 Task: Find connections with filter location Valinhos with filter topic #Advertisingandmarketingwith filter profile language English with filter current company Upload Your Resume with filter school Sri Bhagawan Mahaveer Jain College with filter industry Economic Programs with filter service category Packaging Design with filter keywords title Principal
Action: Mouse moved to (560, 115)
Screenshot: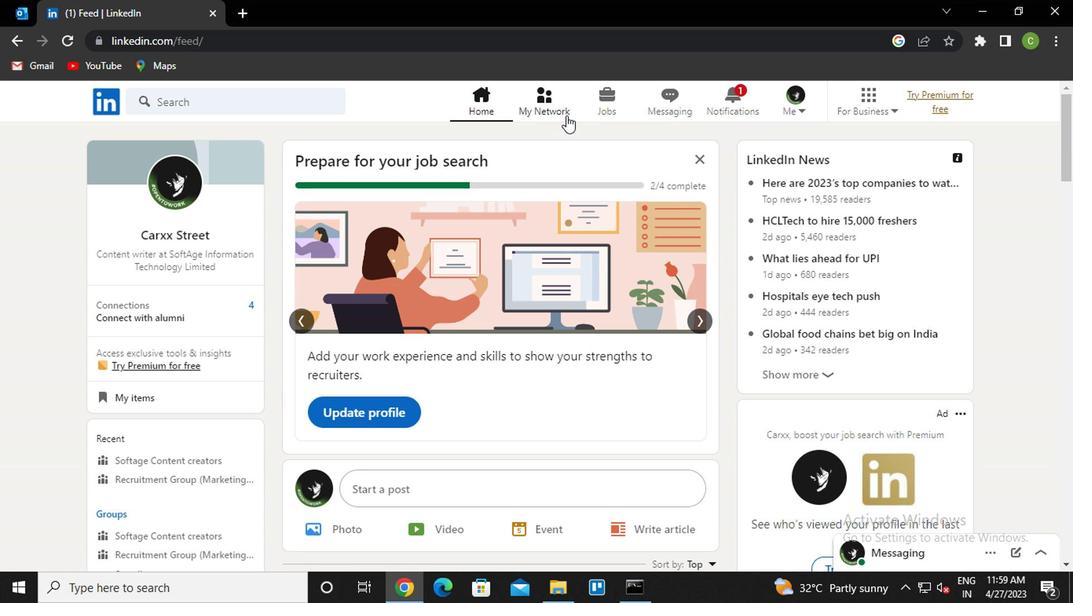 
Action: Mouse pressed left at (560, 115)
Screenshot: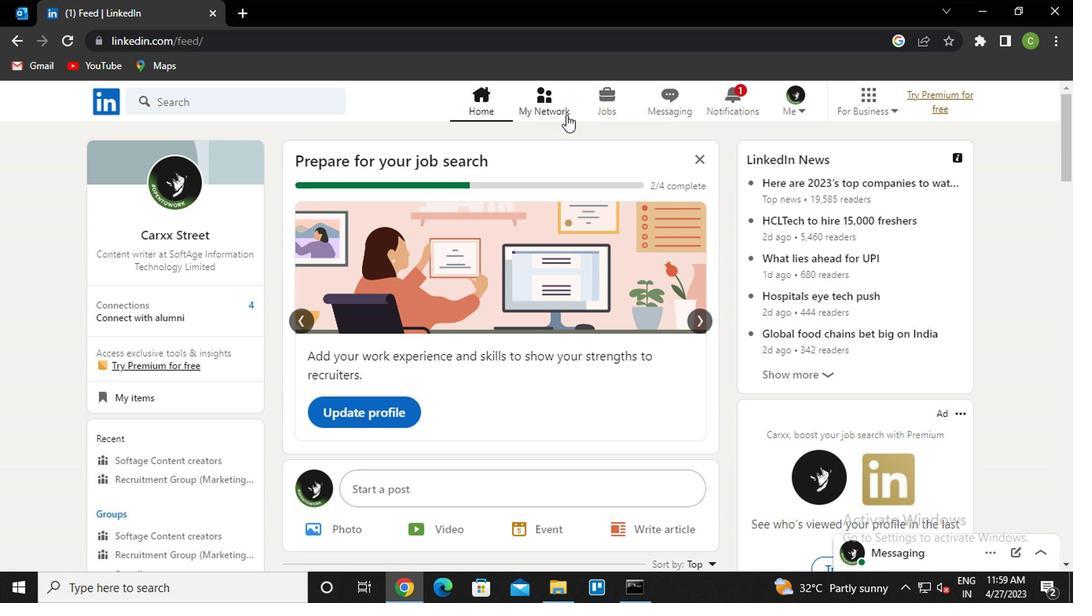 
Action: Mouse moved to (247, 197)
Screenshot: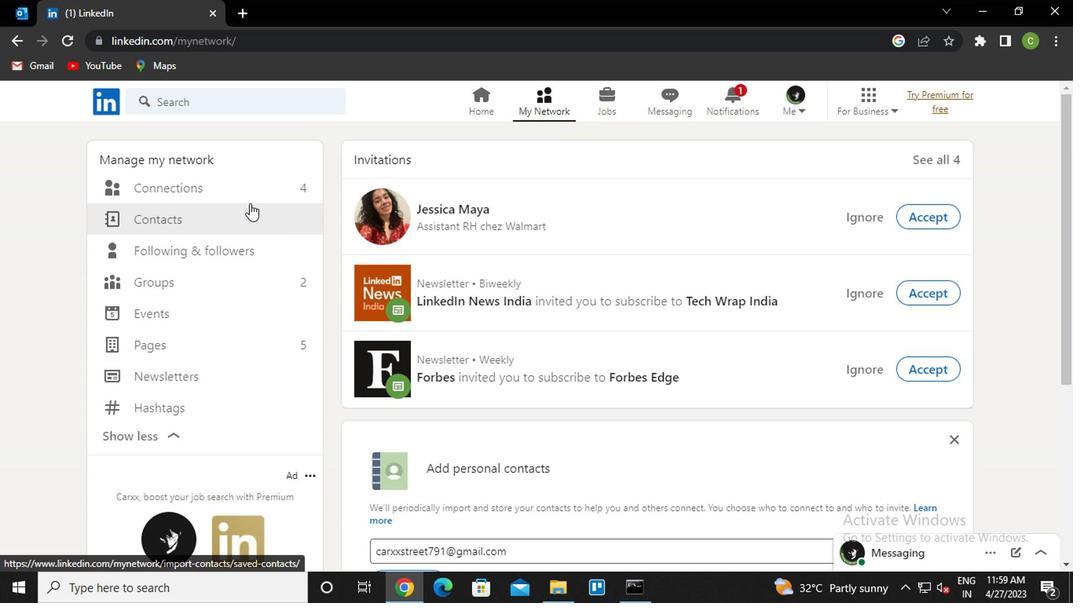 
Action: Mouse pressed left at (247, 197)
Screenshot: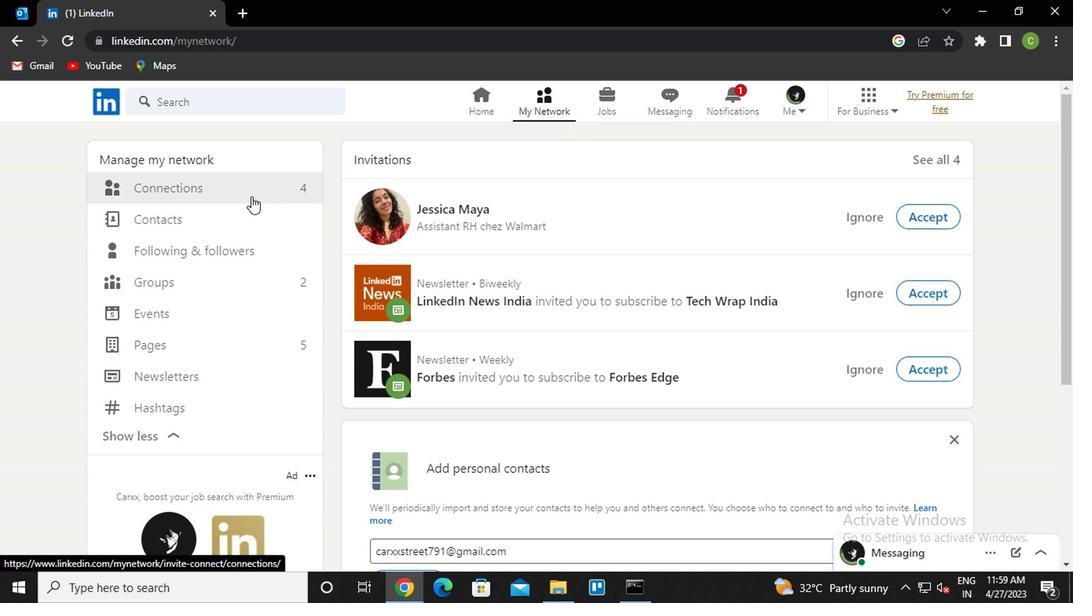 
Action: Mouse moved to (644, 188)
Screenshot: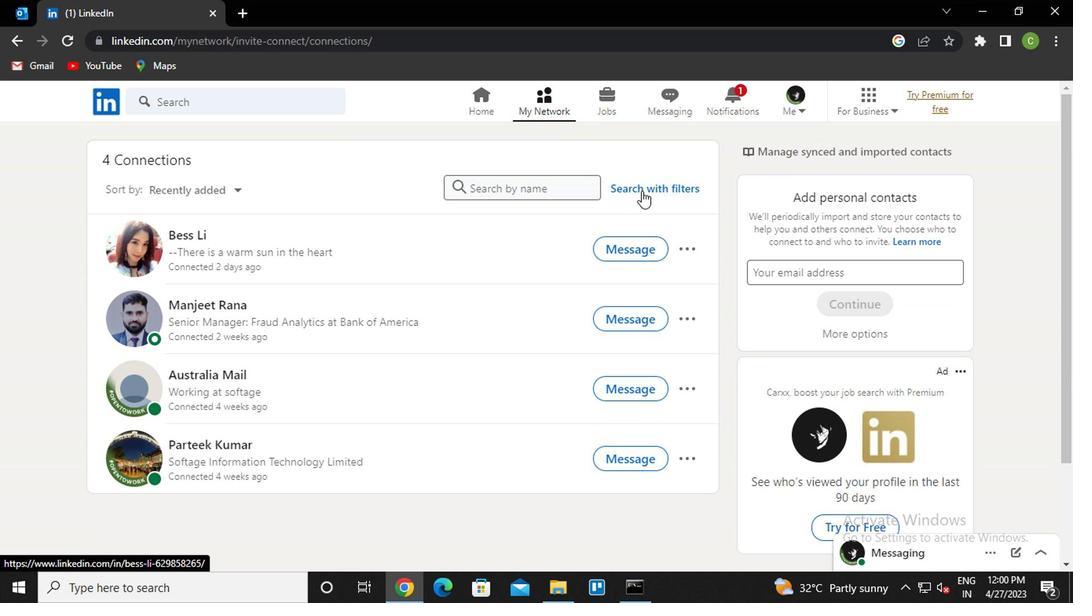 
Action: Mouse pressed left at (644, 188)
Screenshot: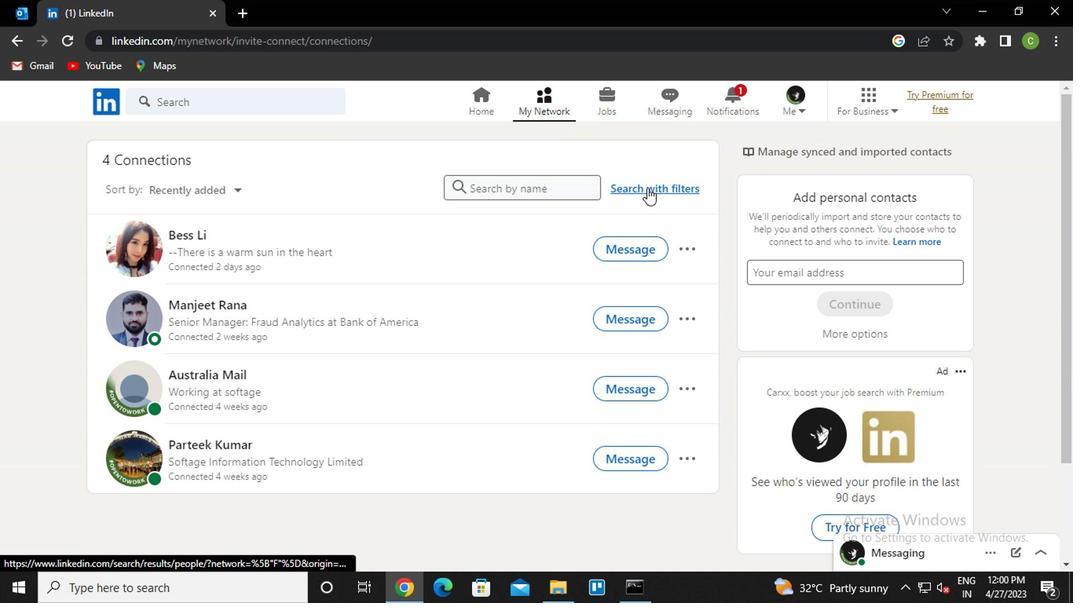 
Action: Mouse moved to (599, 149)
Screenshot: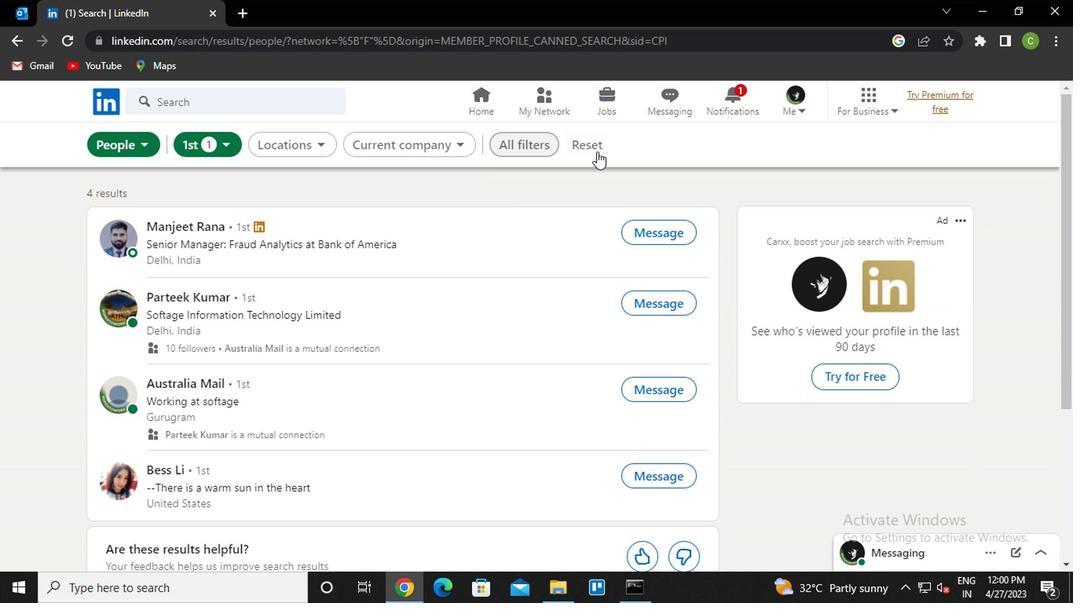 
Action: Mouse pressed left at (599, 149)
Screenshot: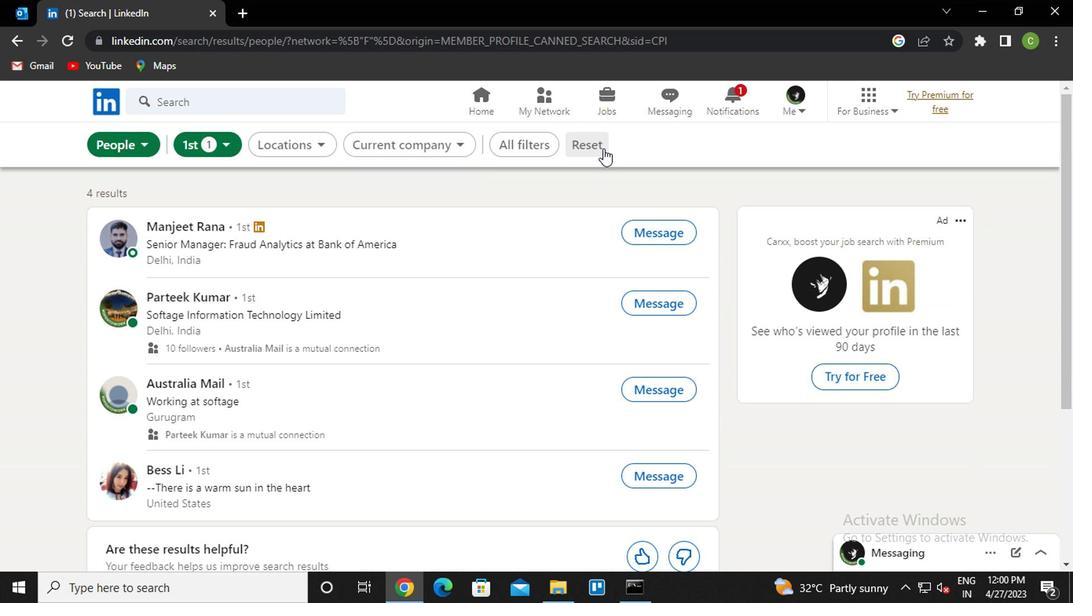 
Action: Mouse moved to (569, 150)
Screenshot: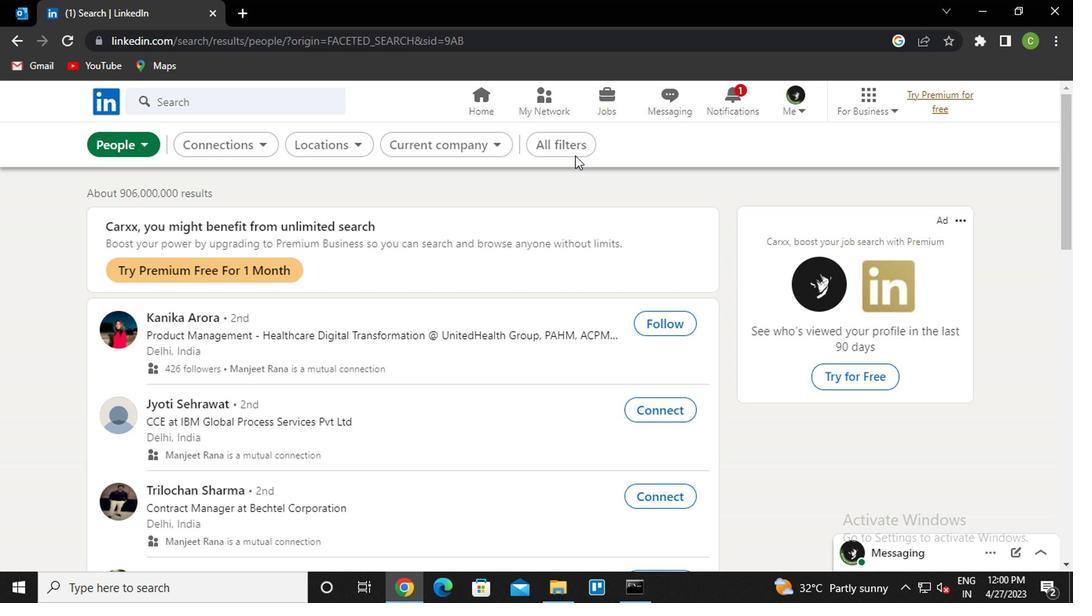 
Action: Mouse pressed left at (569, 150)
Screenshot: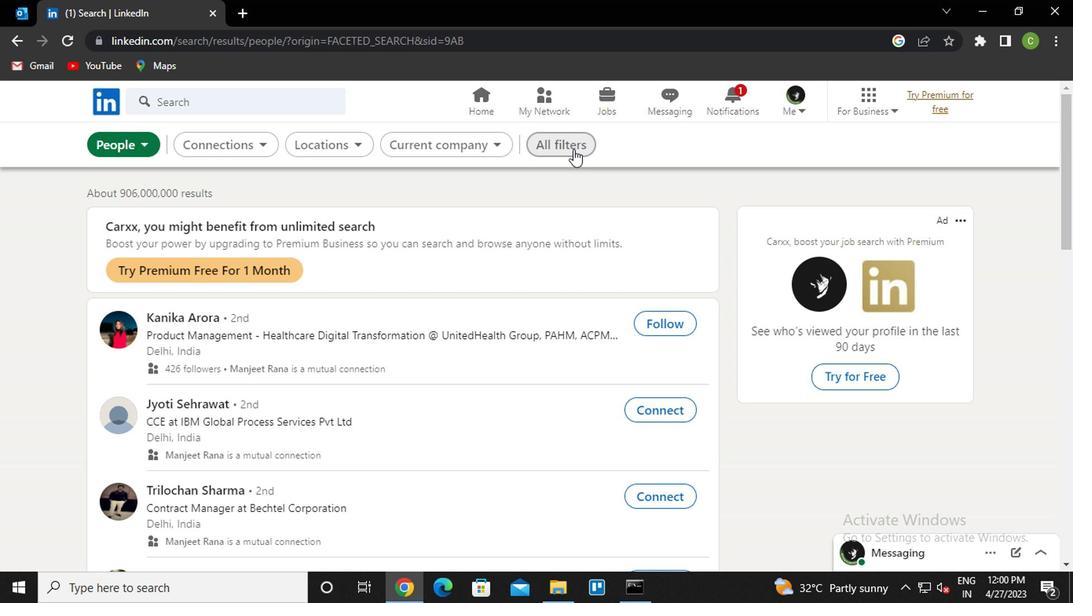 
Action: Mouse moved to (864, 357)
Screenshot: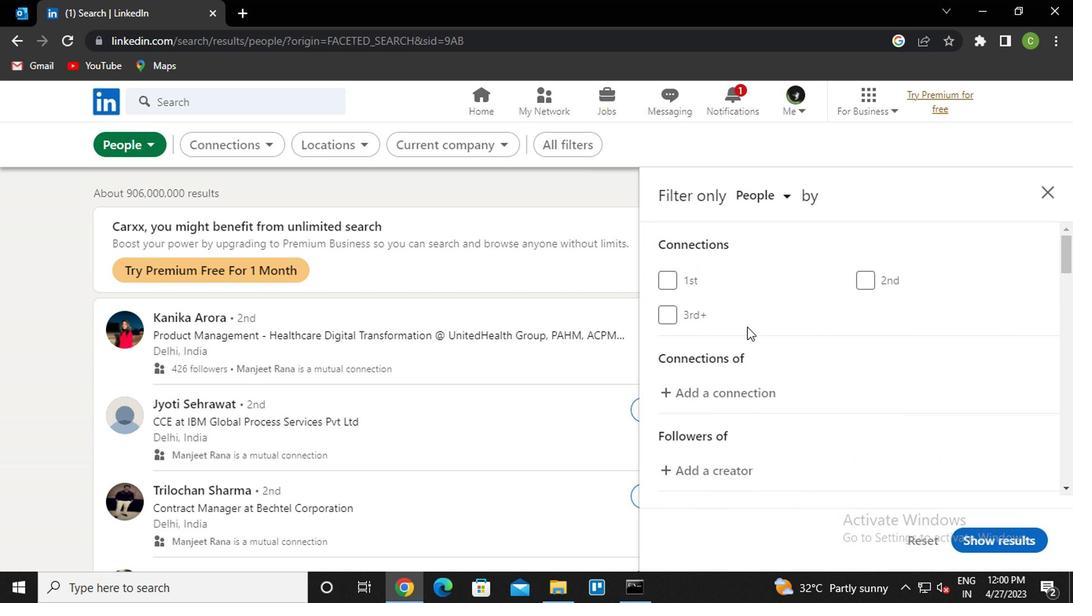 
Action: Mouse scrolled (864, 356) with delta (0, -1)
Screenshot: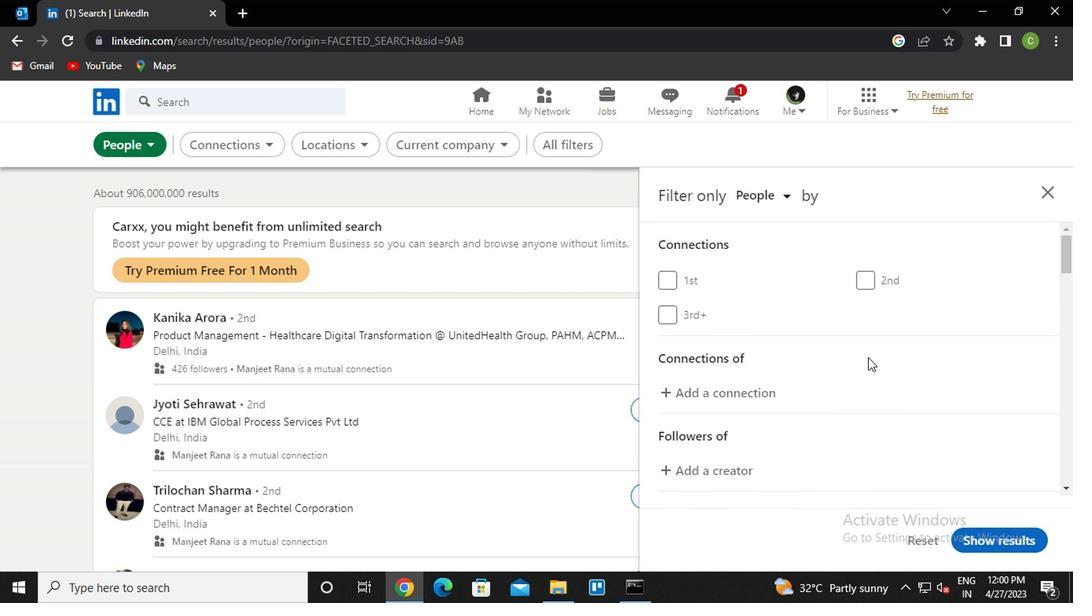 
Action: Mouse scrolled (864, 356) with delta (0, -1)
Screenshot: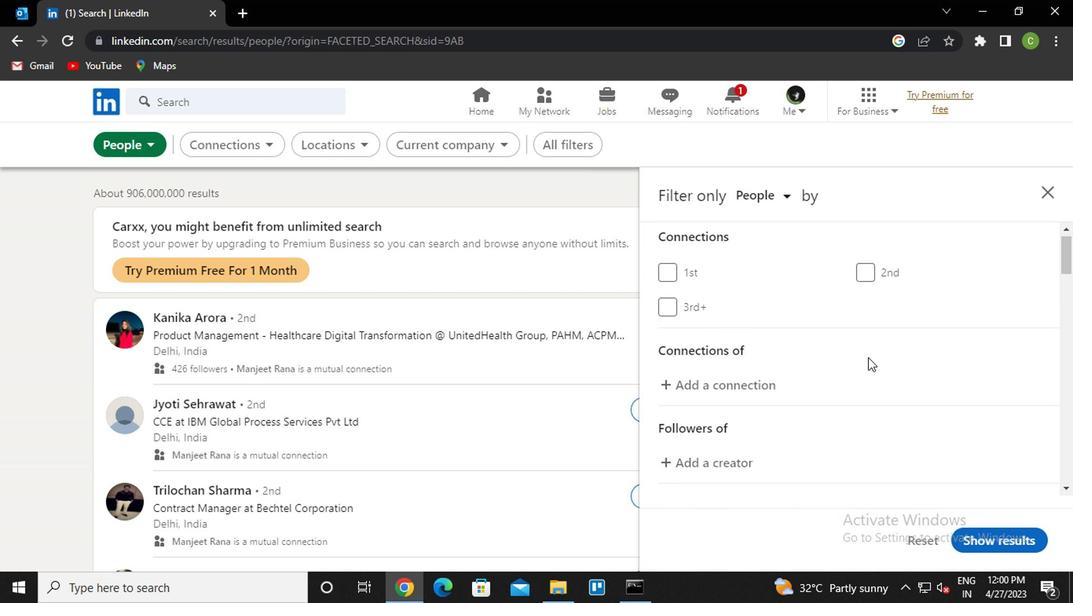 
Action: Mouse scrolled (864, 356) with delta (0, -1)
Screenshot: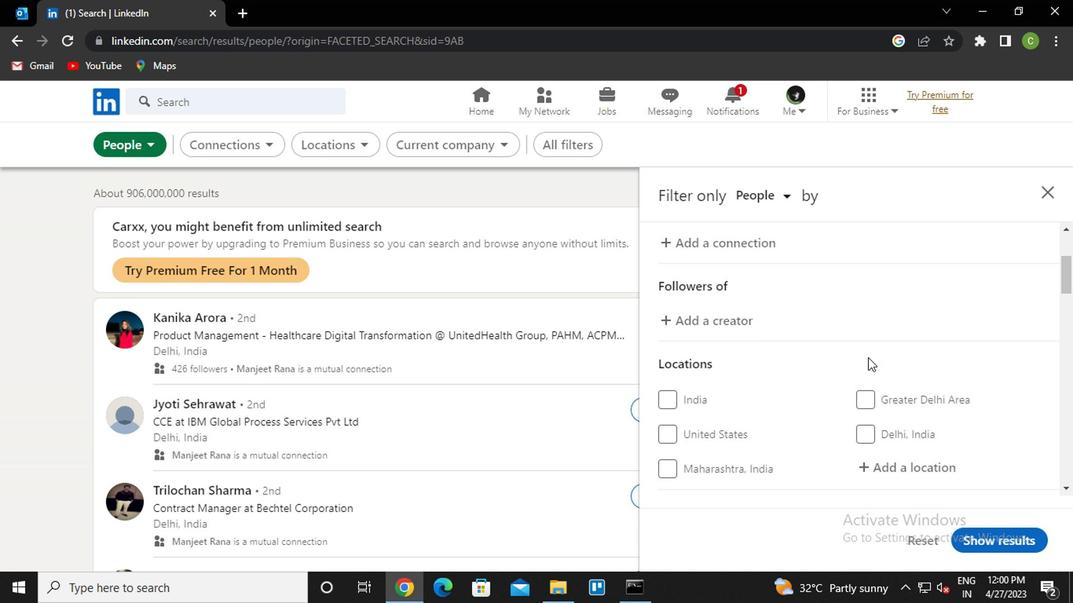 
Action: Mouse moved to (905, 381)
Screenshot: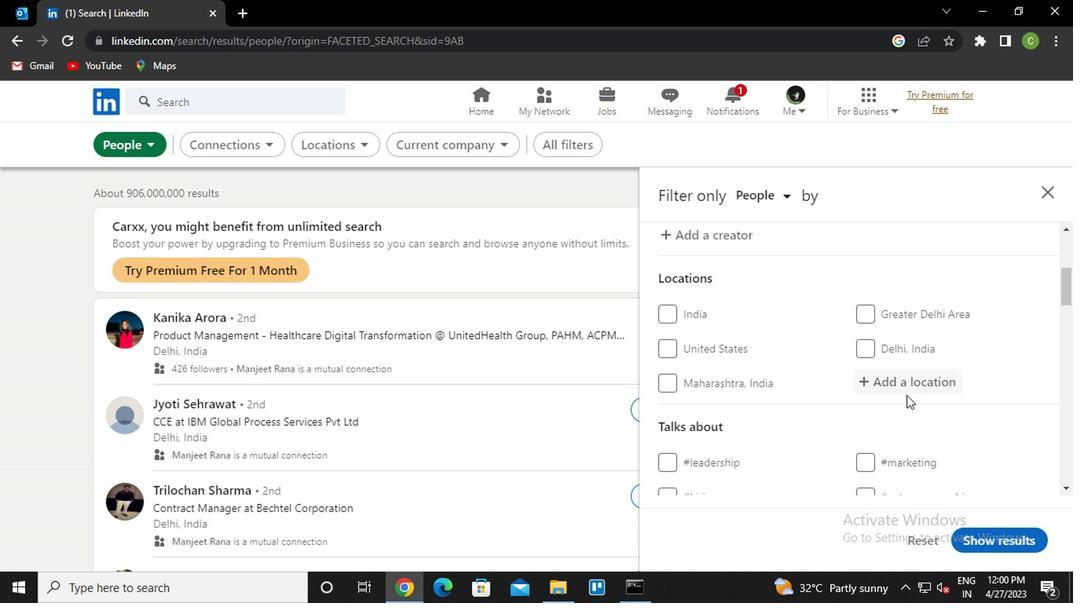 
Action: Mouse pressed left at (905, 381)
Screenshot: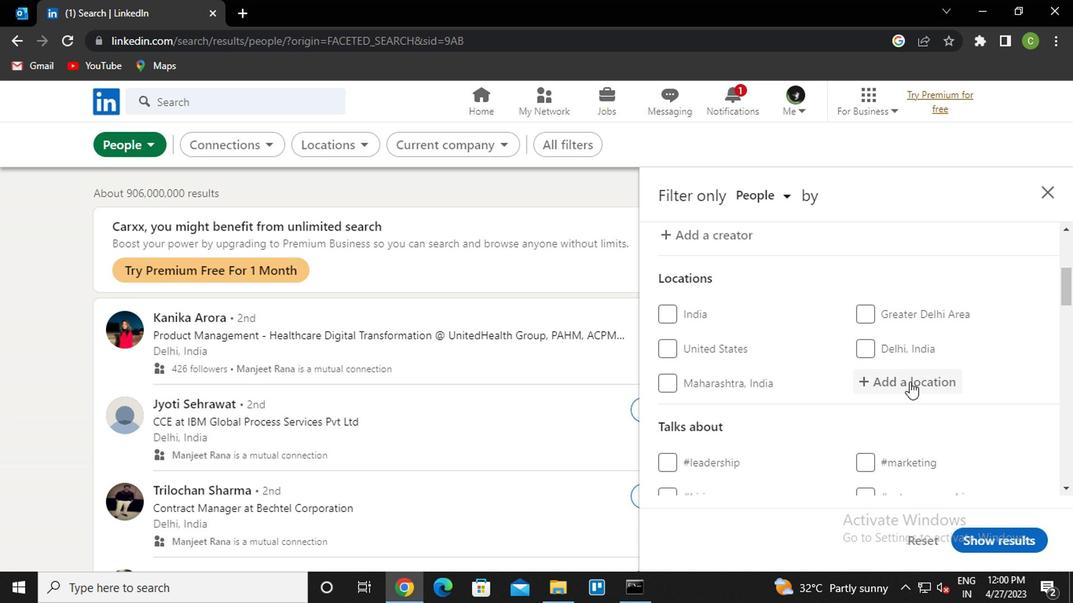 
Action: Key pressed <Key.caps_lock>v<Key.caps_lock>alin<Key.down><Key.enter>
Screenshot: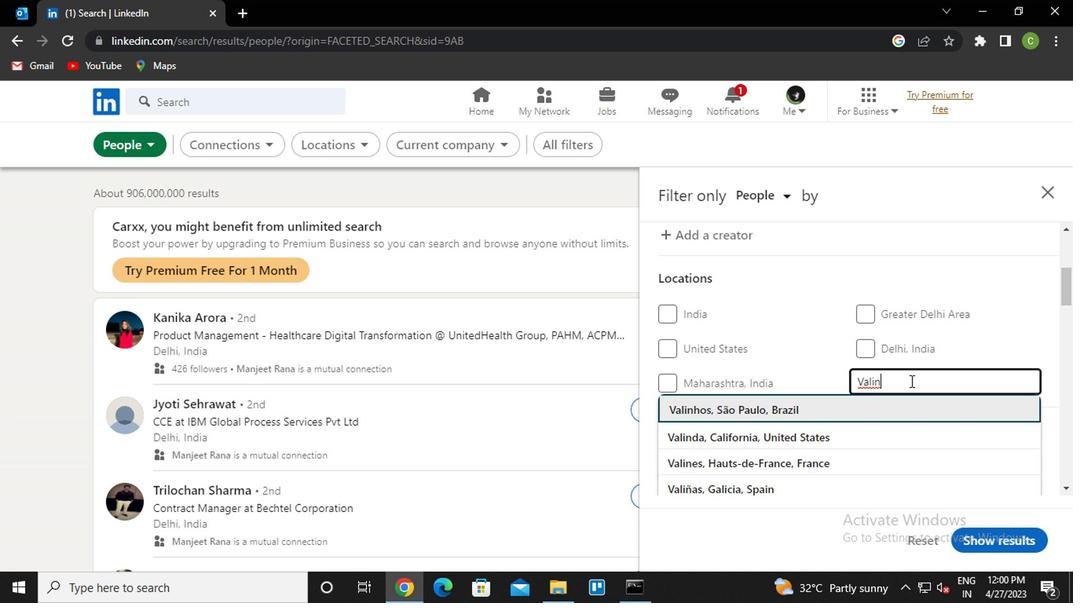 
Action: Mouse scrolled (905, 380) with delta (0, -1)
Screenshot: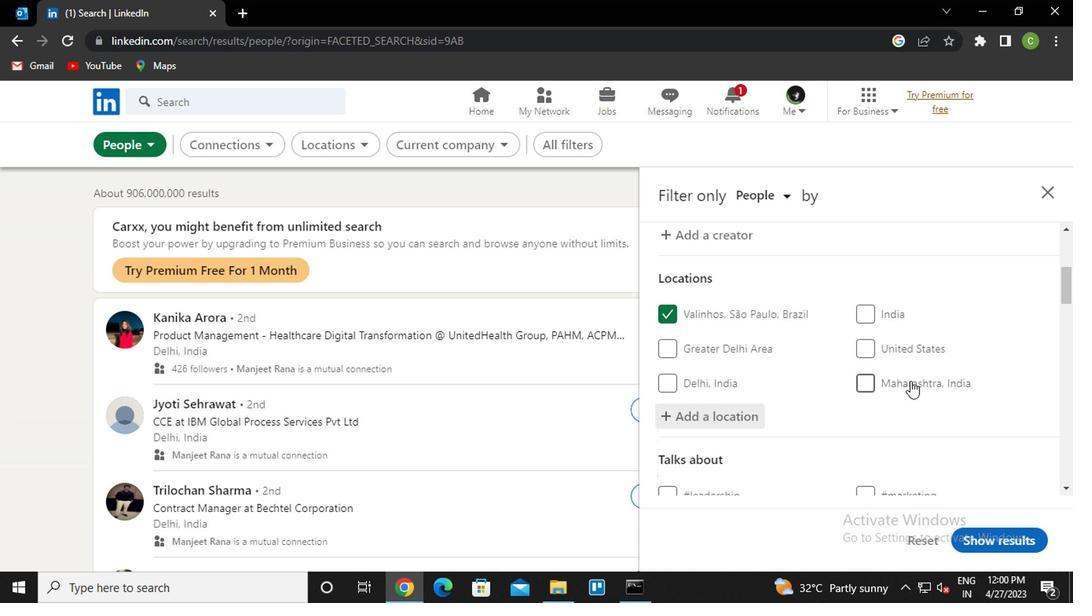 
Action: Mouse scrolled (905, 380) with delta (0, -1)
Screenshot: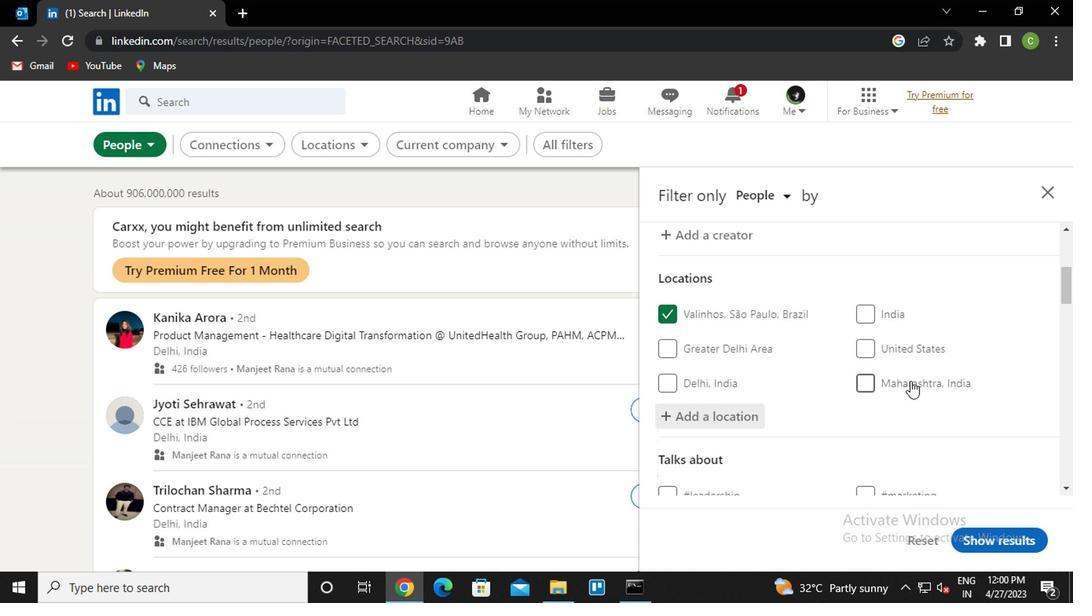 
Action: Mouse scrolled (905, 380) with delta (0, -1)
Screenshot: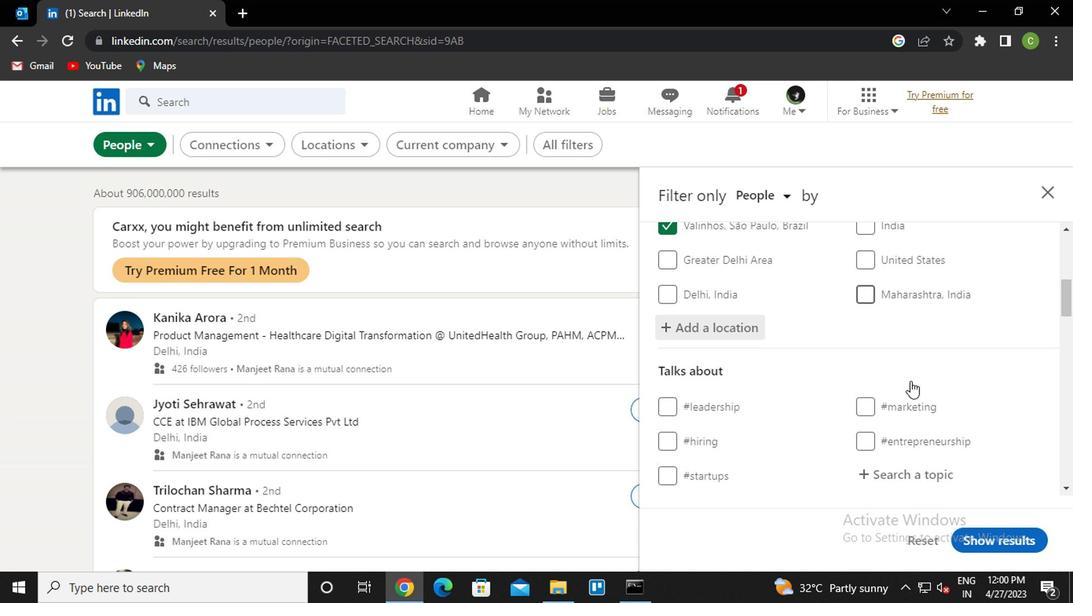
Action: Mouse moved to (899, 328)
Screenshot: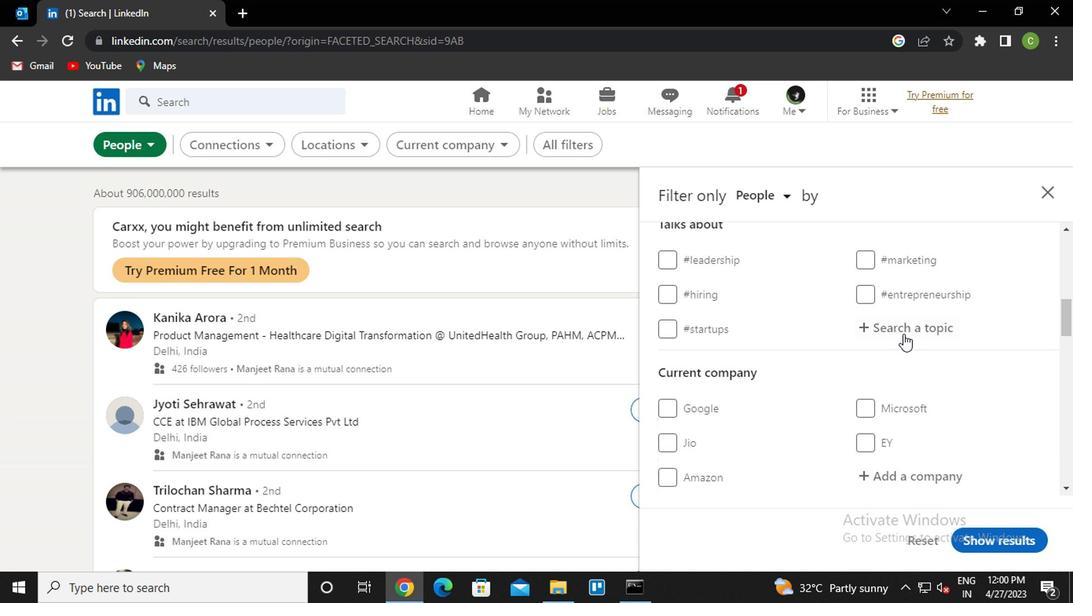 
Action: Mouse pressed left at (899, 328)
Screenshot: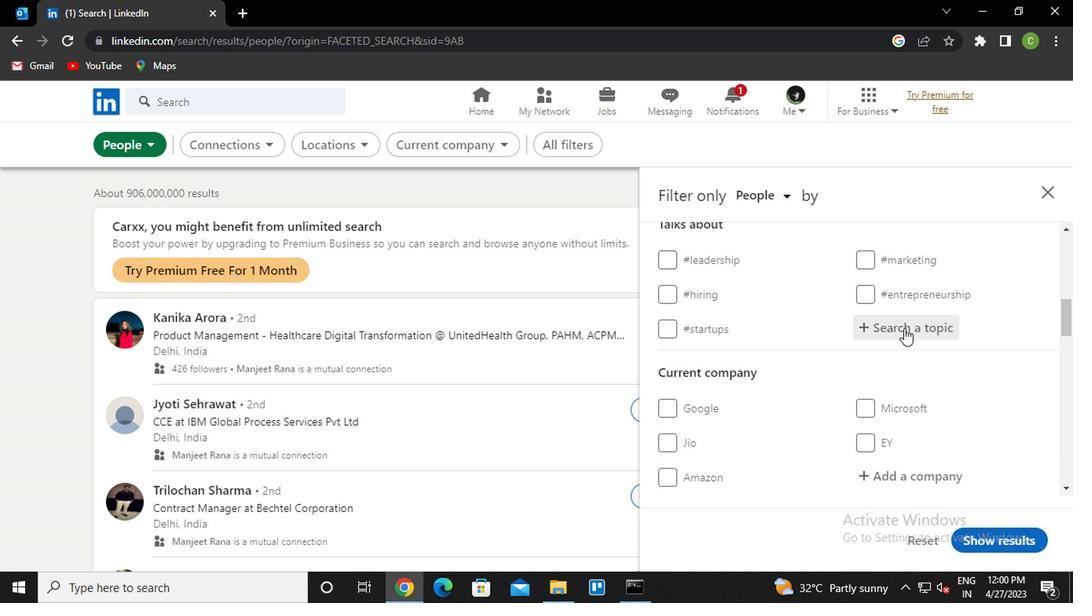 
Action: Key pressed <Key.caps_lock>a<Key.caps_lock>dvertsingand<Key.space><Key.backspace>marketing
Screenshot: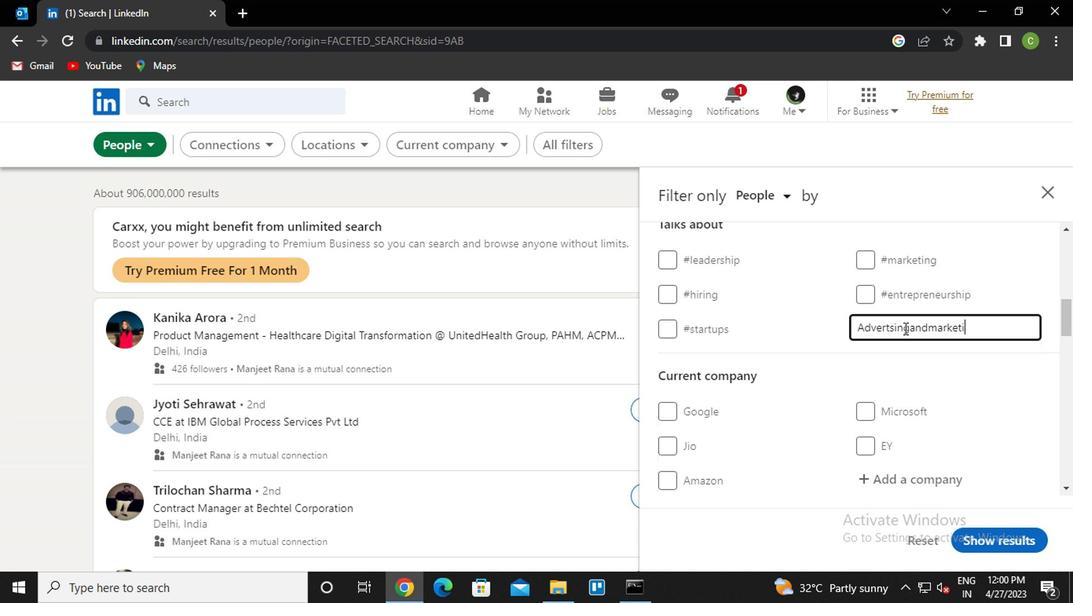 
Action: Mouse moved to (853, 327)
Screenshot: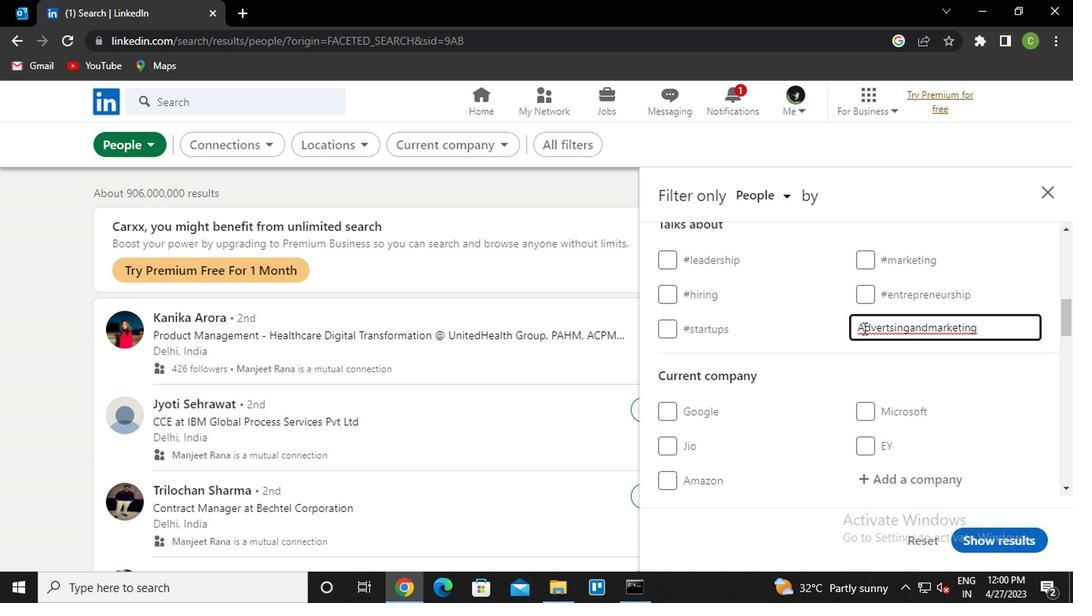 
Action: Mouse pressed left at (853, 327)
Screenshot: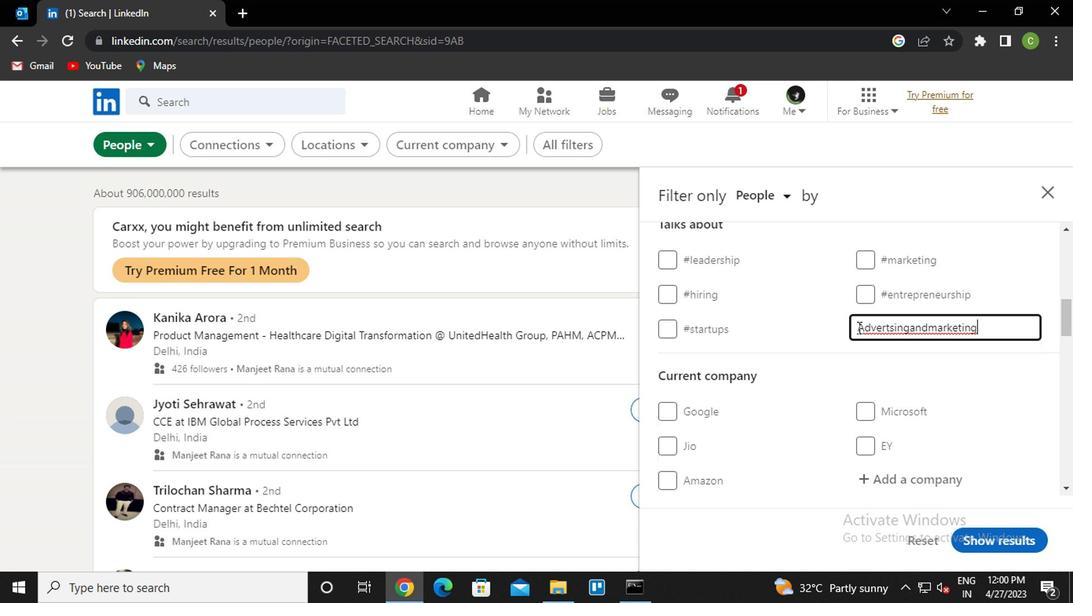 
Action: Mouse moved to (886, 346)
Screenshot: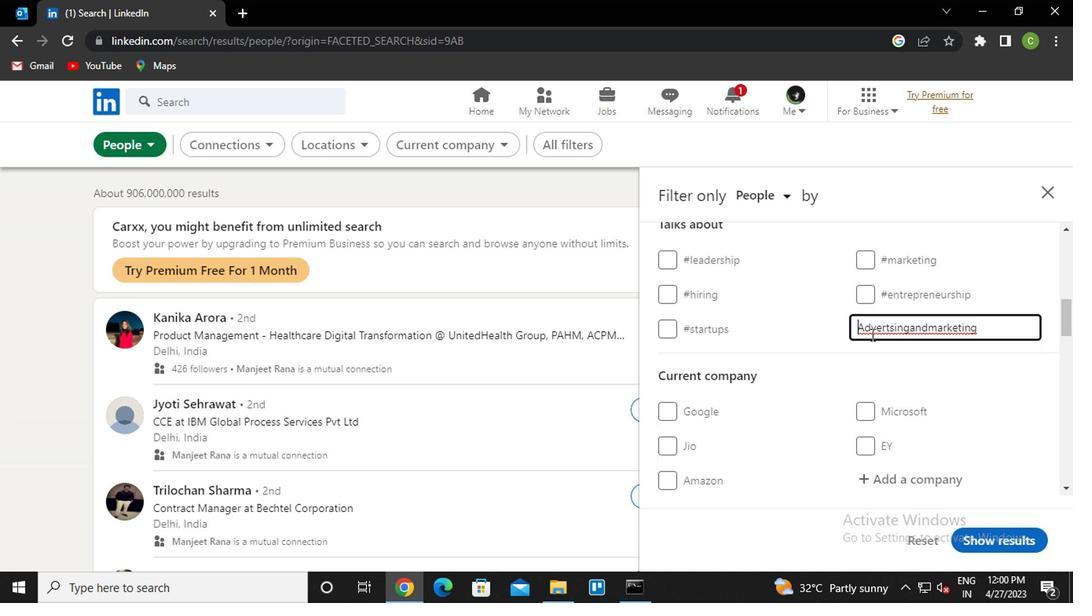 
Action: Key pressed <Key.shift><Key.shift><Key.shift><Key.shift><Key.shift><Key.shift><Key.shift><Key.shift><Key.shift><Key.shift><Key.shift><Key.shift><Key.shift><Key.shift><Key.shift><Key.shift><Key.shift><Key.shift><Key.shift><Key.shift><Key.shift><Key.shift>#
Screenshot: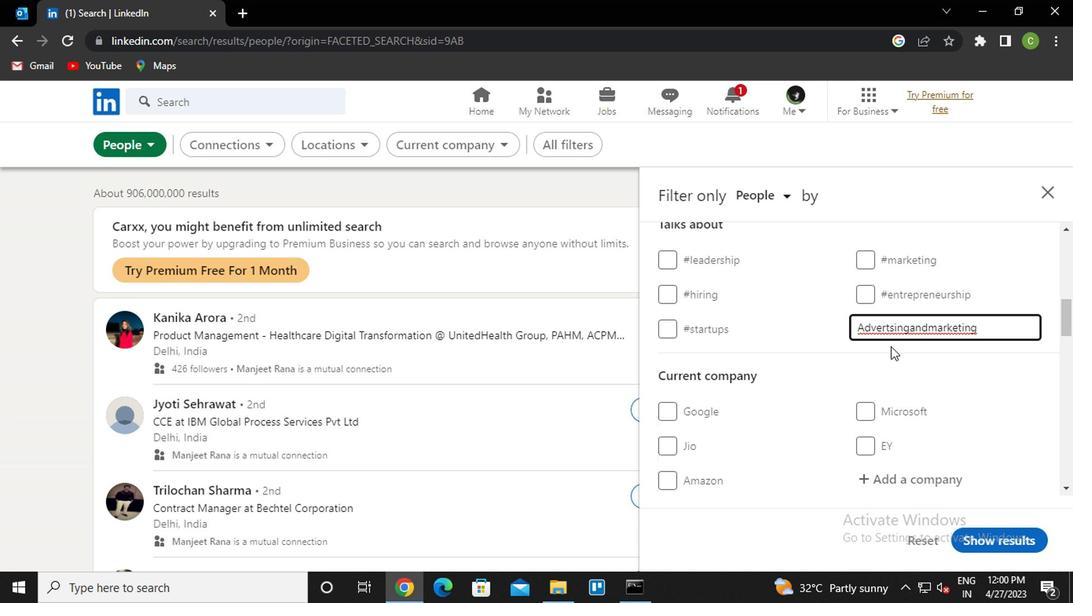 
Action: Mouse moved to (867, 371)
Screenshot: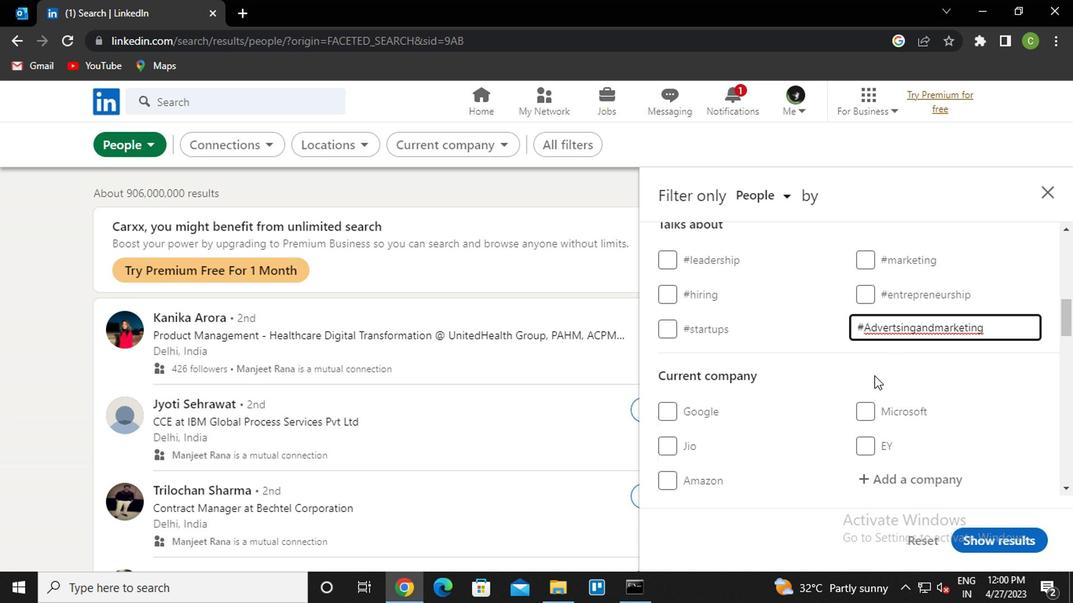 
Action: Key pressed <Key.enter>
Screenshot: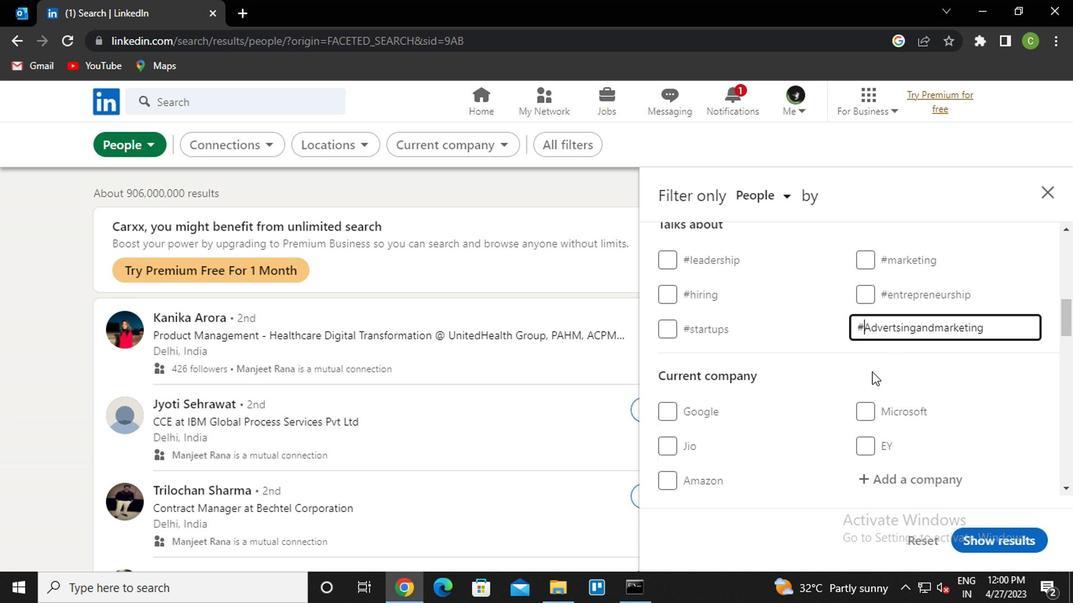 
Action: Mouse scrolled (867, 370) with delta (0, -1)
Screenshot: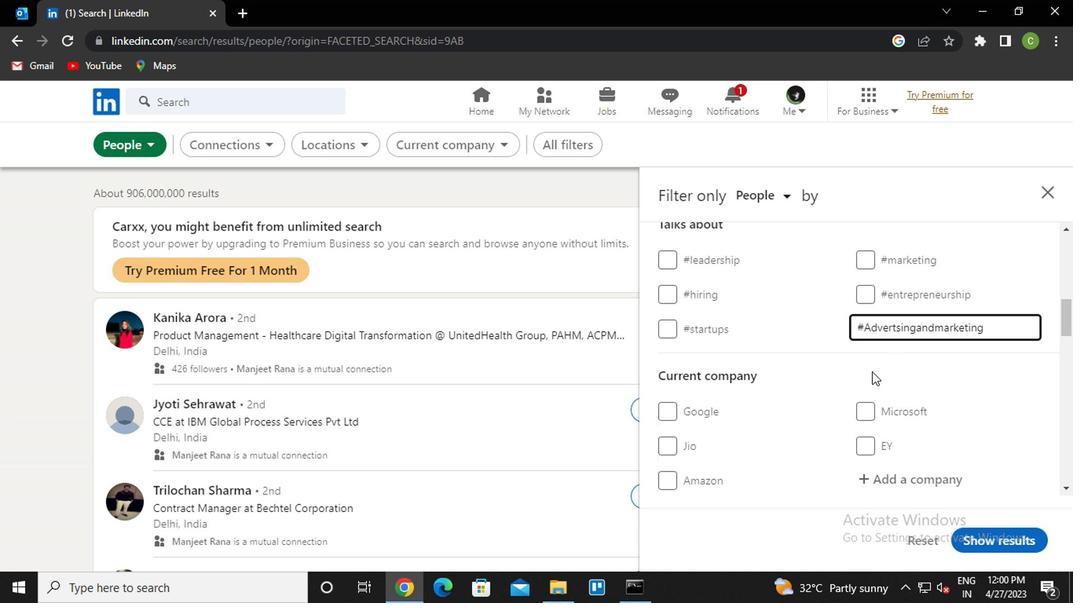 
Action: Mouse moved to (853, 370)
Screenshot: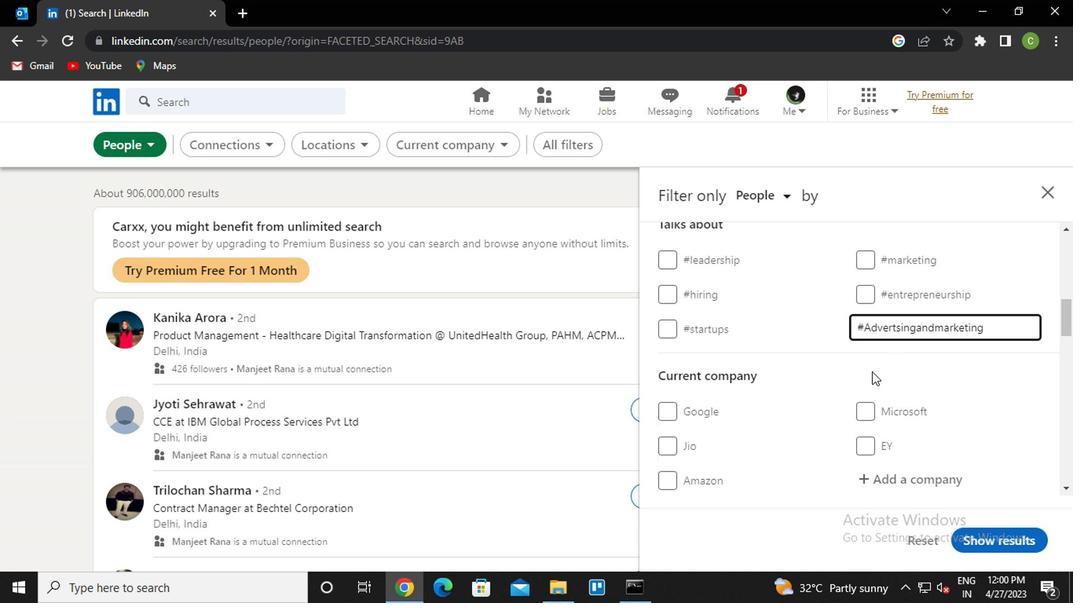 
Action: Mouse scrolled (853, 370) with delta (0, 0)
Screenshot: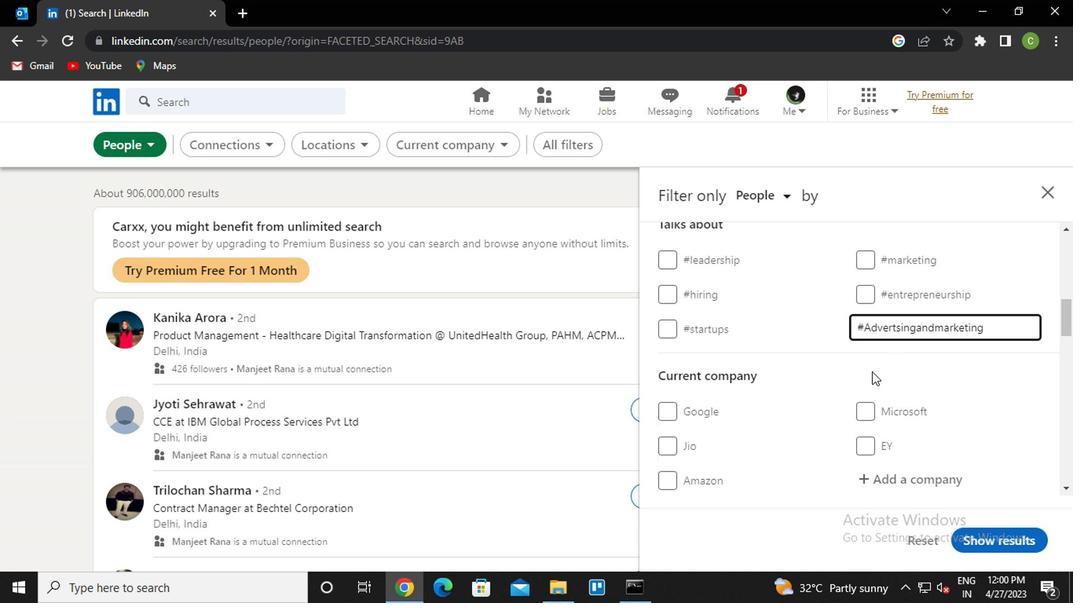 
Action: Mouse moved to (856, 382)
Screenshot: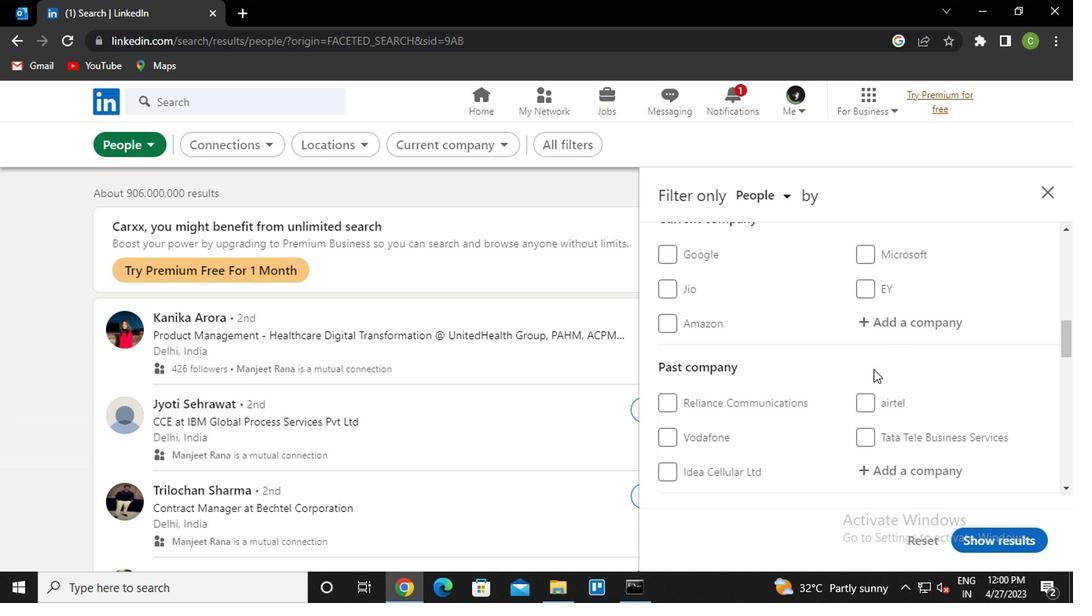 
Action: Mouse scrolled (856, 381) with delta (0, 0)
Screenshot: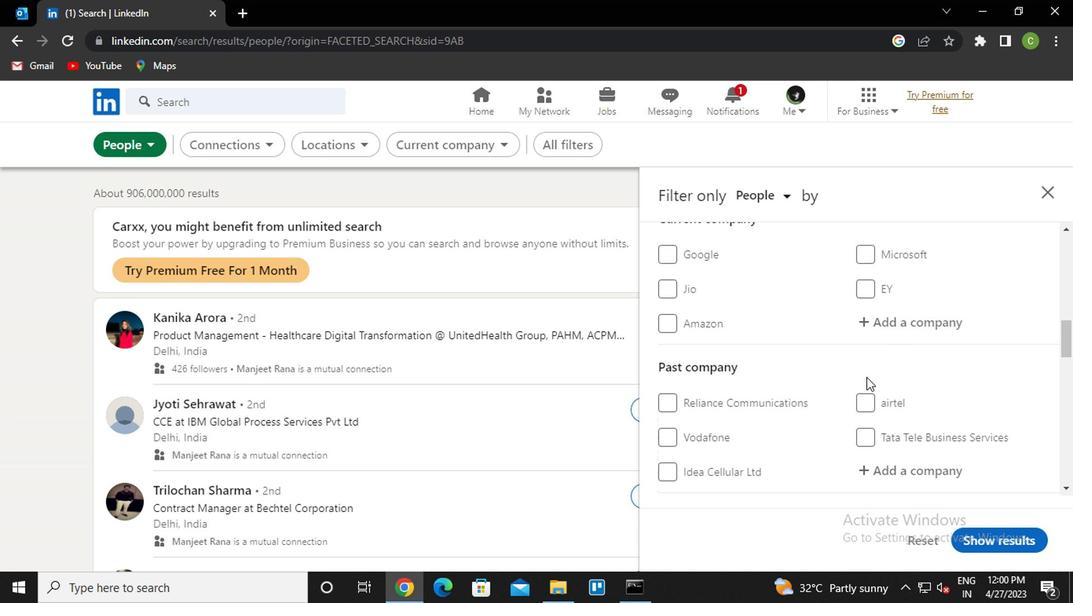 
Action: Mouse scrolled (856, 381) with delta (0, 0)
Screenshot: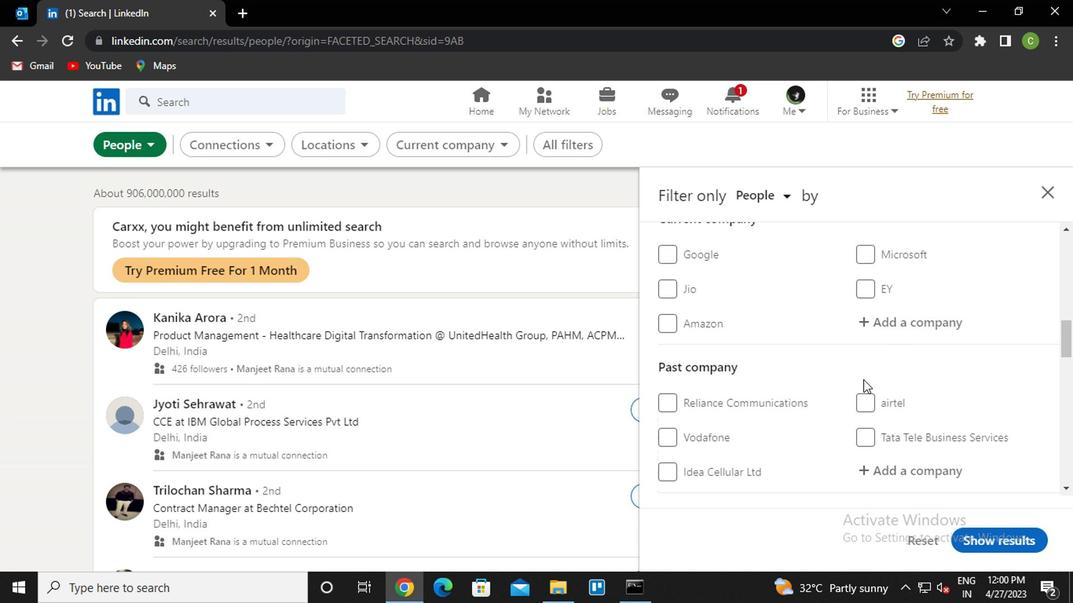 
Action: Mouse moved to (856, 382)
Screenshot: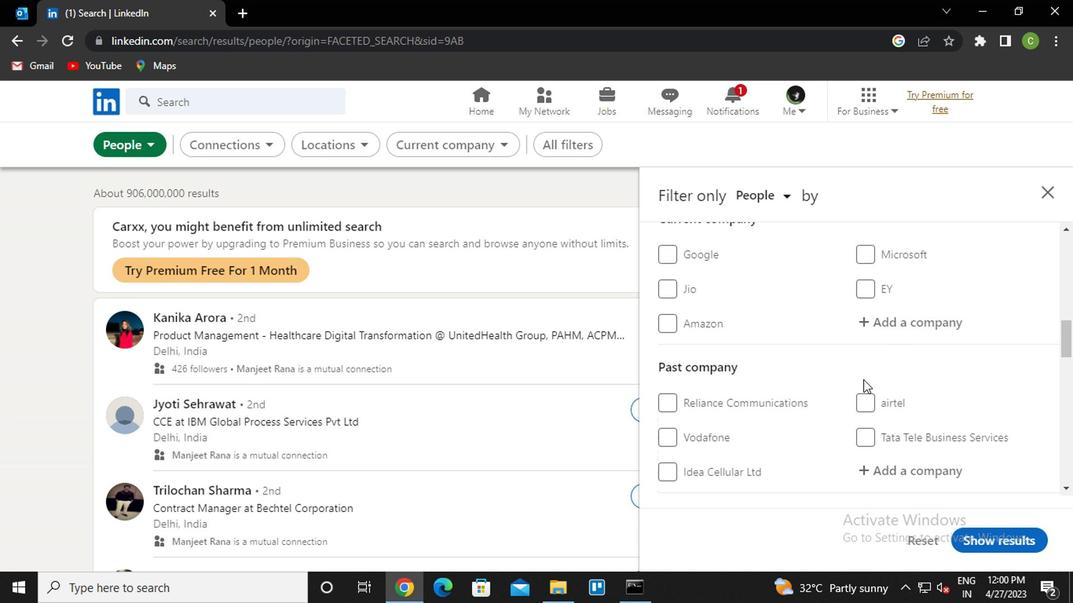 
Action: Mouse scrolled (856, 381) with delta (0, 0)
Screenshot: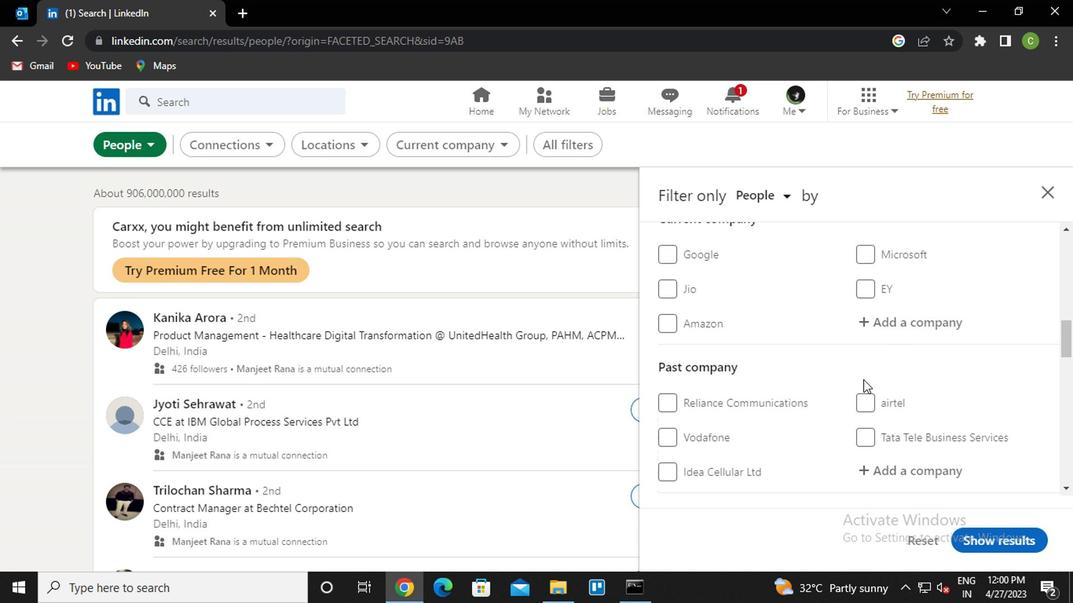 
Action: Mouse scrolled (856, 381) with delta (0, 0)
Screenshot: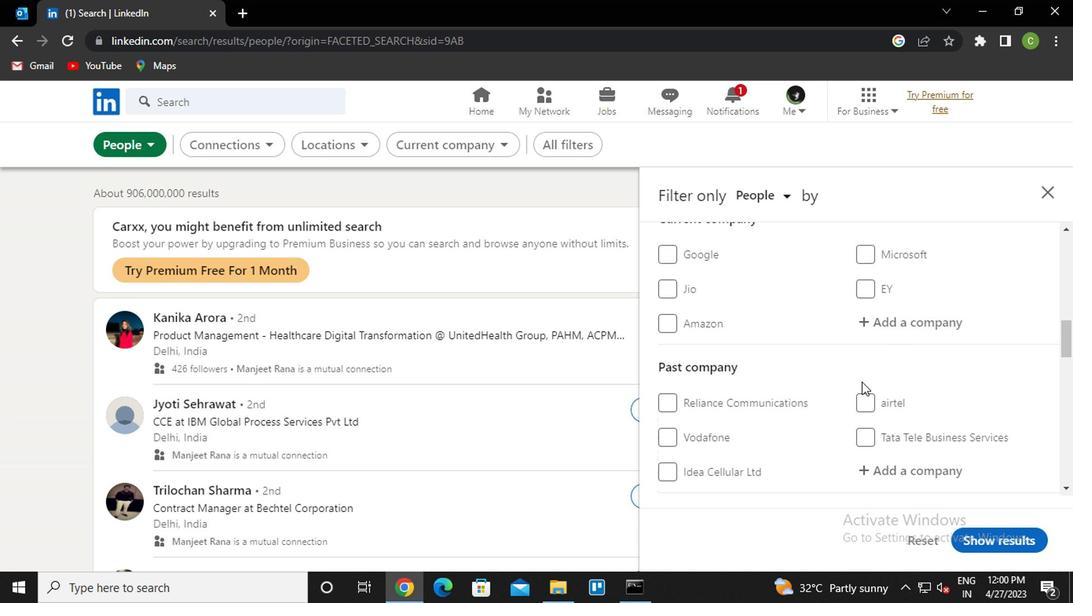 
Action: Mouse scrolled (856, 381) with delta (0, 0)
Screenshot: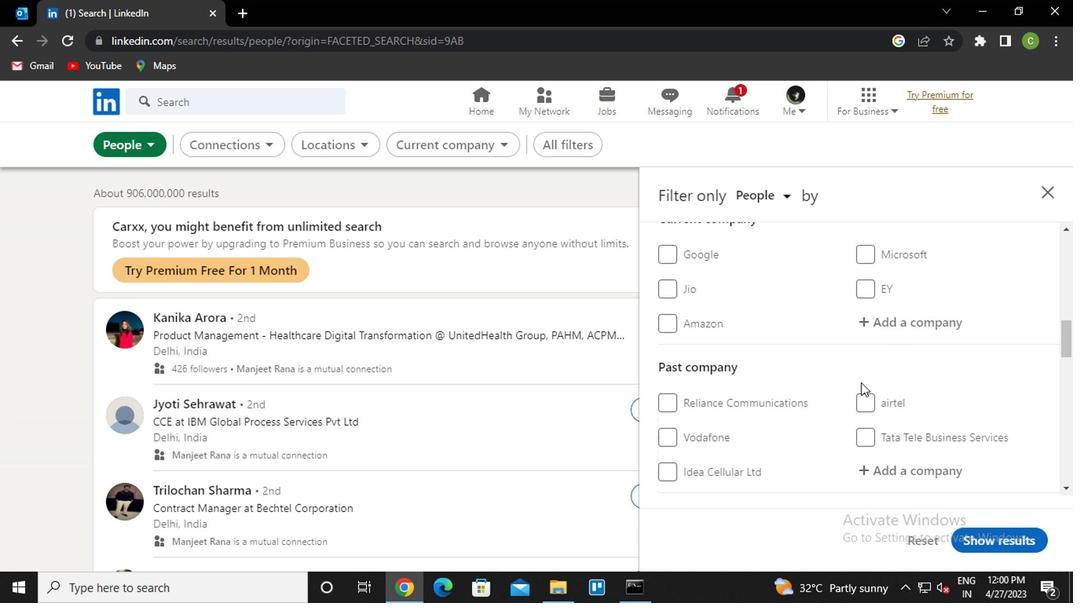 
Action: Mouse scrolled (856, 381) with delta (0, 0)
Screenshot: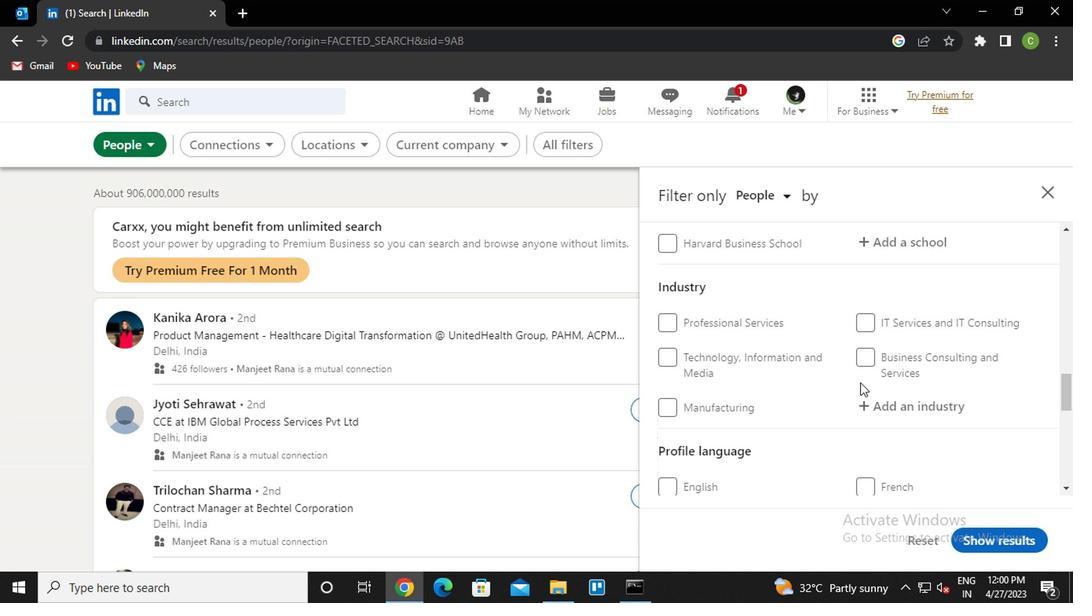 
Action: Mouse scrolled (856, 381) with delta (0, 0)
Screenshot: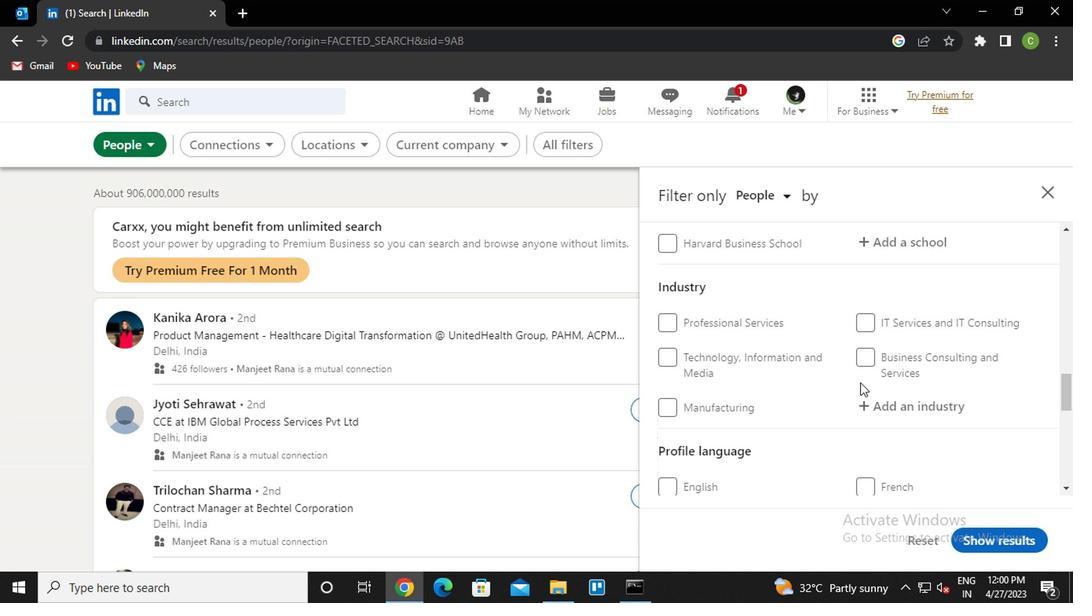 
Action: Mouse moved to (843, 393)
Screenshot: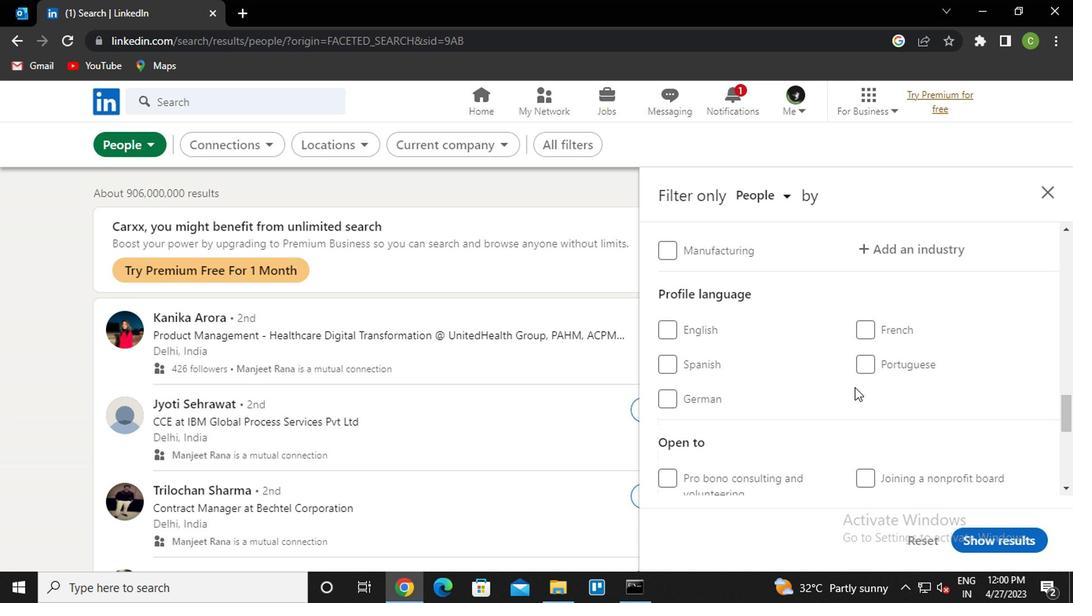 
Action: Mouse scrolled (843, 392) with delta (0, -1)
Screenshot: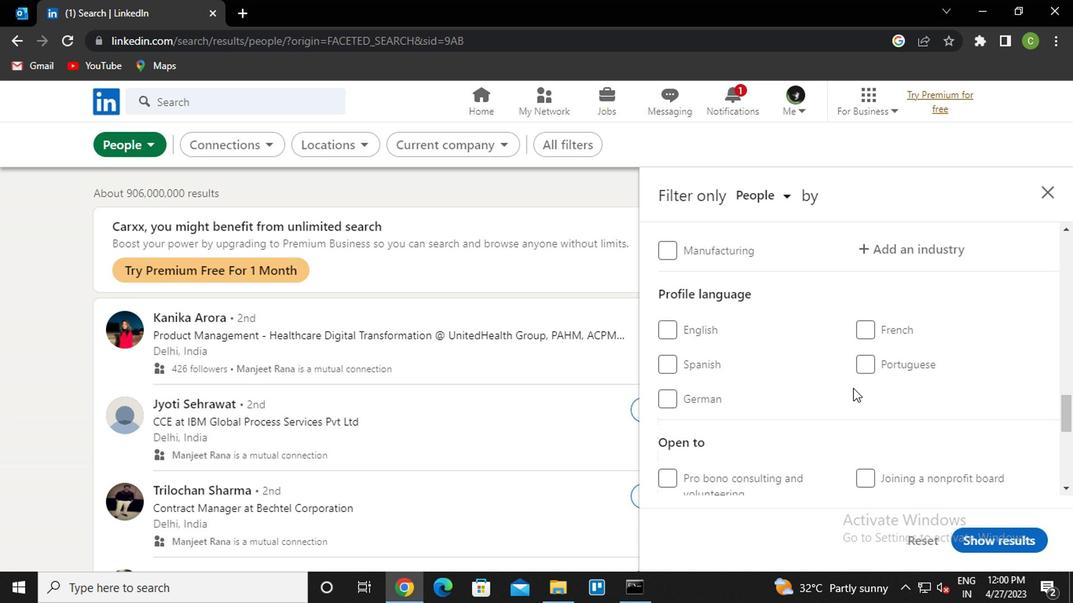 
Action: Mouse moved to (837, 395)
Screenshot: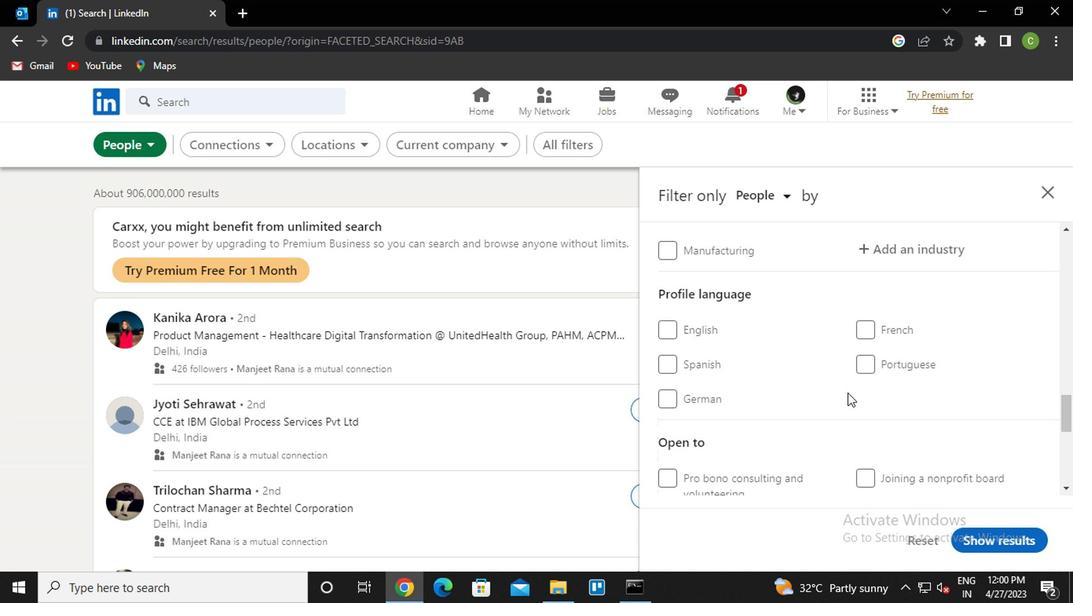 
Action: Mouse scrolled (837, 395) with delta (0, 0)
Screenshot: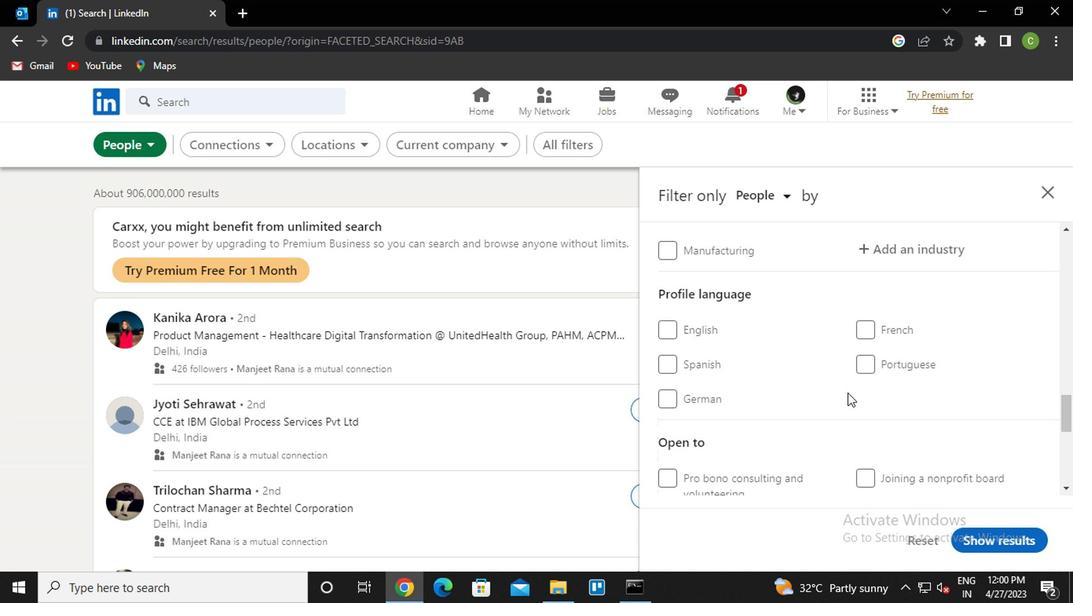 
Action: Mouse moved to (836, 397)
Screenshot: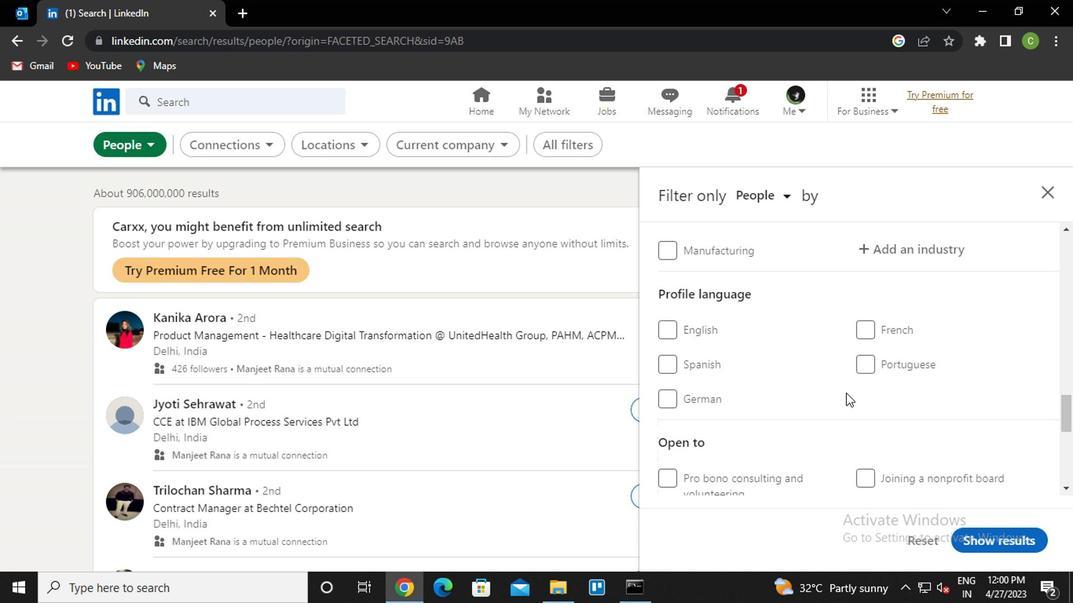 
Action: Mouse scrolled (836, 397) with delta (0, 0)
Screenshot: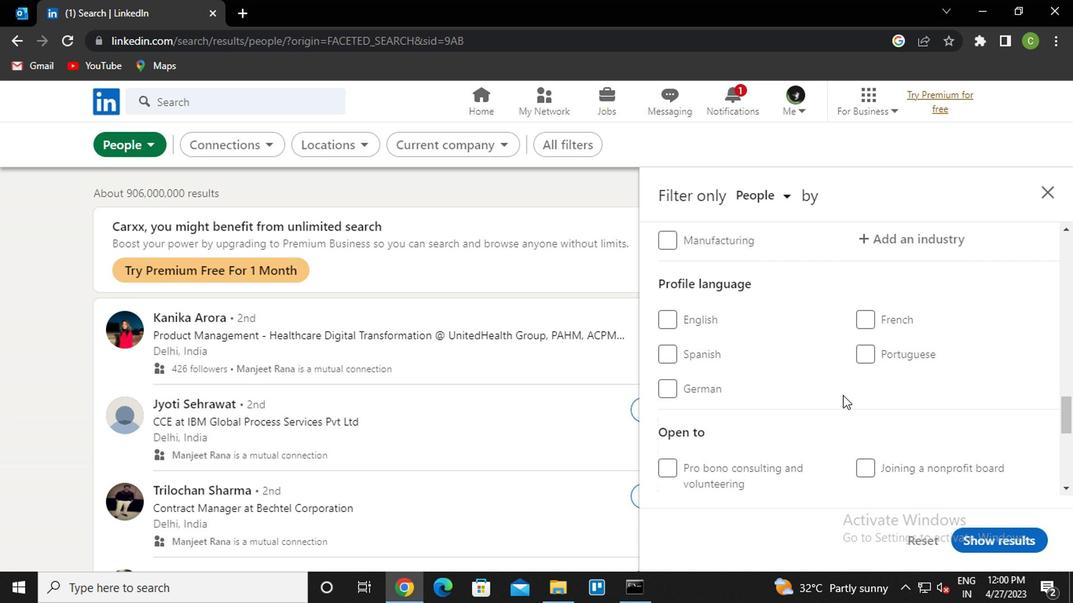 
Action: Mouse scrolled (836, 397) with delta (0, 0)
Screenshot: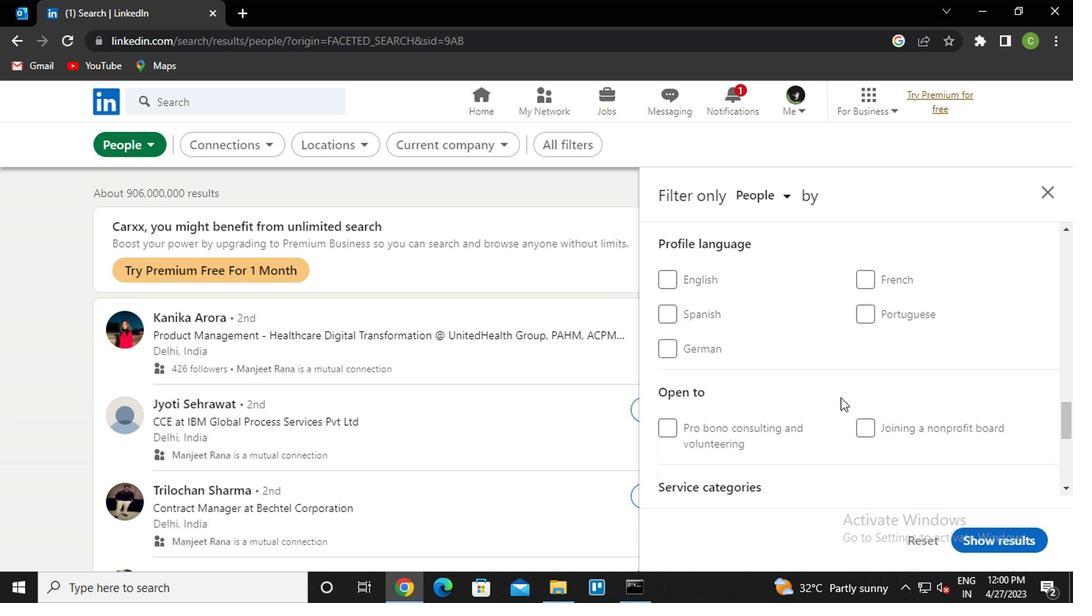 
Action: Mouse moved to (823, 352)
Screenshot: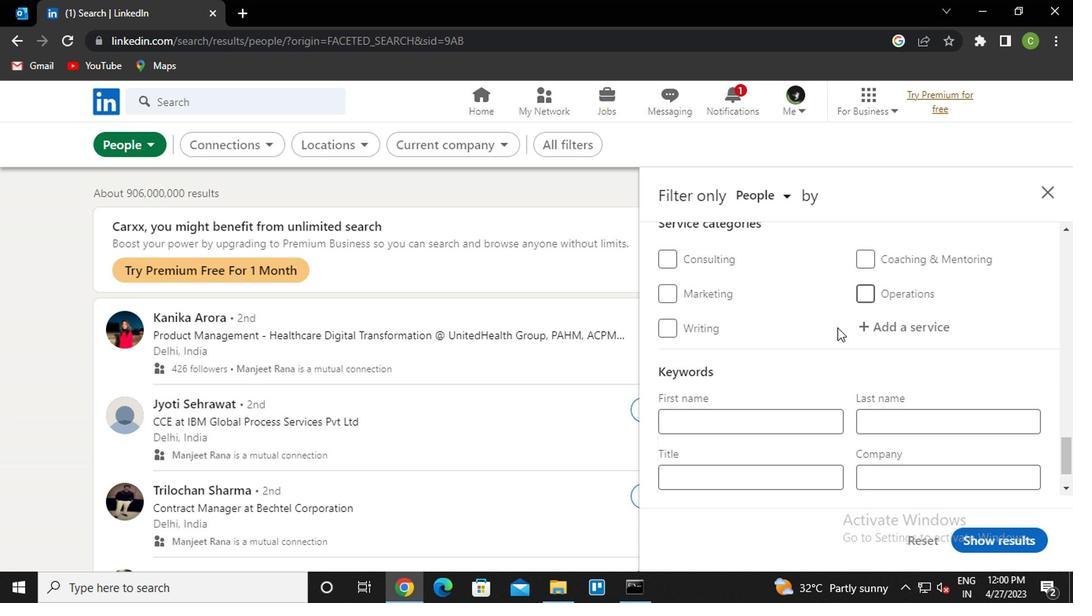 
Action: Mouse scrolled (823, 352) with delta (0, 0)
Screenshot: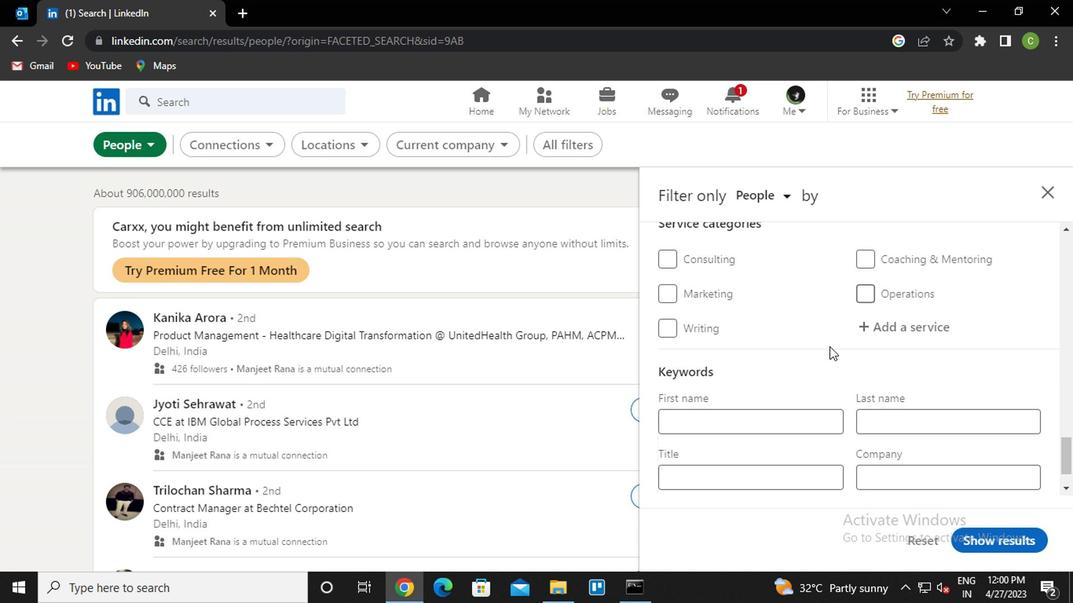 
Action: Mouse scrolled (823, 352) with delta (0, 0)
Screenshot: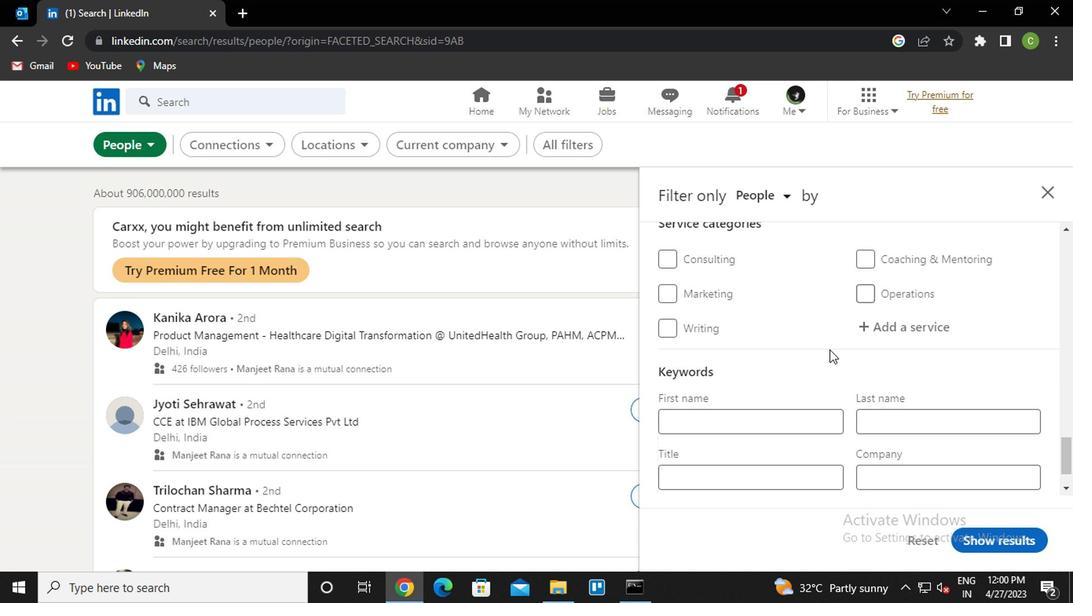 
Action: Mouse moved to (820, 354)
Screenshot: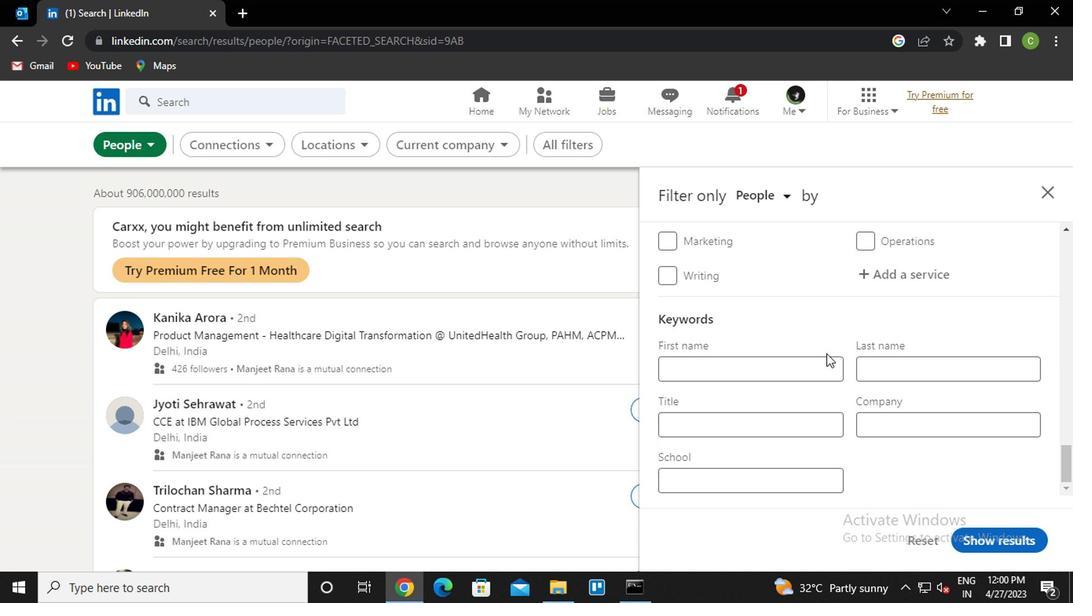 
Action: Mouse scrolled (820, 354) with delta (0, 0)
Screenshot: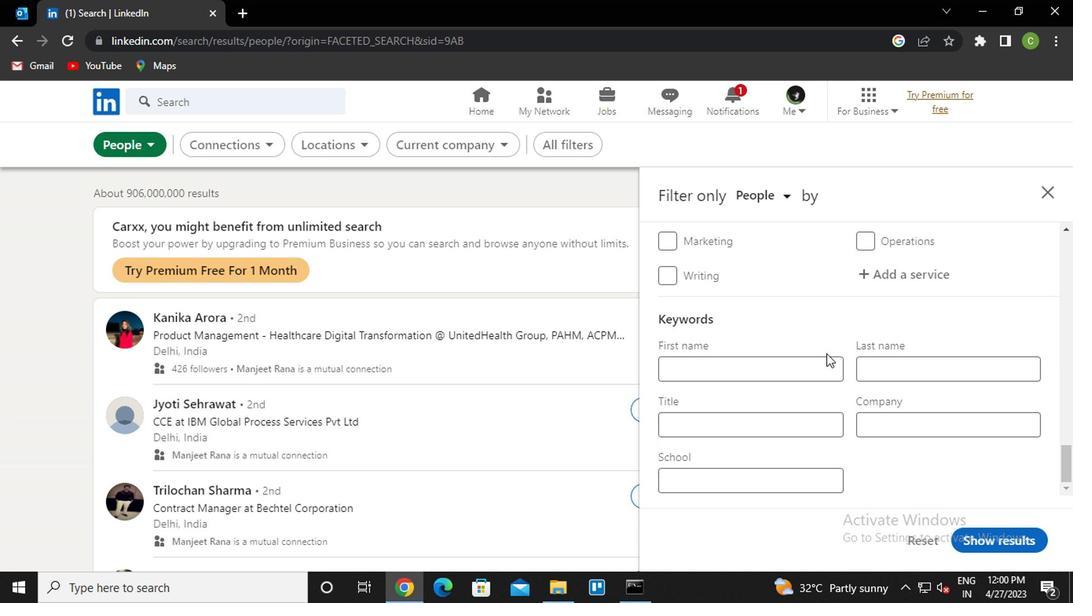 
Action: Mouse scrolled (820, 354) with delta (0, 0)
Screenshot: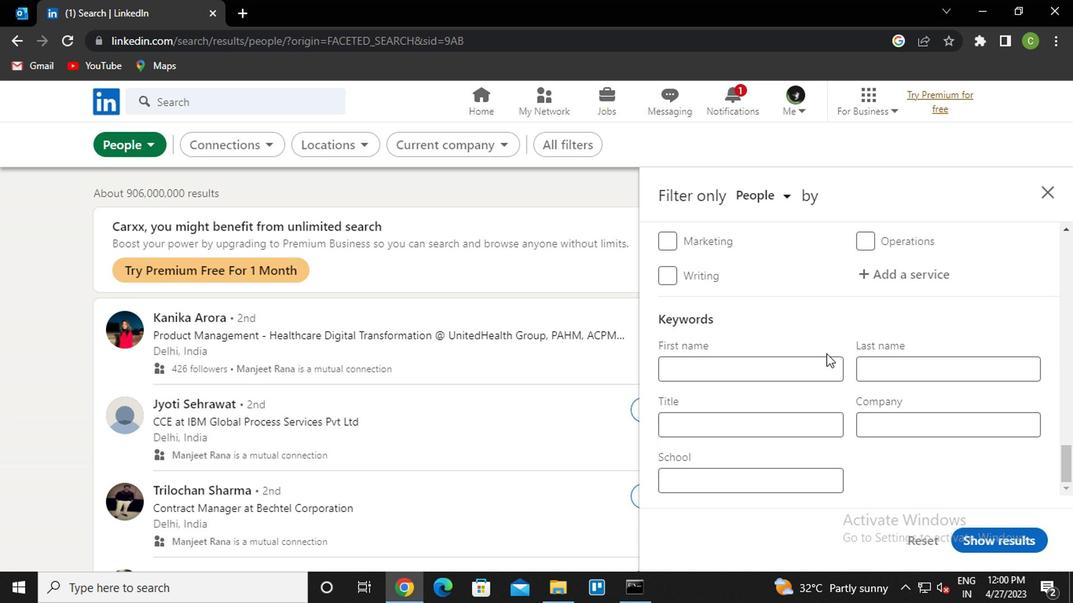 
Action: Mouse scrolled (820, 354) with delta (0, 0)
Screenshot: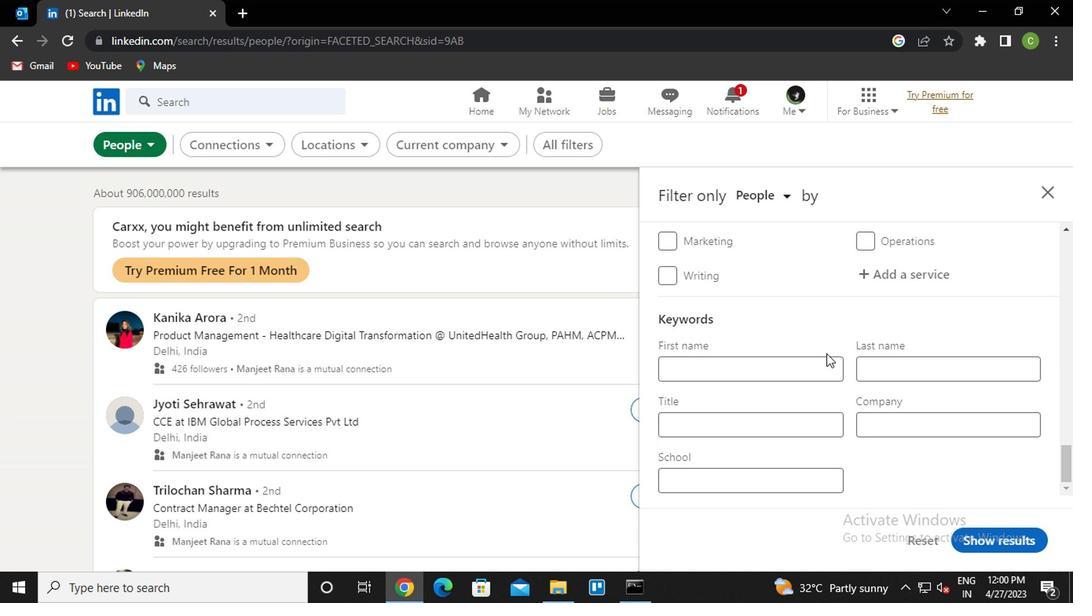 
Action: Mouse moved to (815, 356)
Screenshot: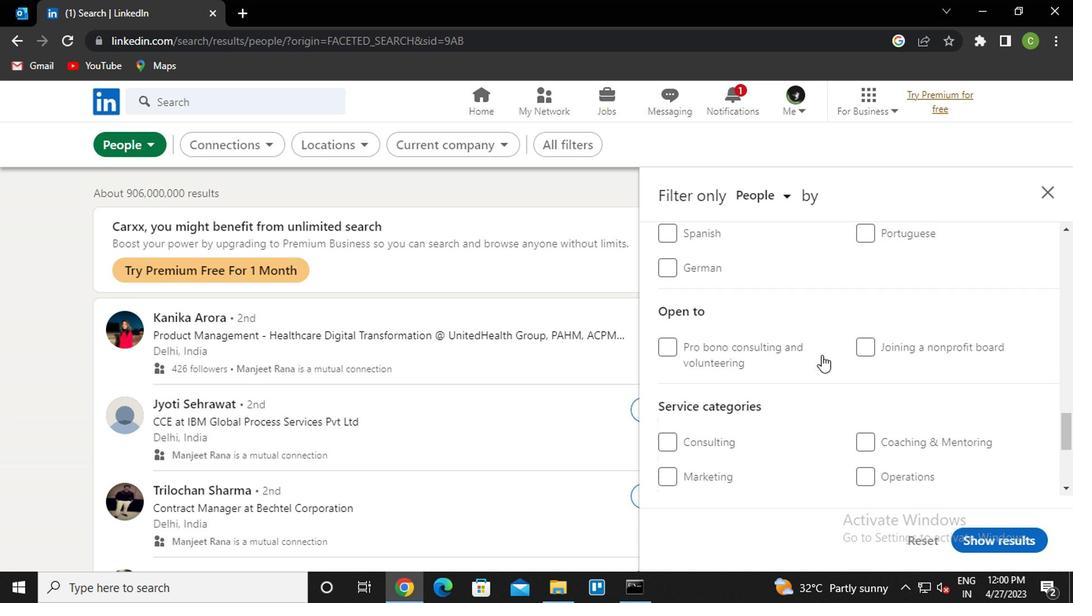 
Action: Mouse scrolled (815, 357) with delta (0, 1)
Screenshot: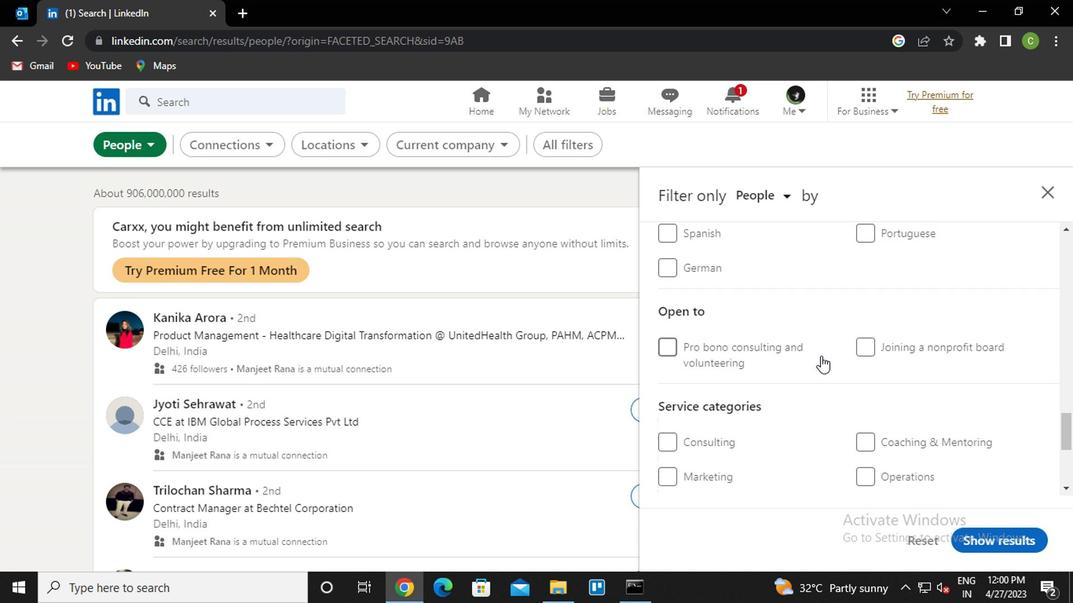 
Action: Mouse scrolled (815, 357) with delta (0, 1)
Screenshot: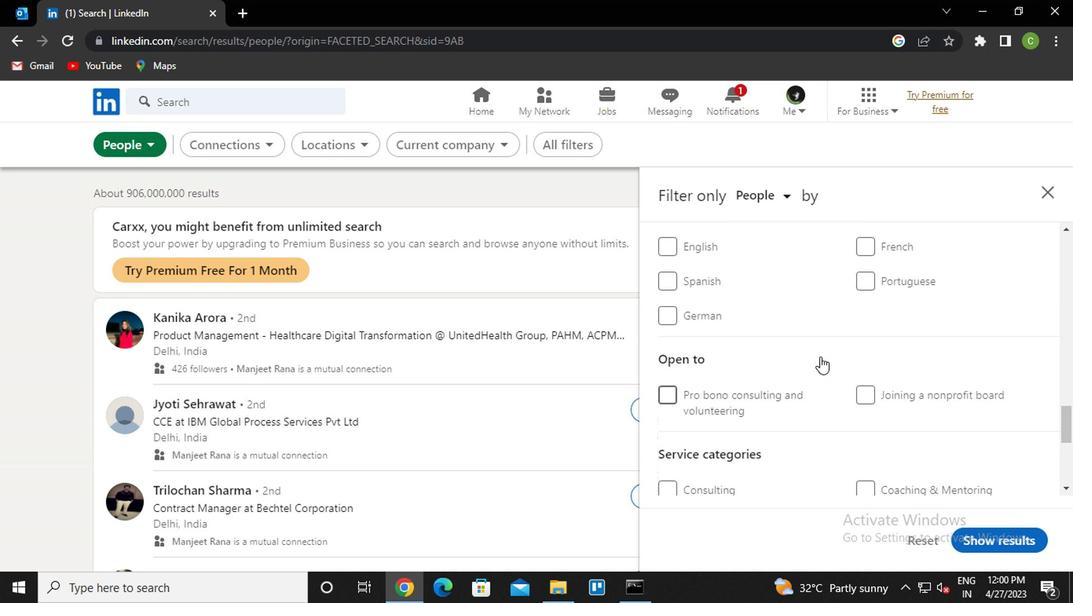 
Action: Mouse moved to (658, 358)
Screenshot: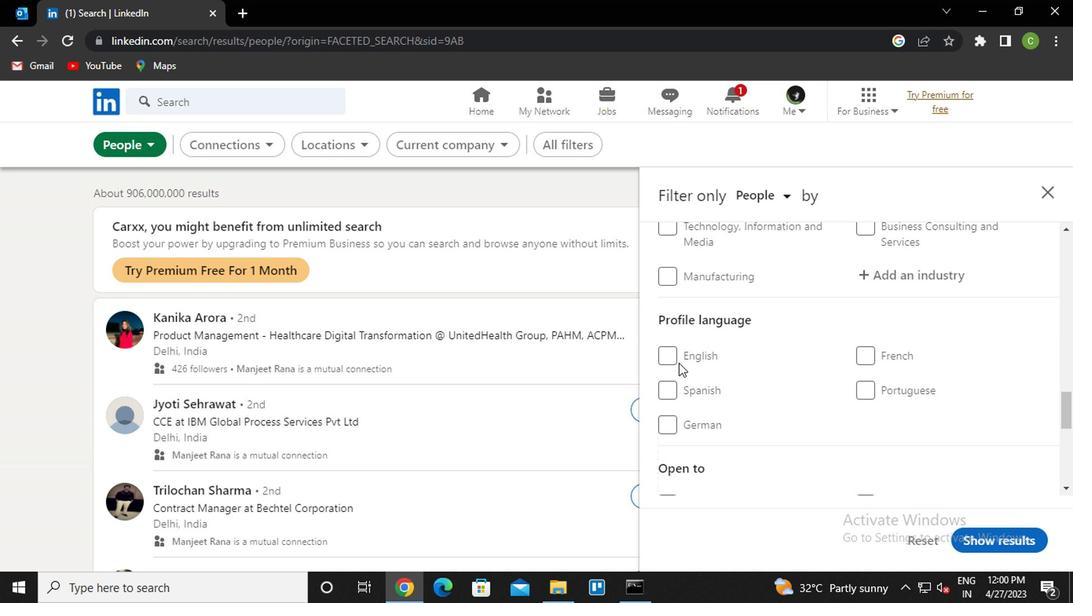 
Action: Mouse pressed left at (658, 358)
Screenshot: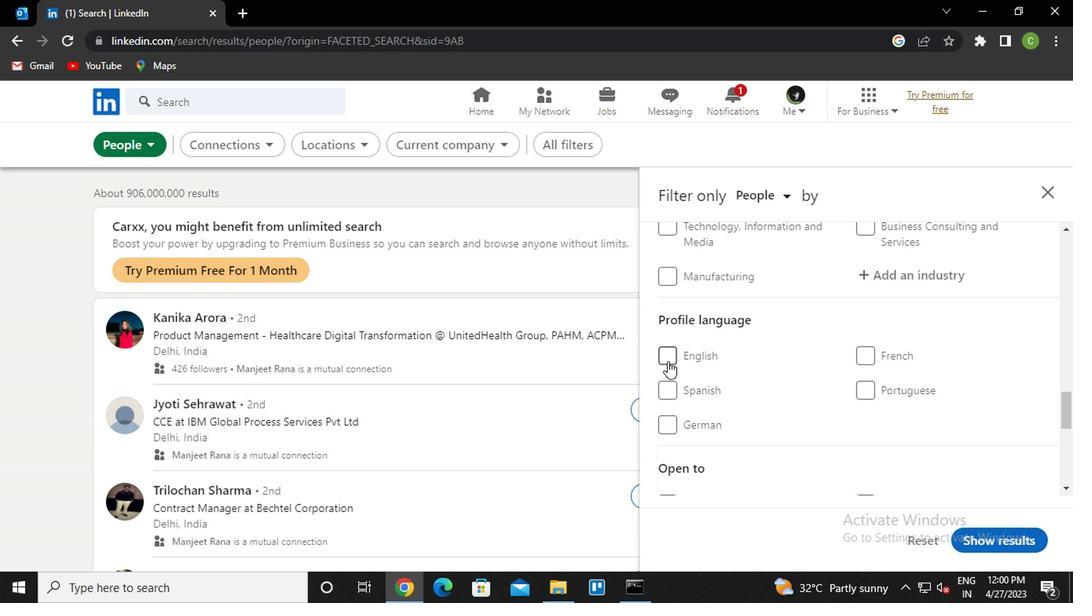 
Action: Mouse moved to (746, 356)
Screenshot: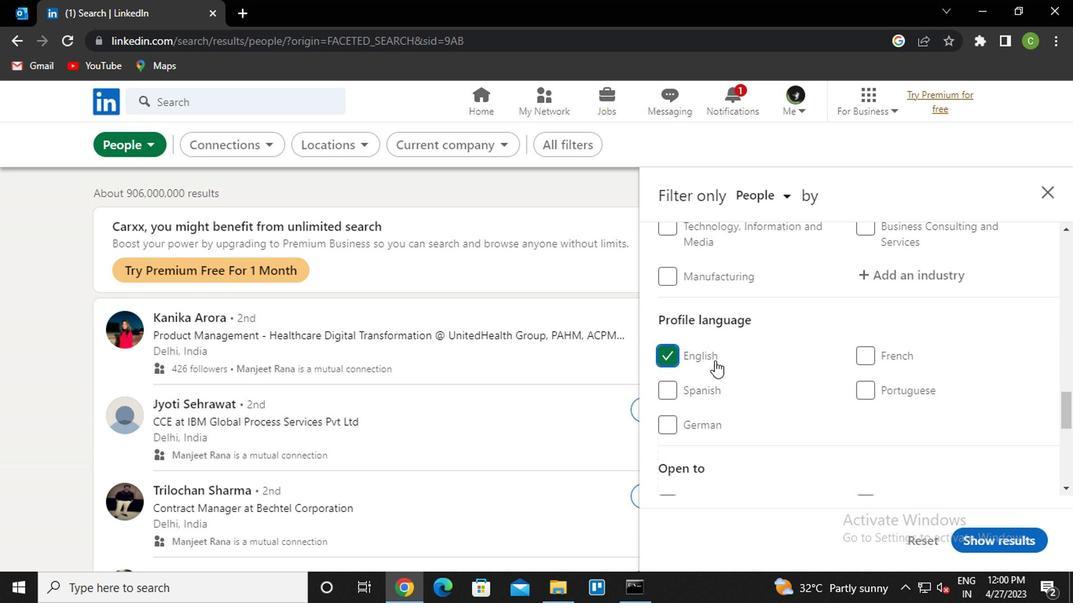 
Action: Mouse scrolled (746, 357) with delta (0, 1)
Screenshot: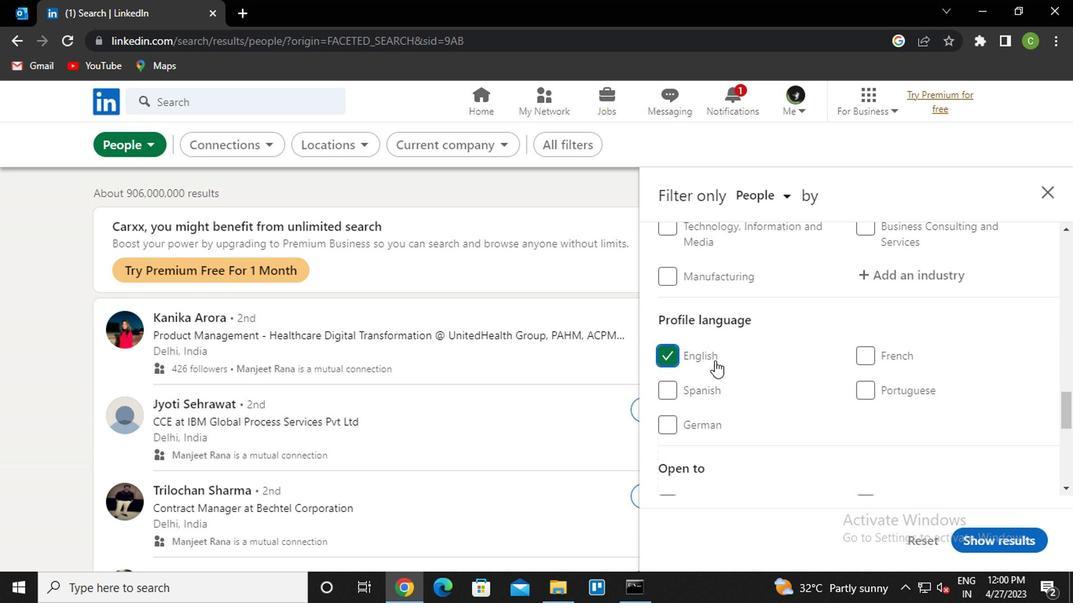 
Action: Mouse scrolled (746, 357) with delta (0, 1)
Screenshot: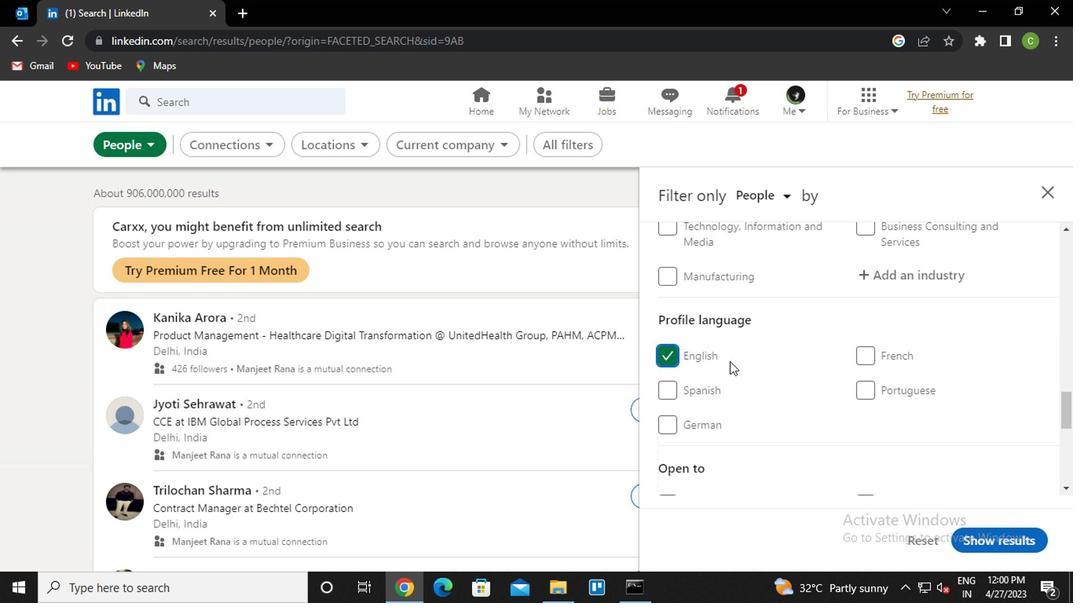 
Action: Mouse scrolled (746, 357) with delta (0, 1)
Screenshot: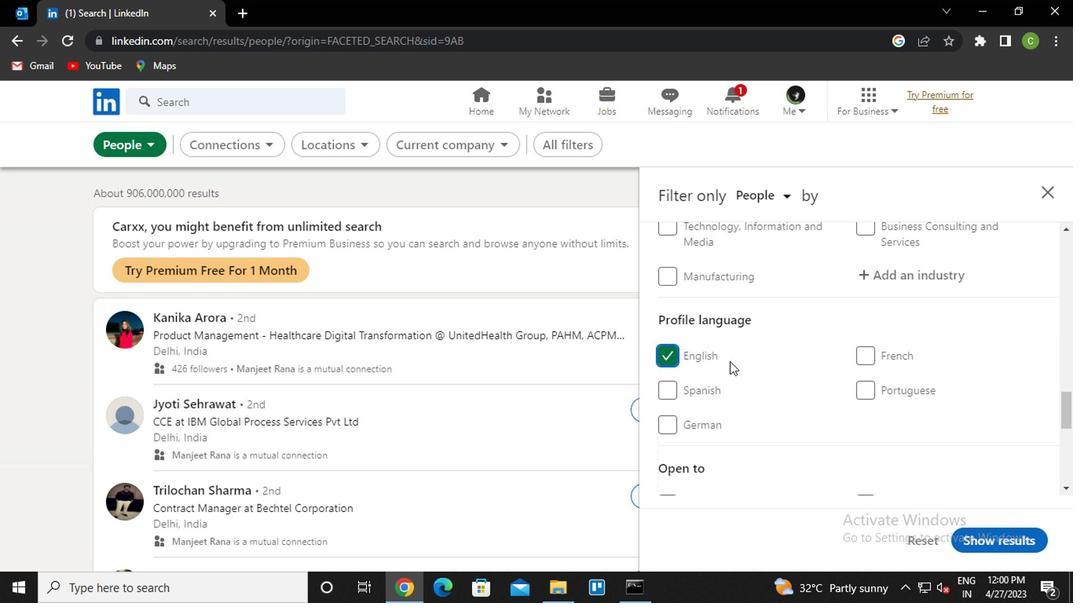 
Action: Mouse scrolled (746, 357) with delta (0, 1)
Screenshot: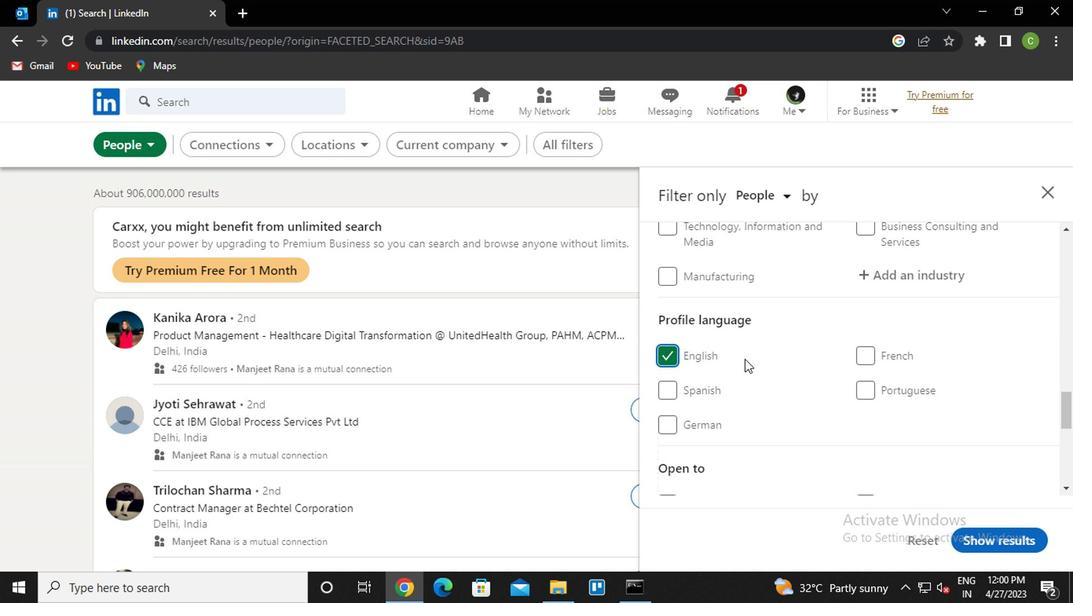 
Action: Mouse scrolled (746, 357) with delta (0, 1)
Screenshot: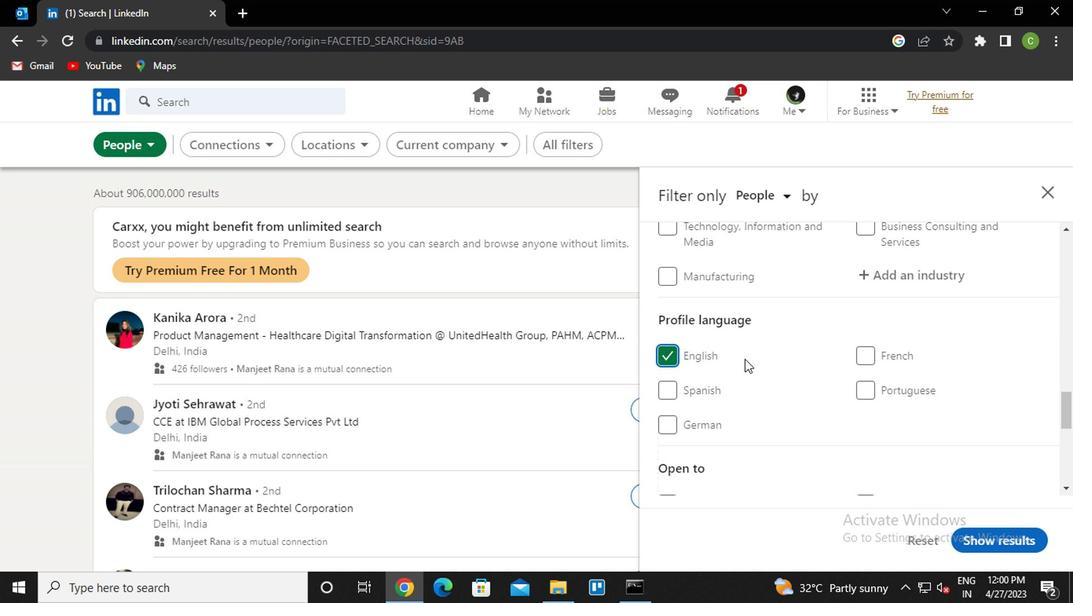 
Action: Mouse scrolled (746, 357) with delta (0, 1)
Screenshot: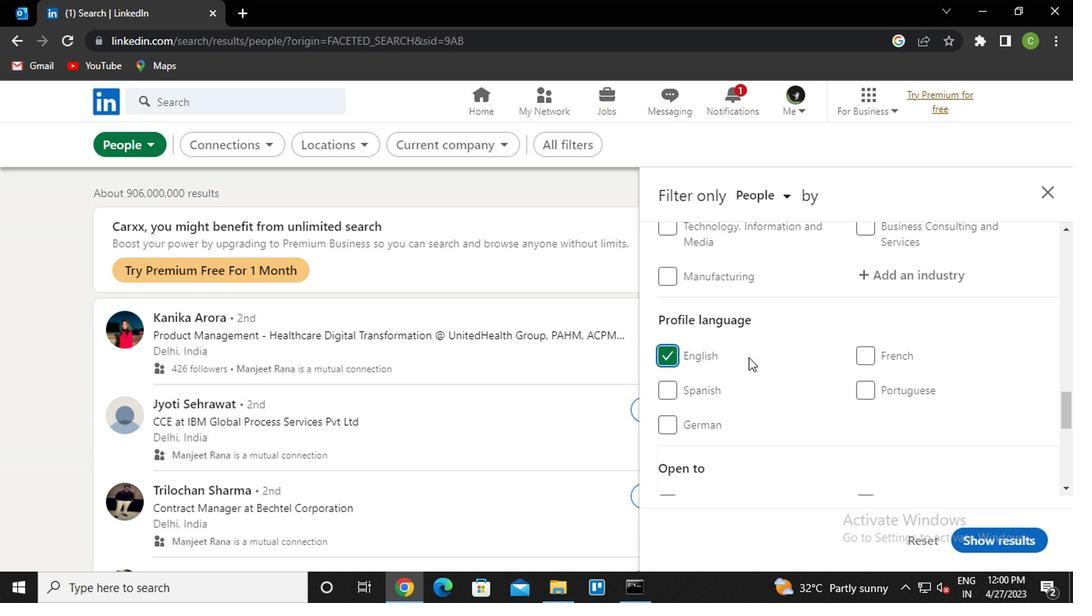 
Action: Mouse scrolled (746, 357) with delta (0, 1)
Screenshot: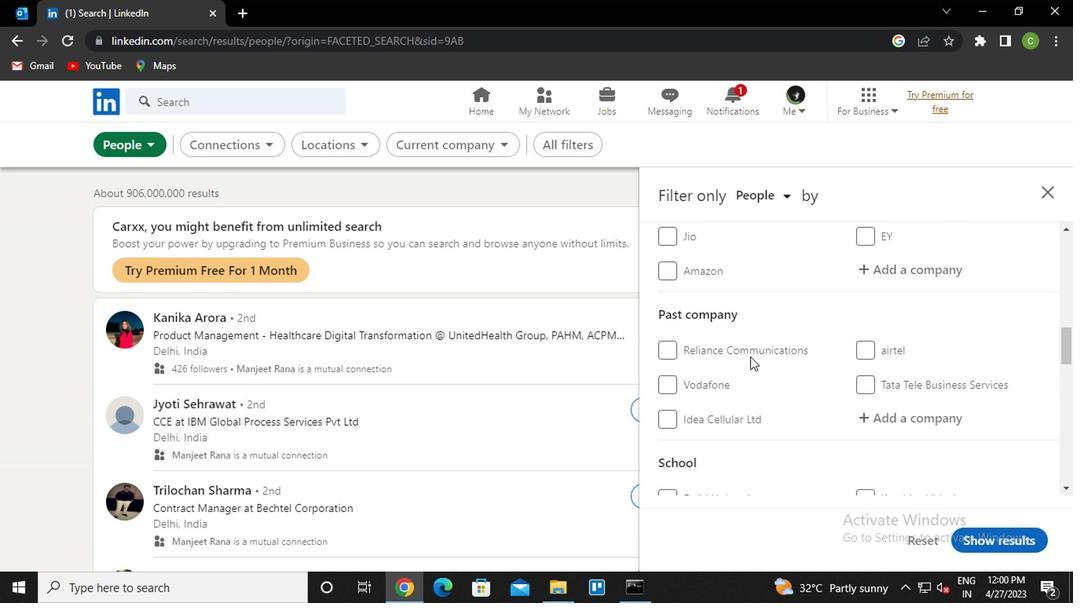 
Action: Mouse scrolled (746, 357) with delta (0, 1)
Screenshot: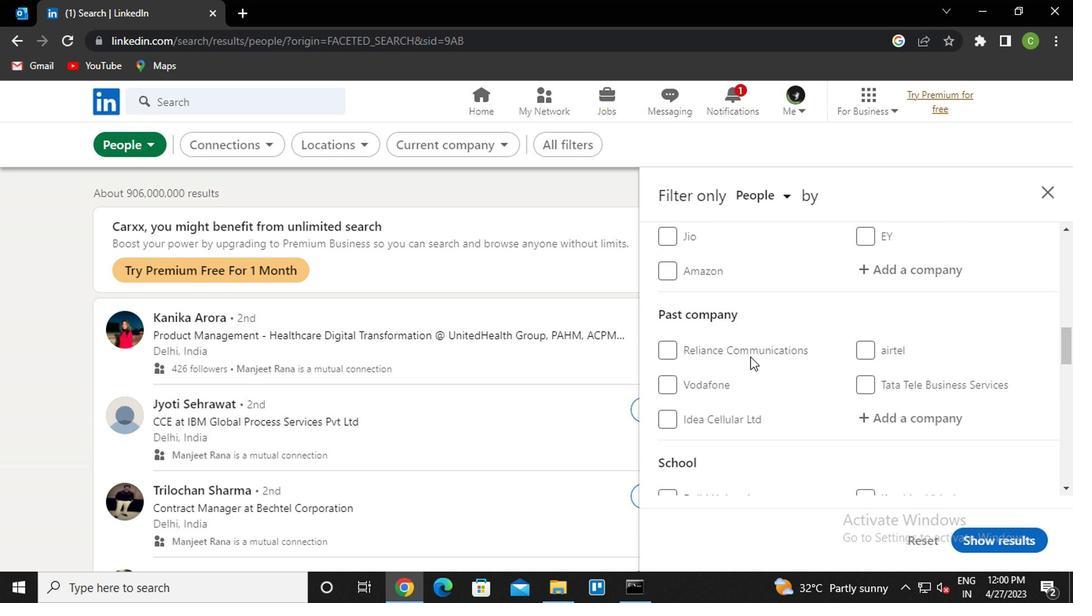 
Action: Mouse scrolled (746, 357) with delta (0, 1)
Screenshot: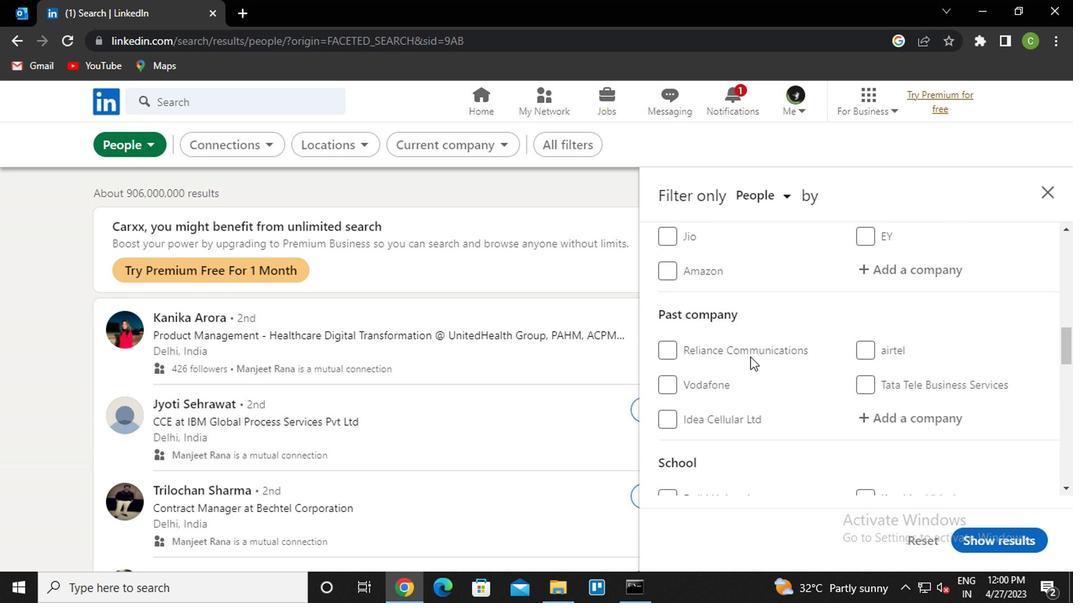 
Action: Mouse scrolled (746, 357) with delta (0, 1)
Screenshot: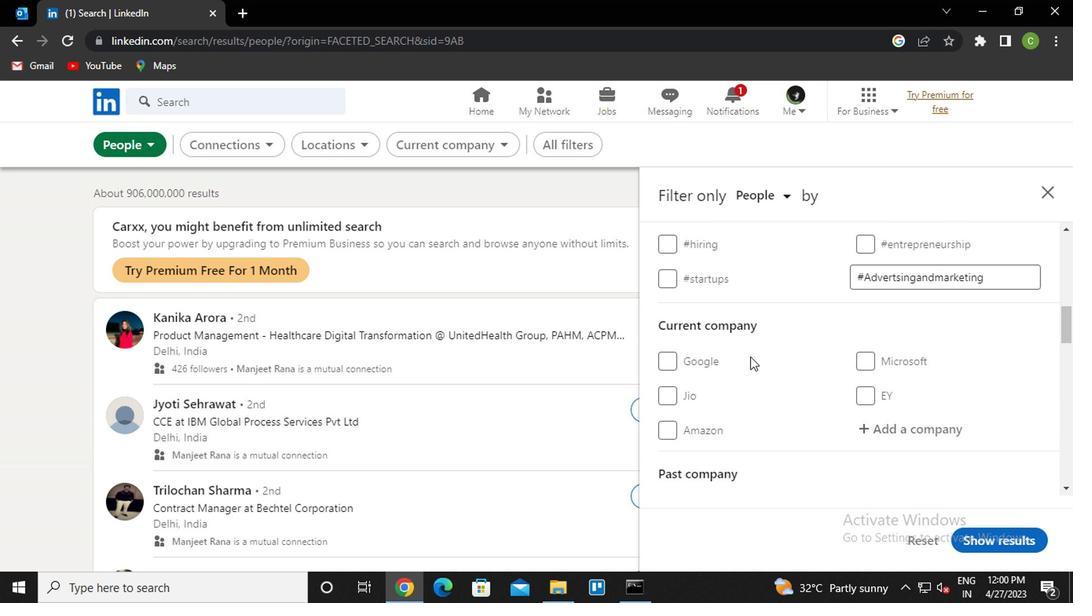 
Action: Mouse scrolled (746, 356) with delta (0, 0)
Screenshot: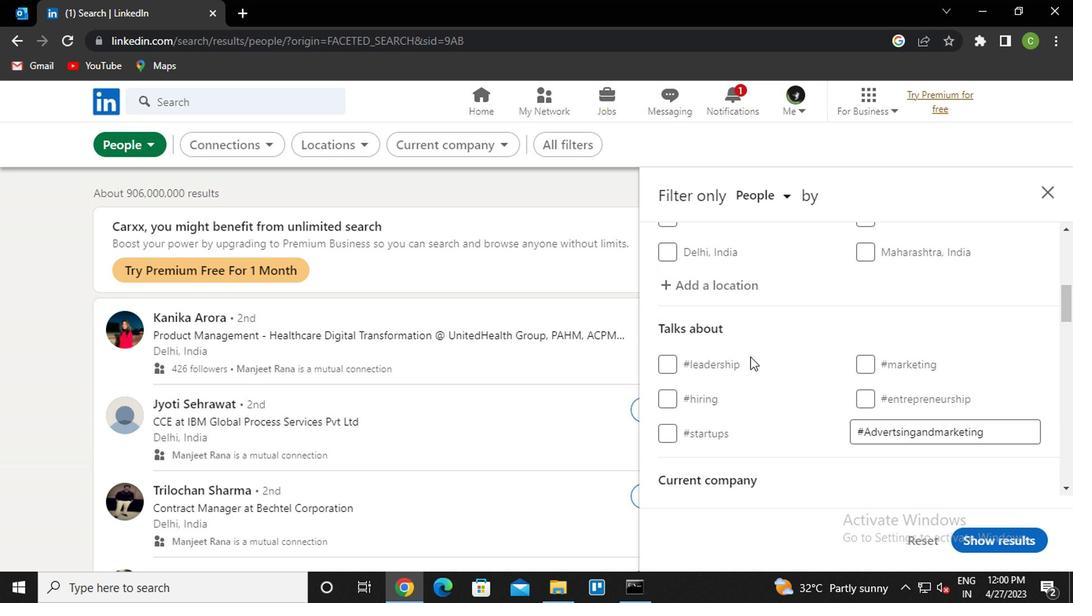 
Action: Mouse scrolled (746, 356) with delta (0, 0)
Screenshot: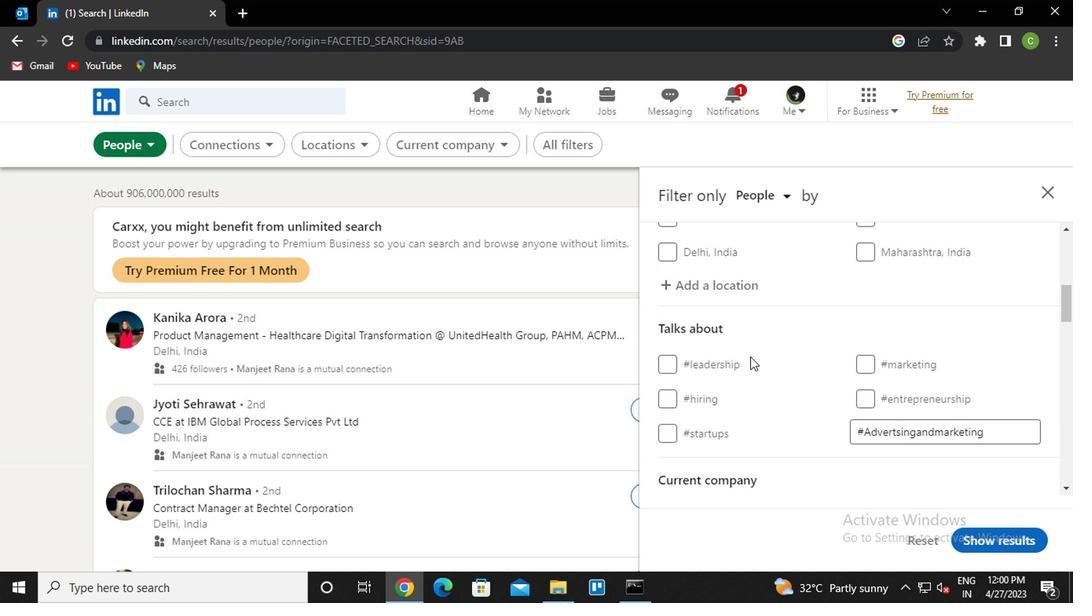 
Action: Mouse moved to (867, 425)
Screenshot: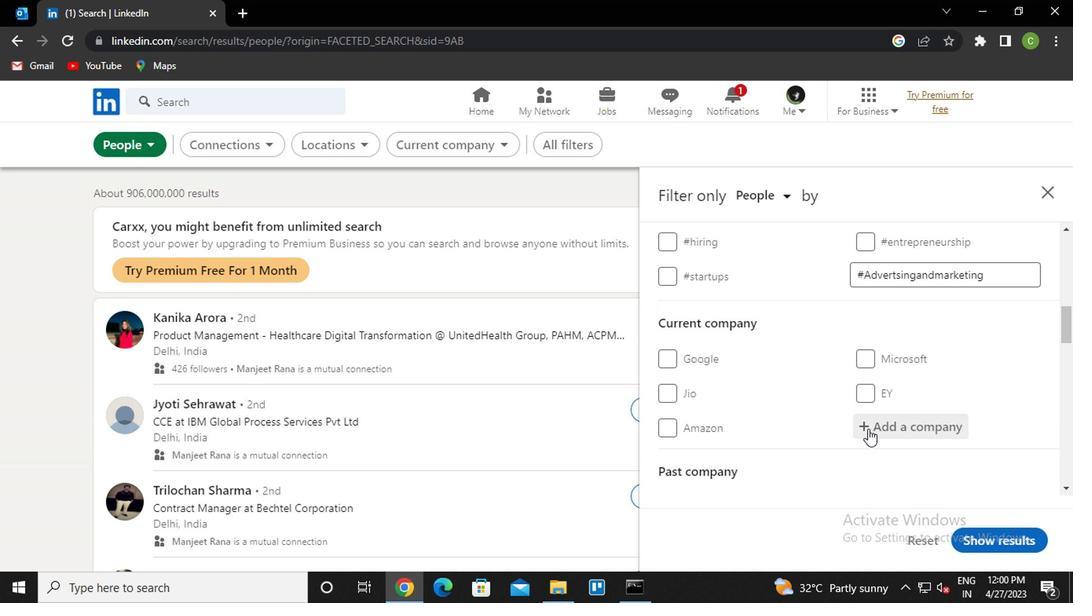 
Action: Mouse scrolled (867, 425) with delta (0, 0)
Screenshot: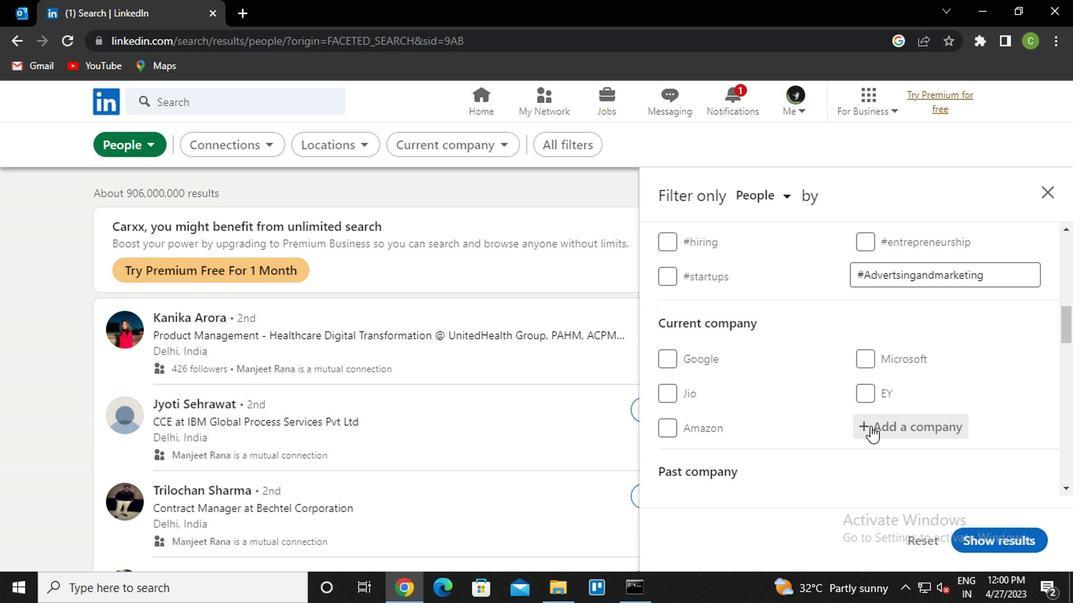 
Action: Mouse moved to (905, 354)
Screenshot: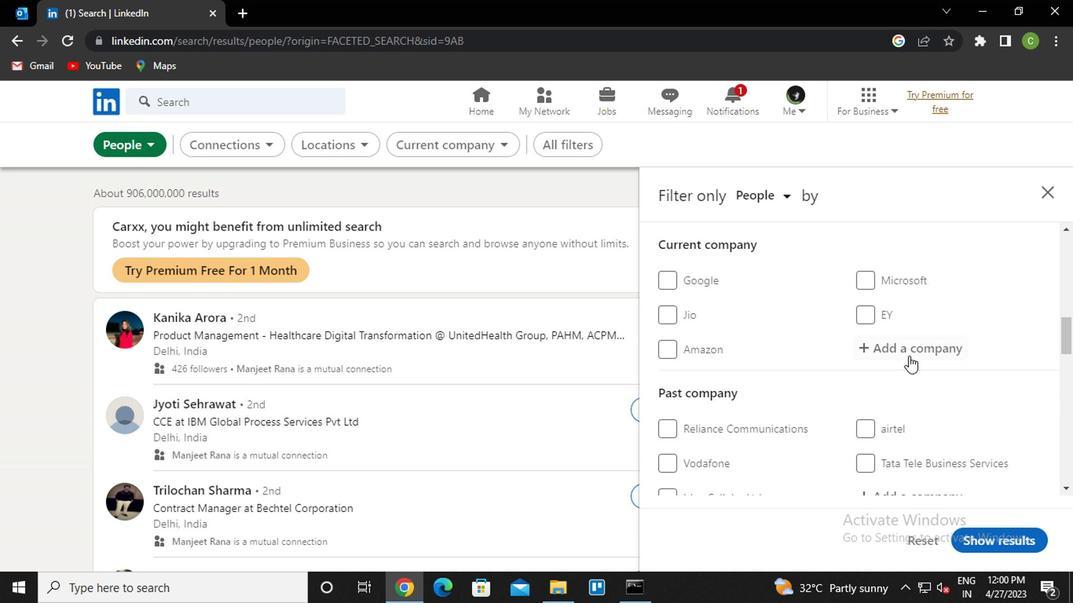 
Action: Mouse pressed left at (905, 354)
Screenshot: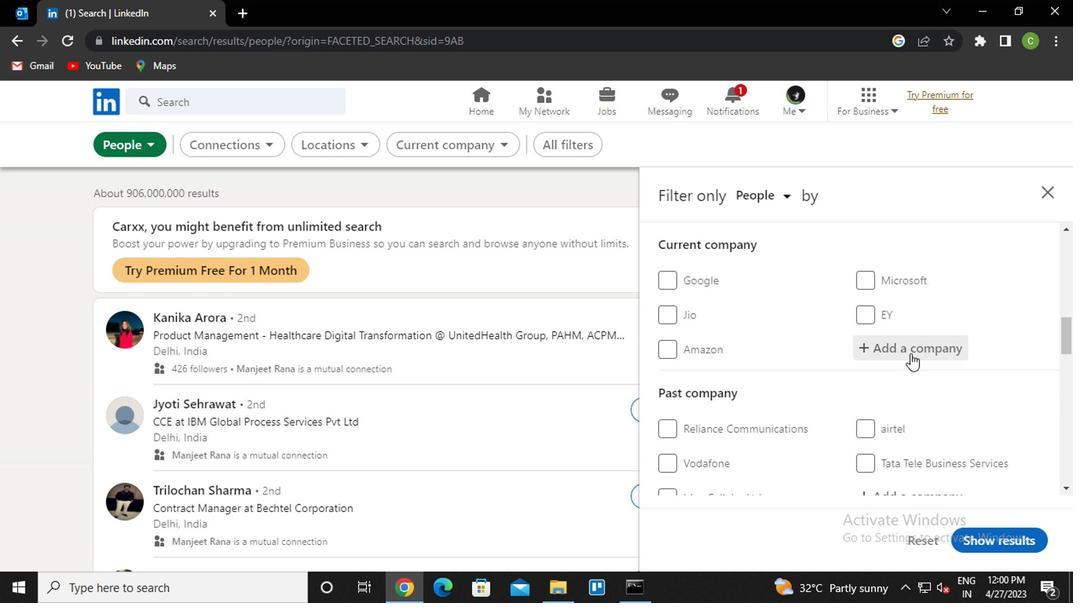 
Action: Key pressed <Key.caps_lock>U<Key.caps_lock>PLOAD<Key.space>YOU<Key.down><Key.enter>
Screenshot: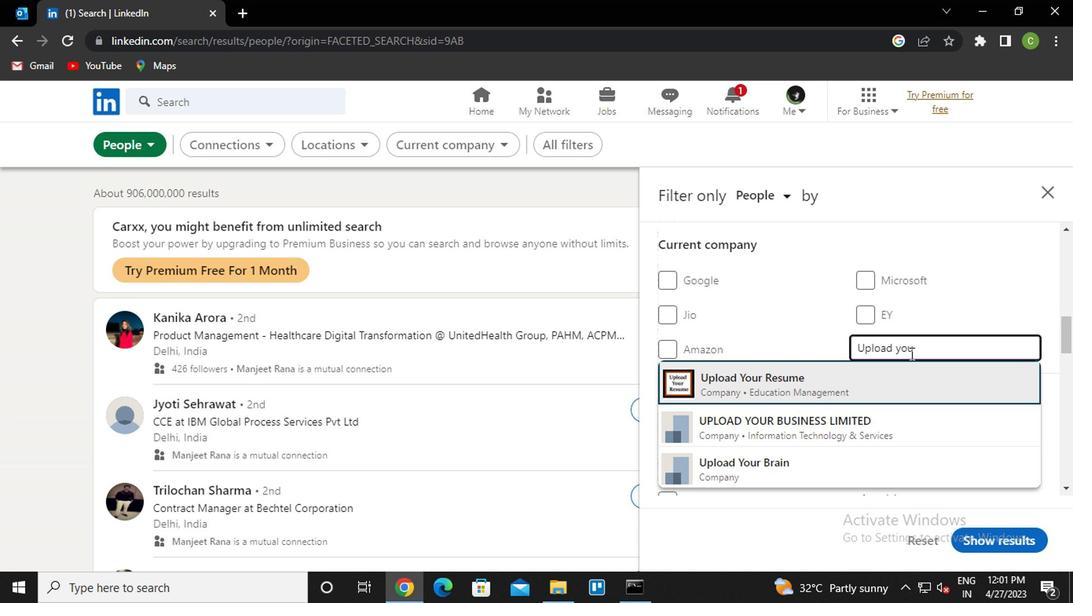 
Action: Mouse scrolled (905, 352) with delta (0, -1)
Screenshot: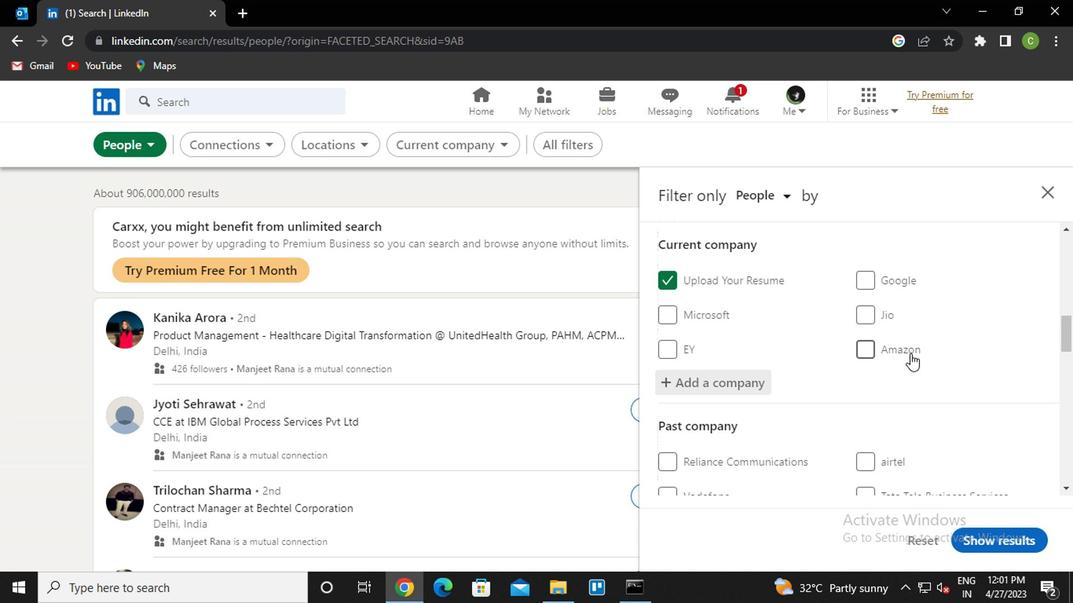 
Action: Mouse scrolled (905, 352) with delta (0, -1)
Screenshot: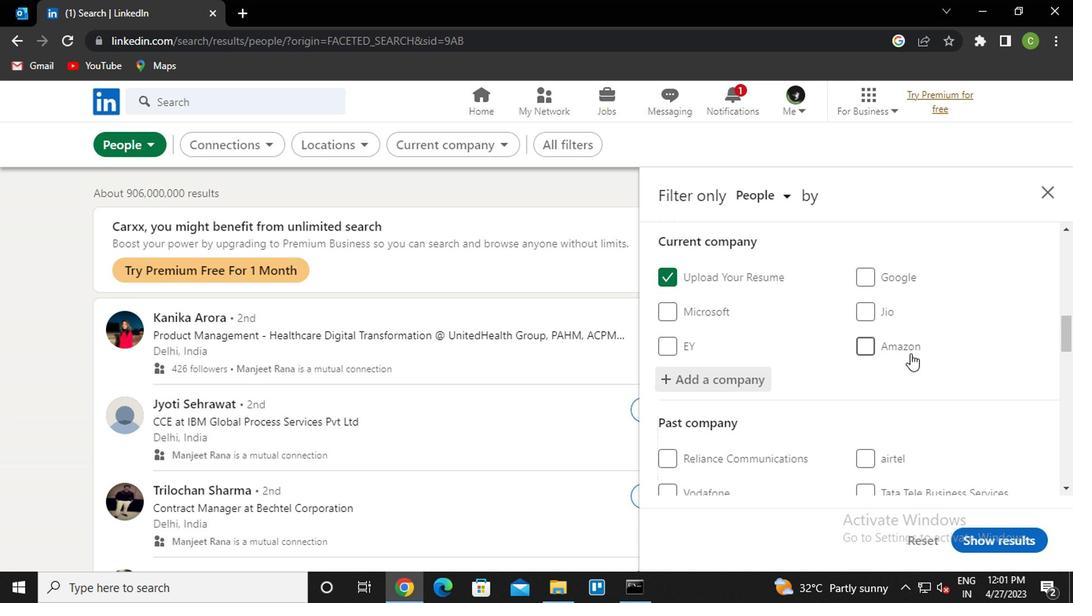 
Action: Mouse scrolled (905, 352) with delta (0, -1)
Screenshot: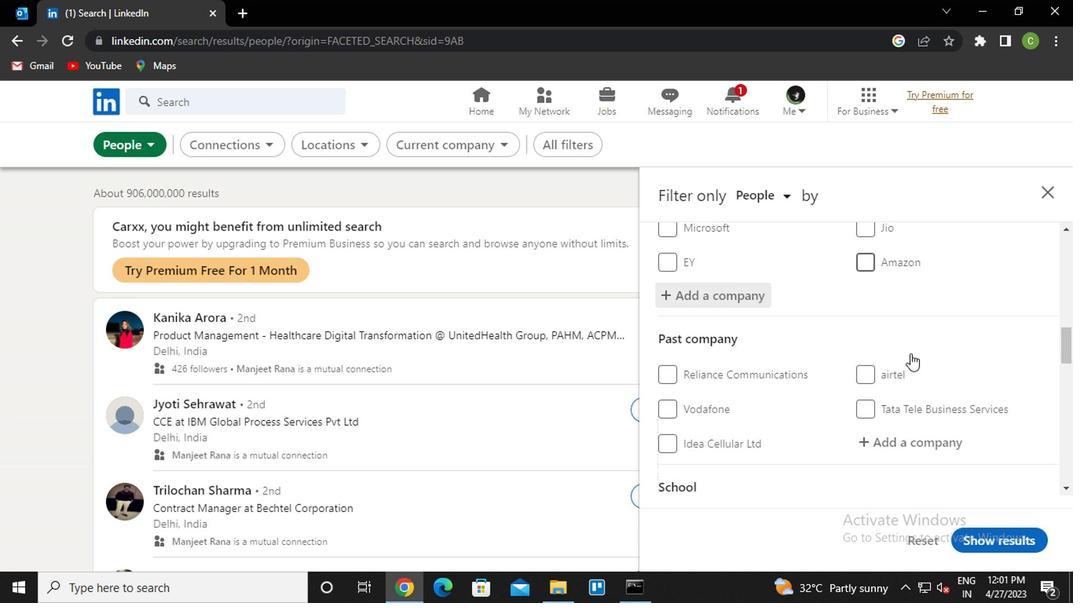 
Action: Mouse moved to (899, 357)
Screenshot: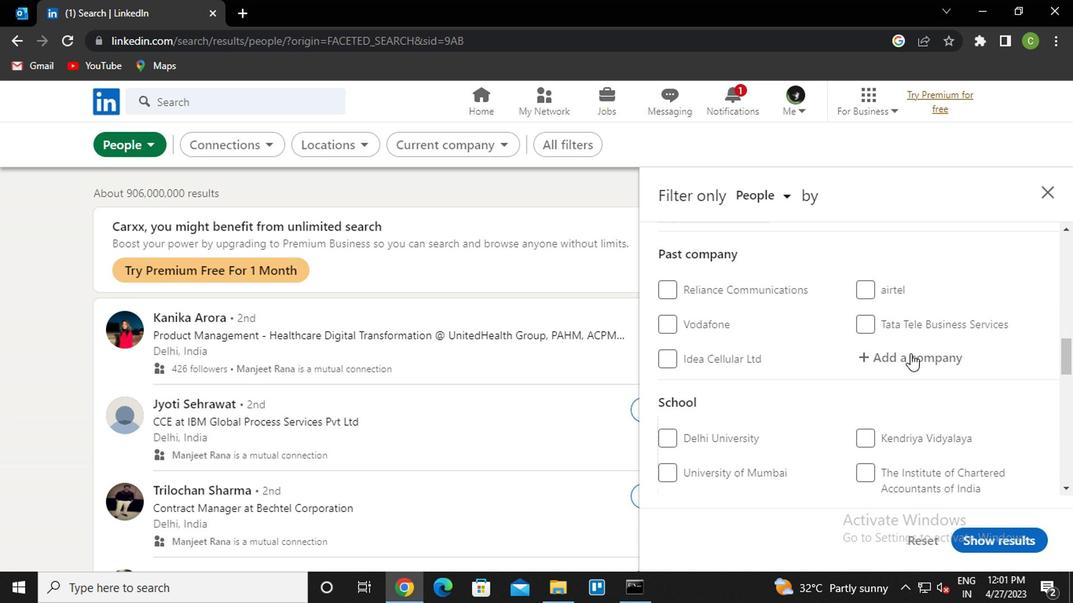 
Action: Mouse scrolled (899, 356) with delta (0, -1)
Screenshot: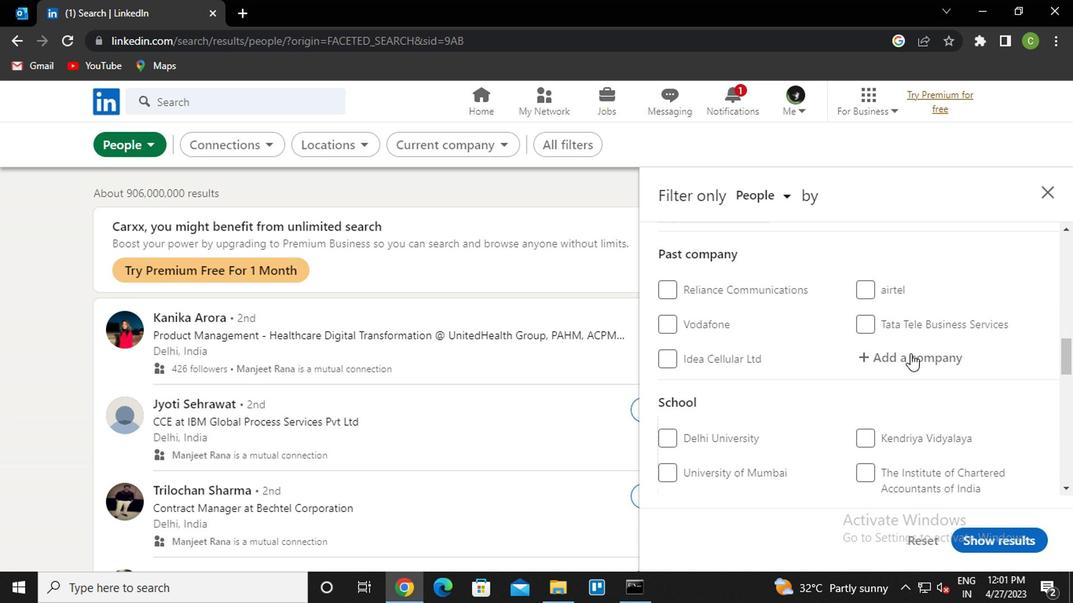 
Action: Mouse moved to (892, 376)
Screenshot: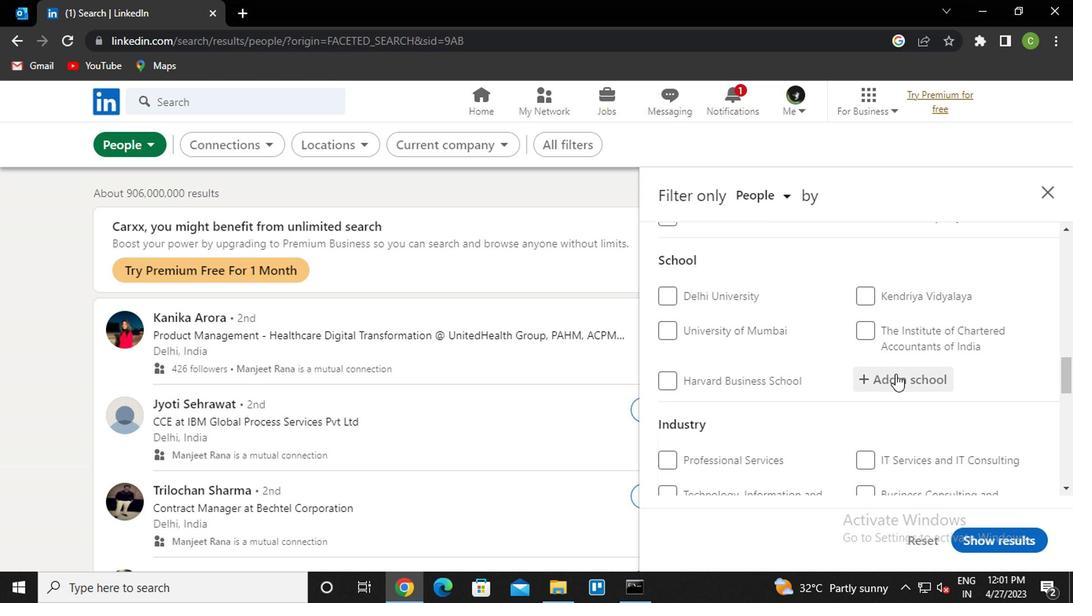 
Action: Mouse pressed left at (892, 376)
Screenshot: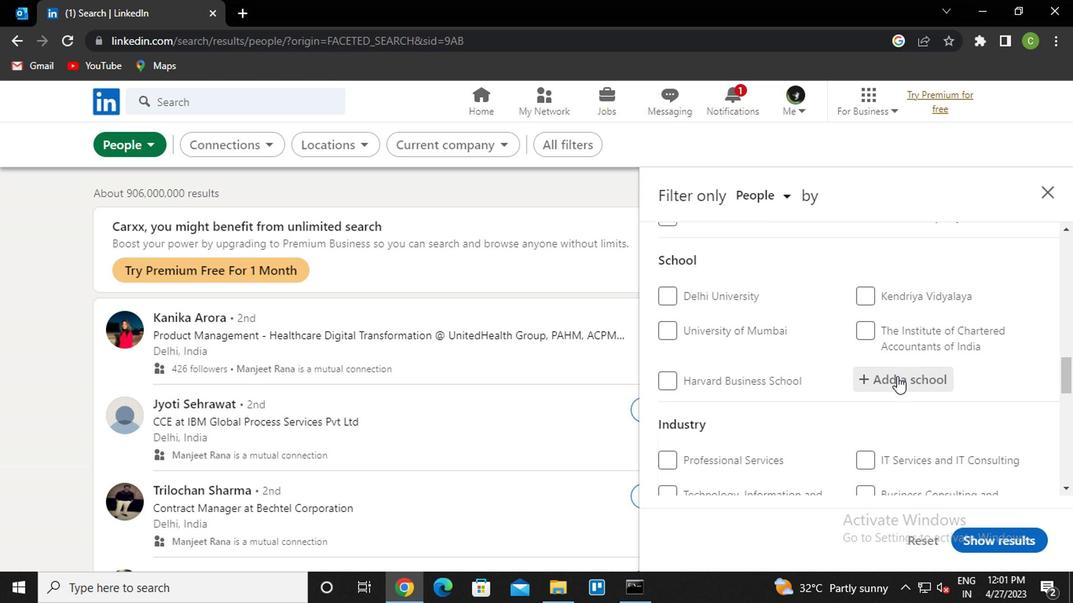 
Action: Key pressed <Key.caps_lock>S<Key.caps_lock>RI<Key.space><Key.caps_lock>B<Key.caps_lock>HAGA<Key.down><Key.enter>
Screenshot: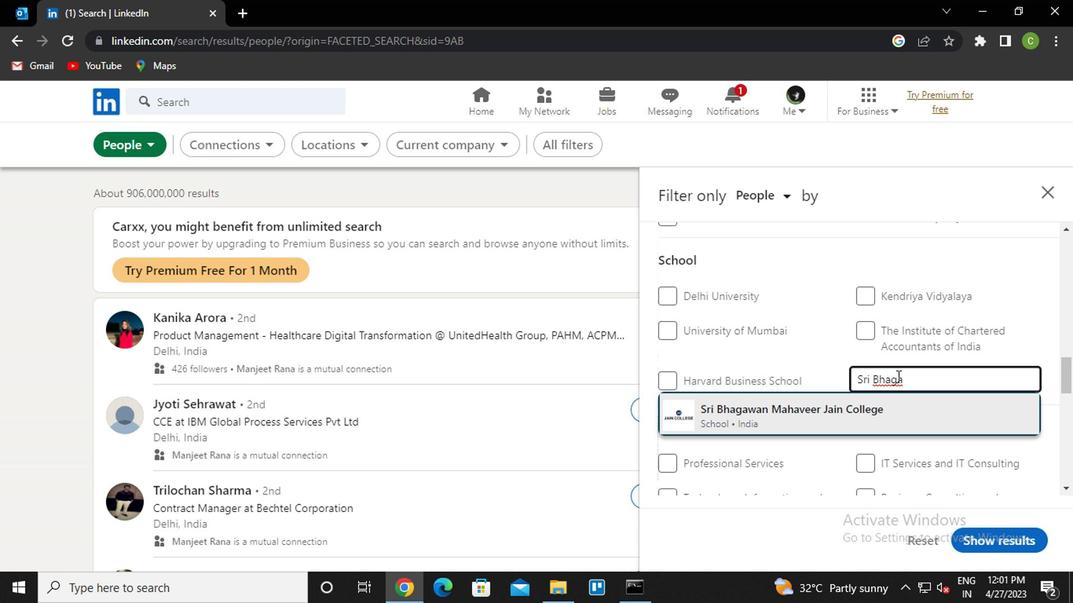 
Action: Mouse scrolled (892, 375) with delta (0, 0)
Screenshot: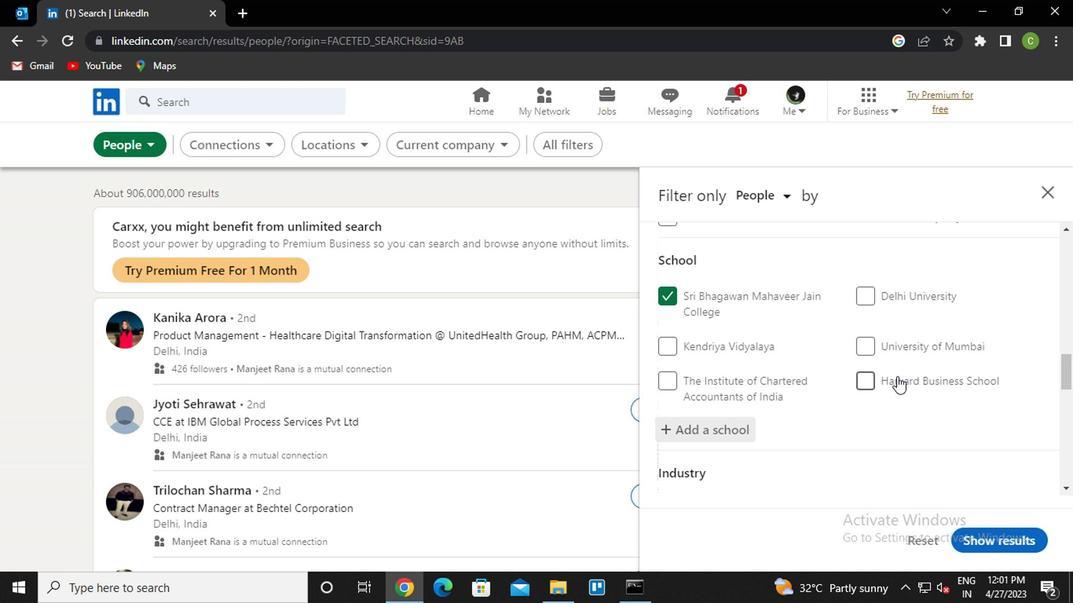 
Action: Mouse scrolled (892, 375) with delta (0, 0)
Screenshot: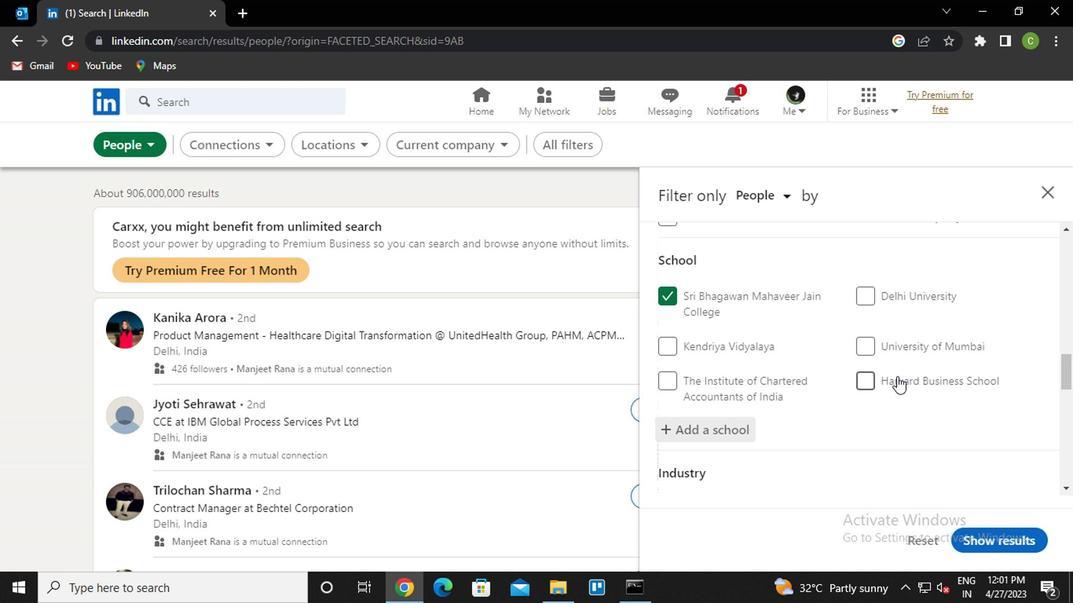 
Action: Mouse scrolled (892, 375) with delta (0, 0)
Screenshot: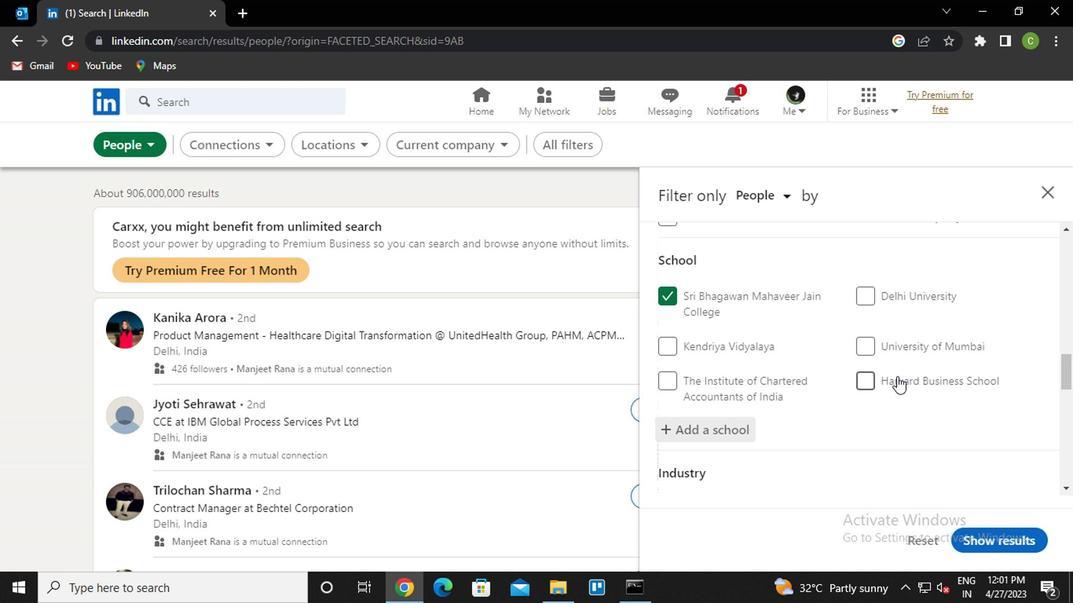 
Action: Mouse scrolled (892, 375) with delta (0, 0)
Screenshot: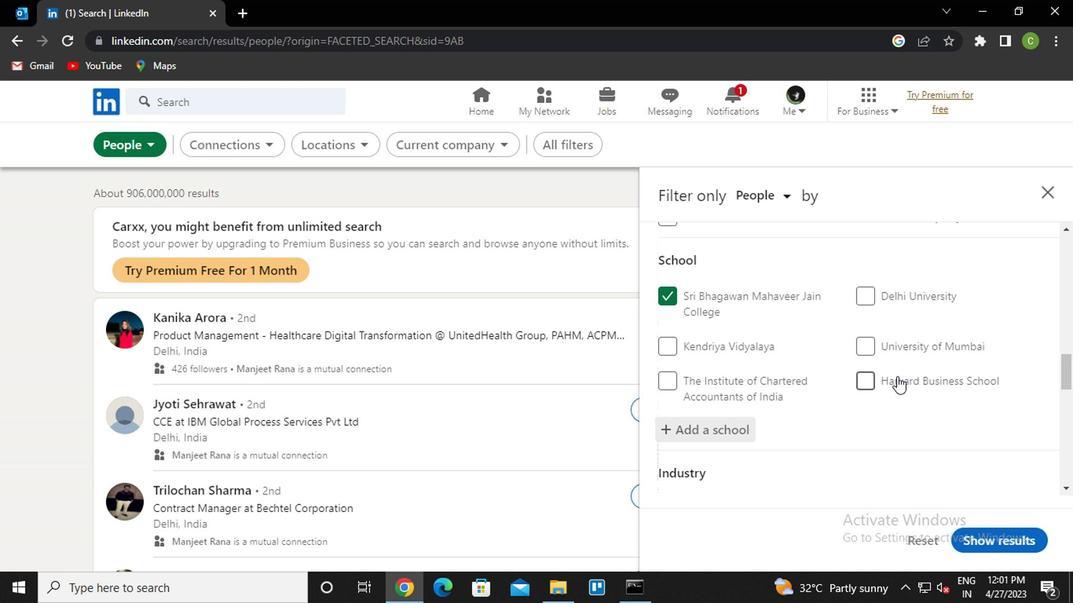 
Action: Mouse moved to (893, 282)
Screenshot: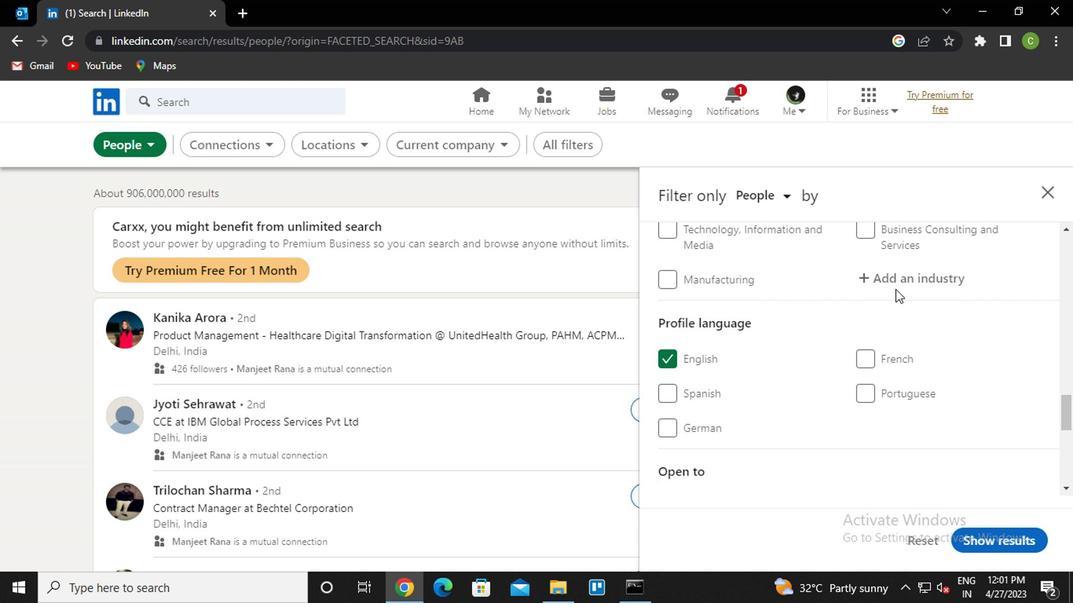 
Action: Mouse pressed left at (893, 282)
Screenshot: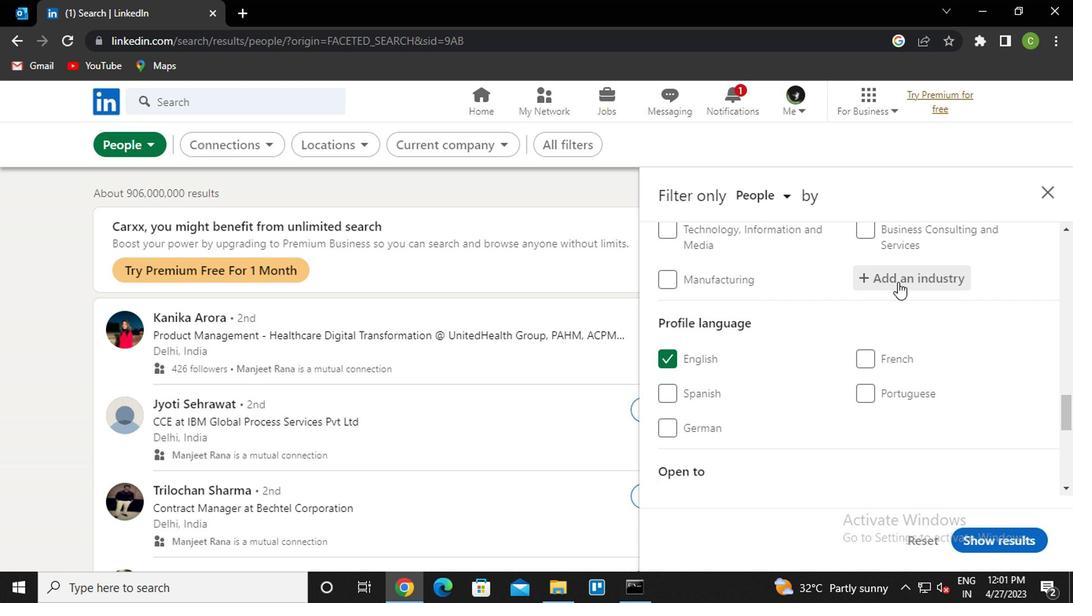 
Action: Key pressed <Key.caps_lock>E<Key.caps_lock>CONOMIC<Key.space><Key.caps_lock>P<Key.caps_lock>RO<Key.down><Key.enter>
Screenshot: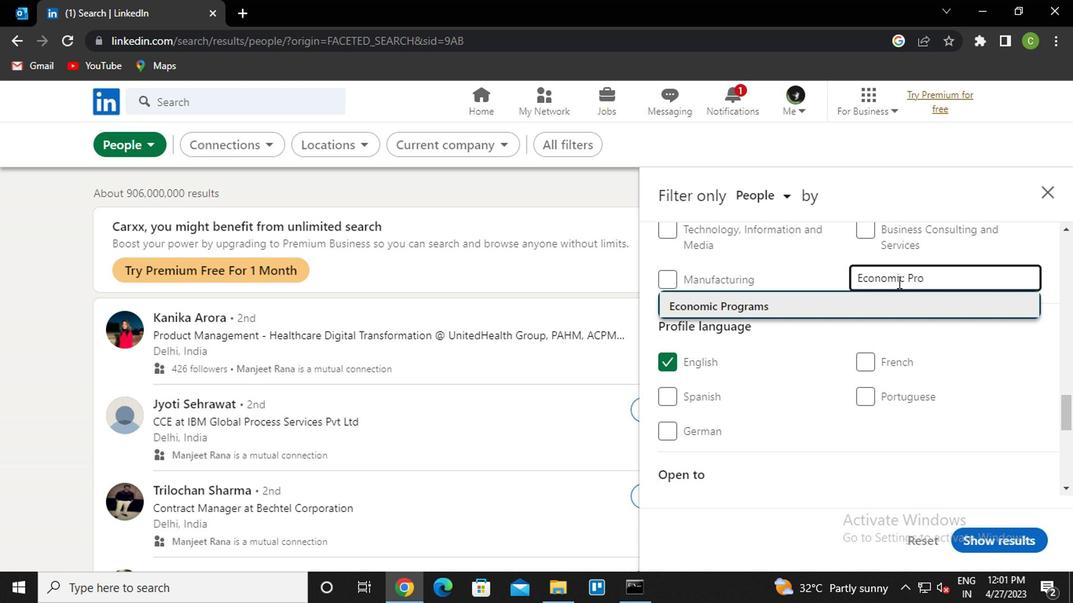 
Action: Mouse scrolled (893, 281) with delta (0, 0)
Screenshot: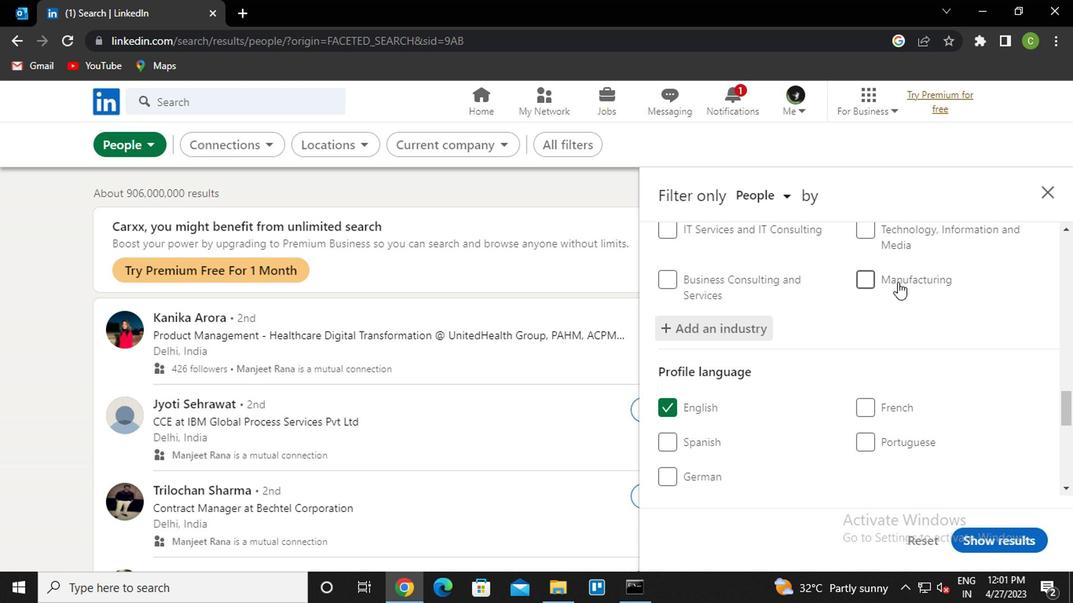 
Action: Mouse scrolled (893, 281) with delta (0, 0)
Screenshot: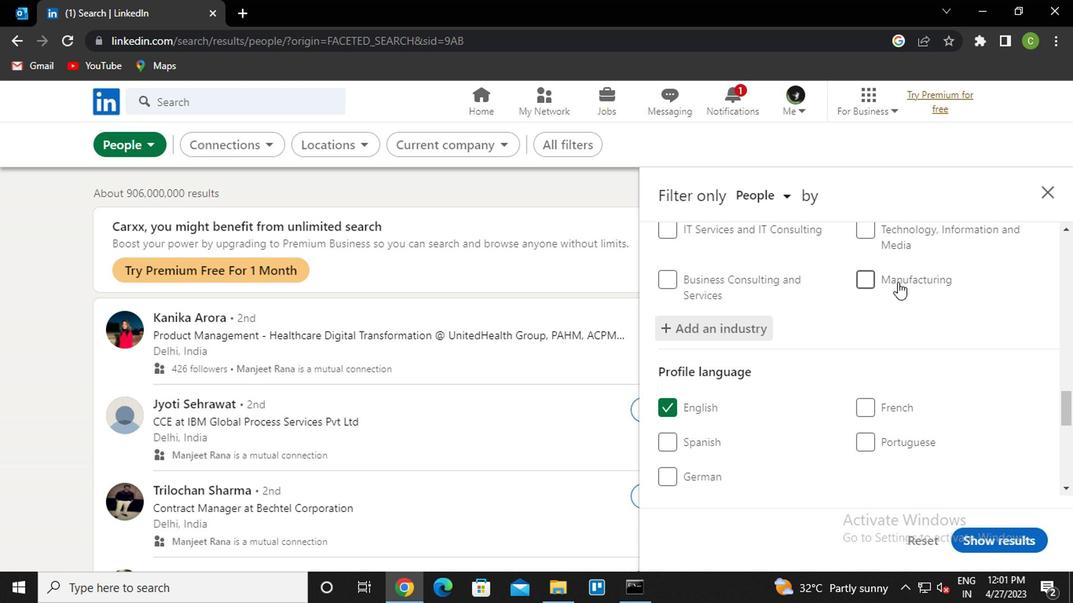 
Action: Mouse scrolled (893, 281) with delta (0, 0)
Screenshot: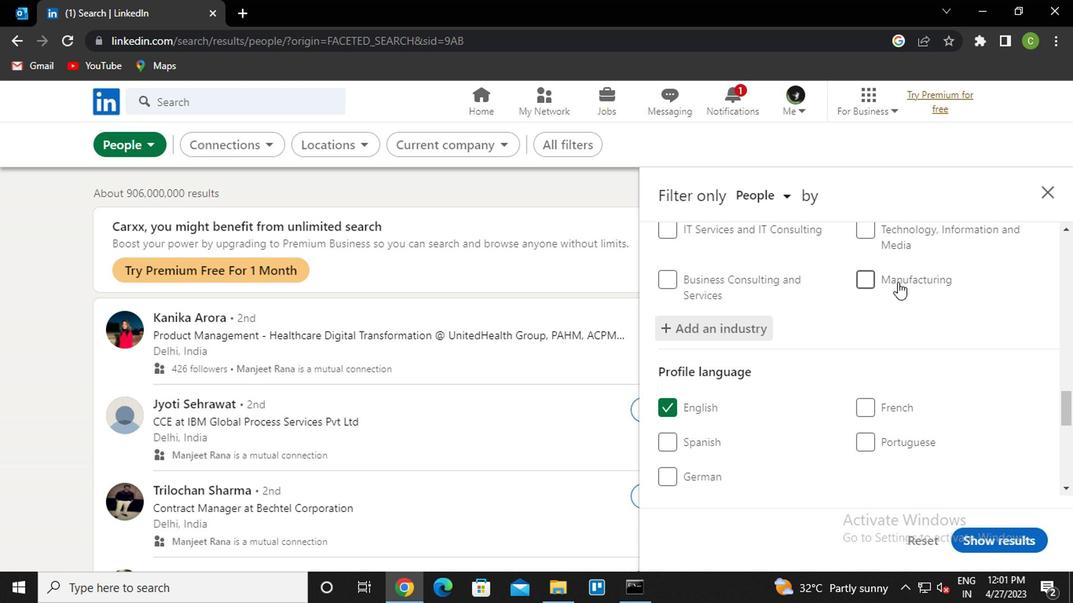 
Action: Mouse scrolled (893, 281) with delta (0, 0)
Screenshot: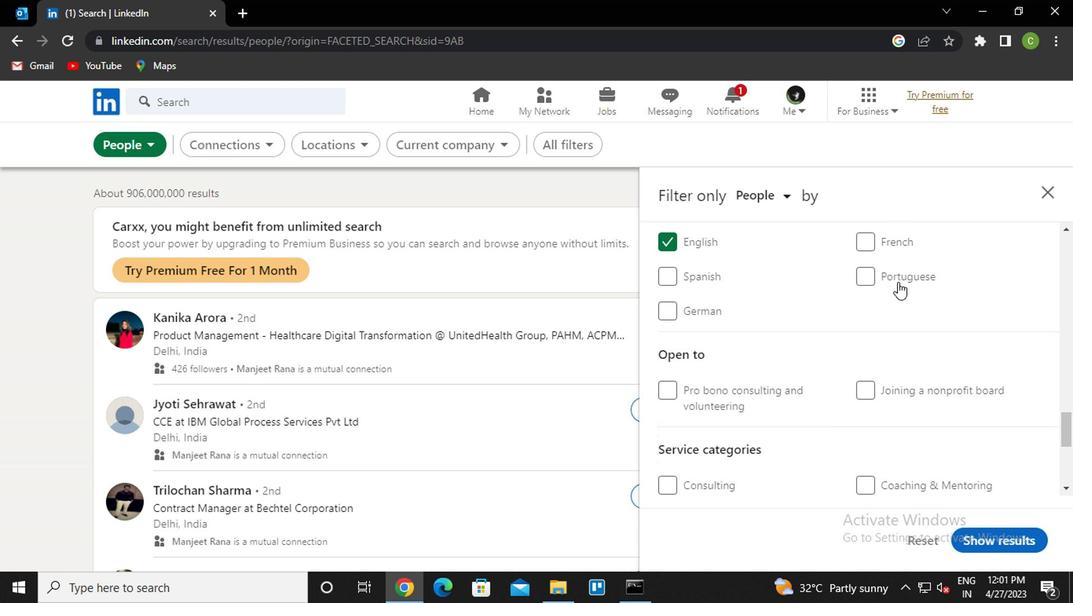 
Action: Mouse moved to (809, 362)
Screenshot: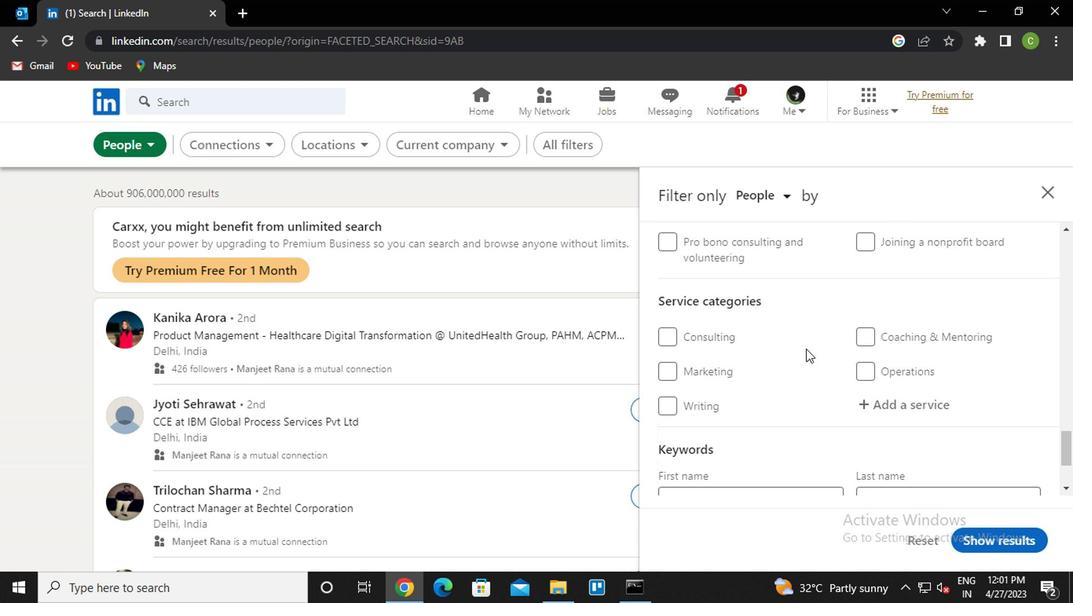 
Action: Mouse scrolled (809, 362) with delta (0, 0)
Screenshot: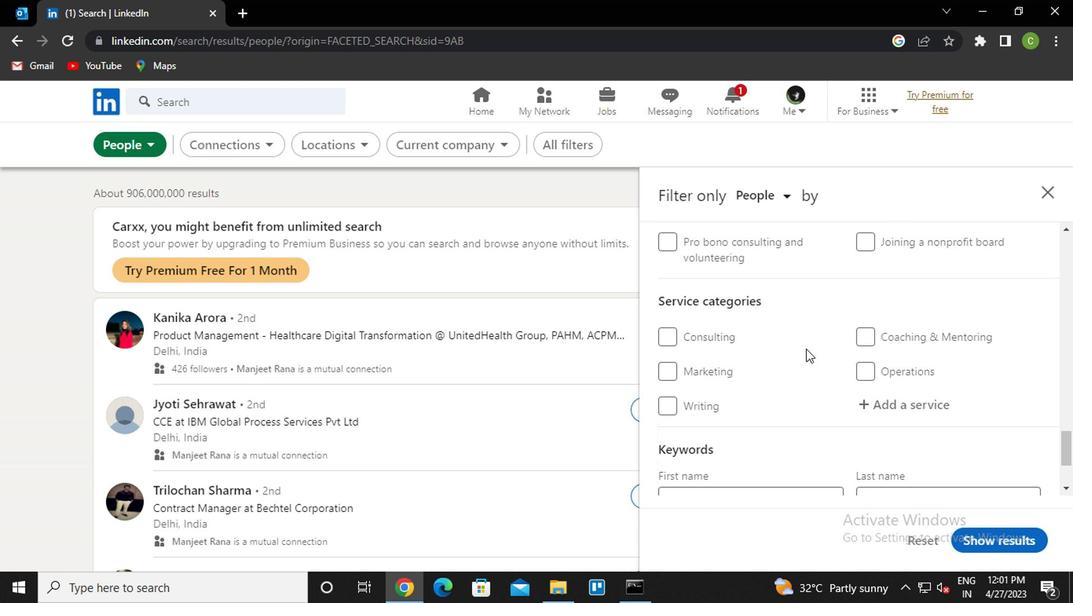 
Action: Mouse moved to (897, 334)
Screenshot: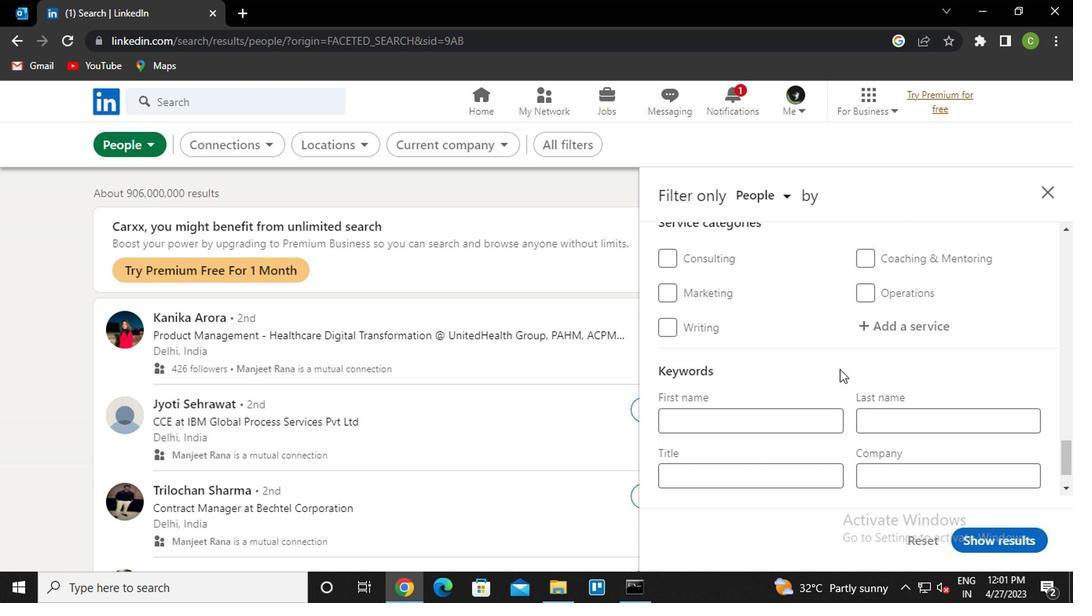 
Action: Mouse scrolled (897, 333) with delta (0, -1)
Screenshot: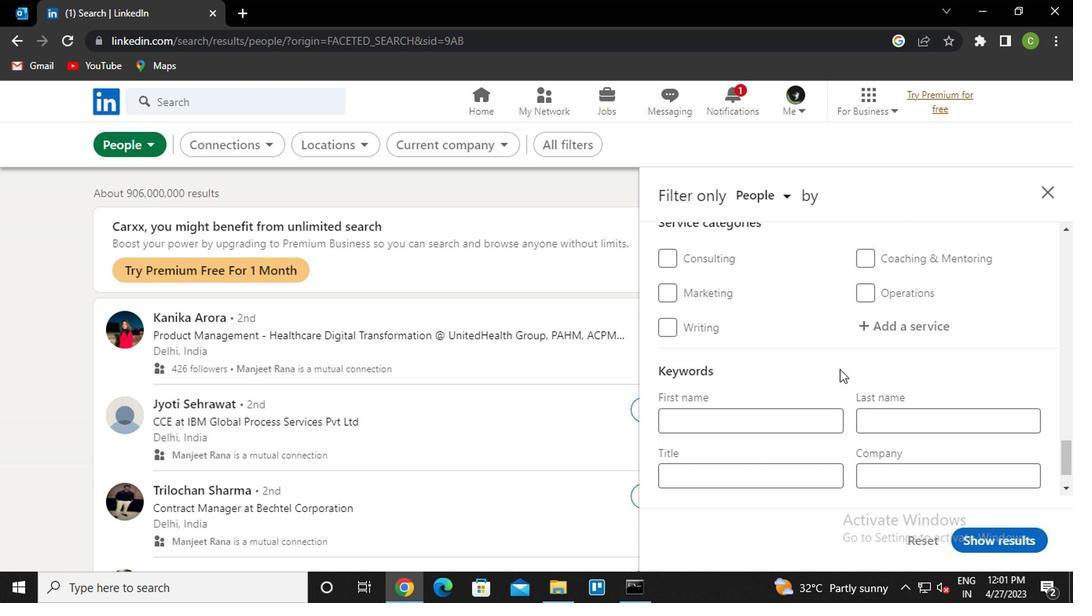 
Action: Mouse moved to (917, 278)
Screenshot: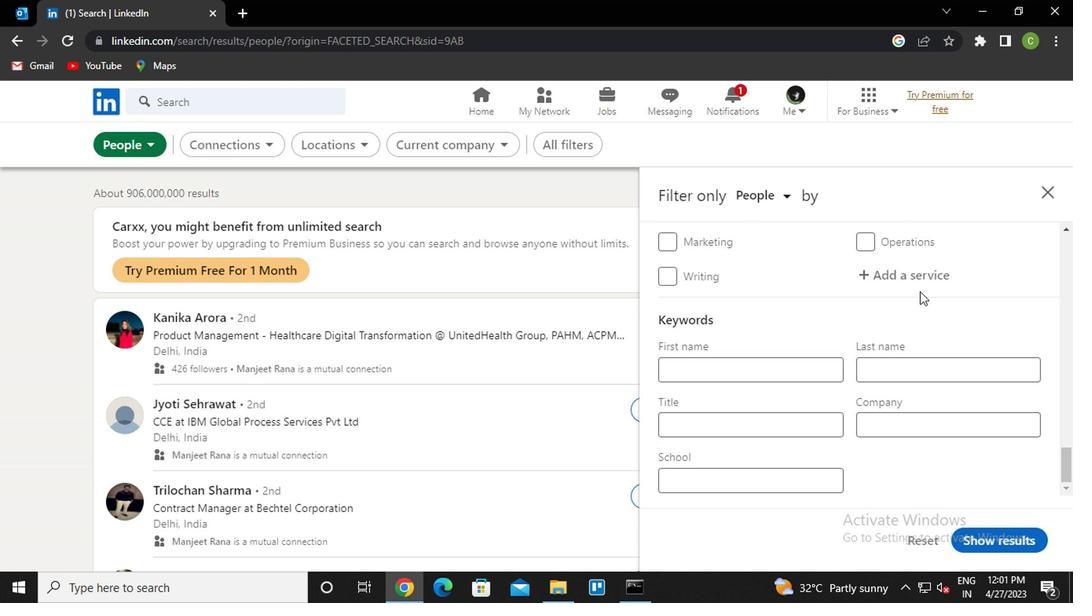
Action: Mouse pressed left at (917, 278)
Screenshot: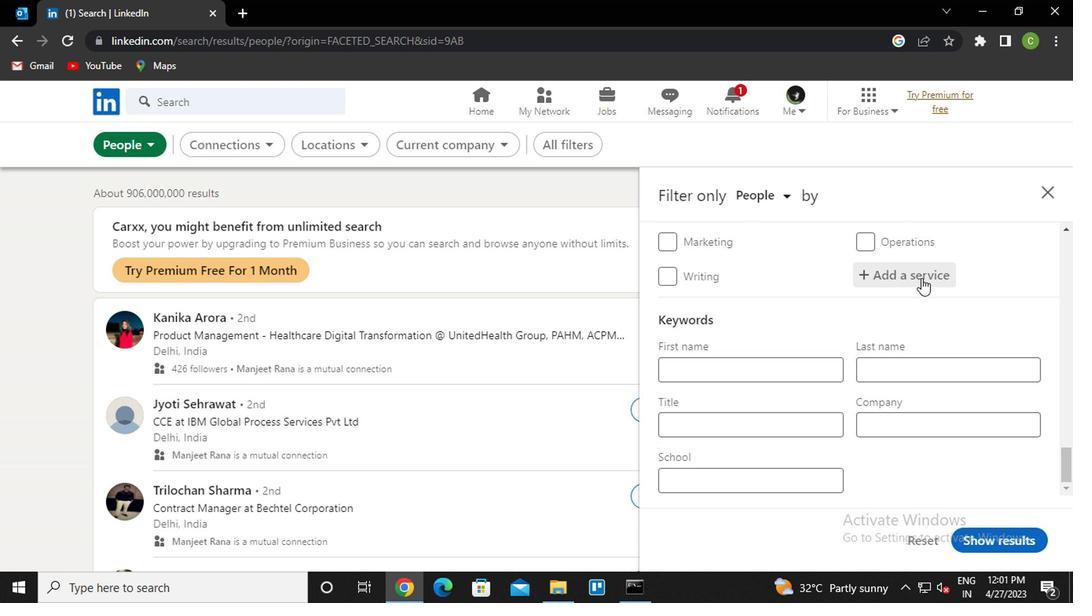 
Action: Key pressed <Key.caps_lock>P<Key.caps_lock>ACK<Key.down><Key.enter>
Screenshot: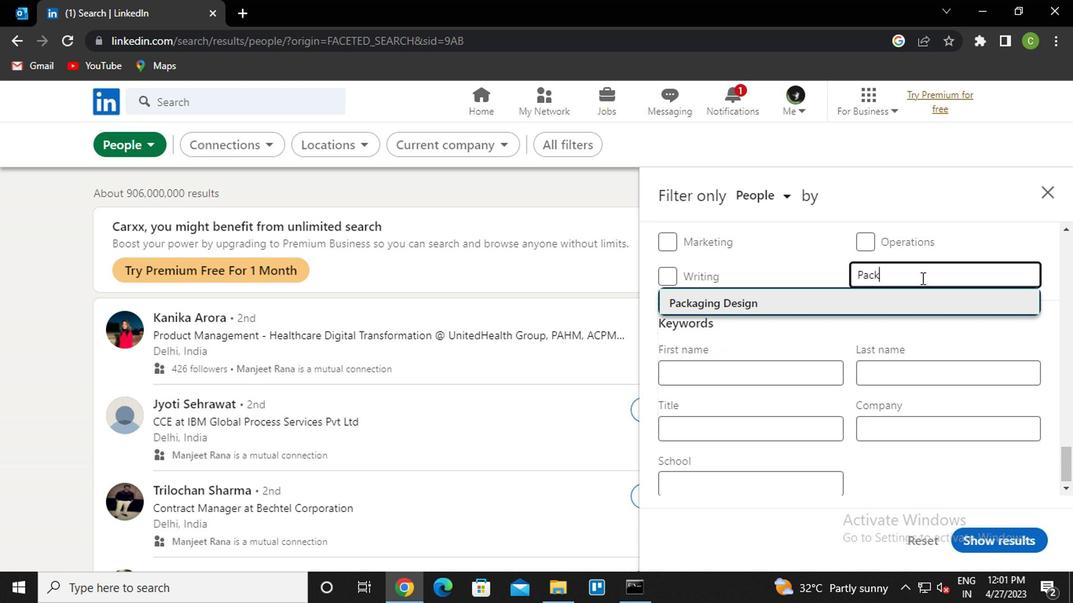 
Action: Mouse scrolled (917, 277) with delta (0, 0)
Screenshot: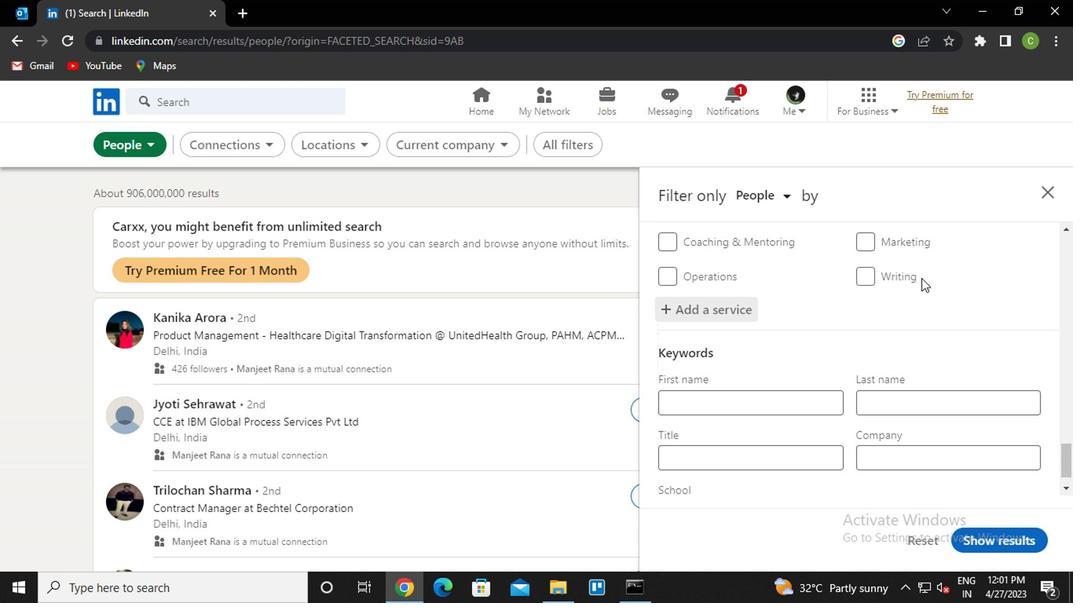 
Action: Mouse scrolled (917, 277) with delta (0, 0)
Screenshot: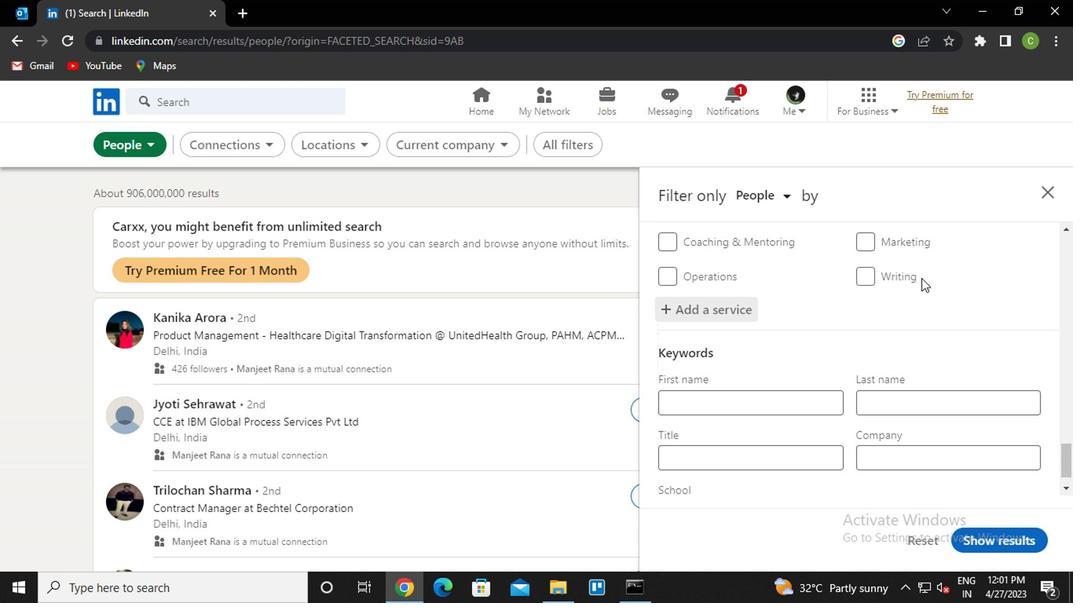 
Action: Mouse scrolled (917, 277) with delta (0, 0)
Screenshot: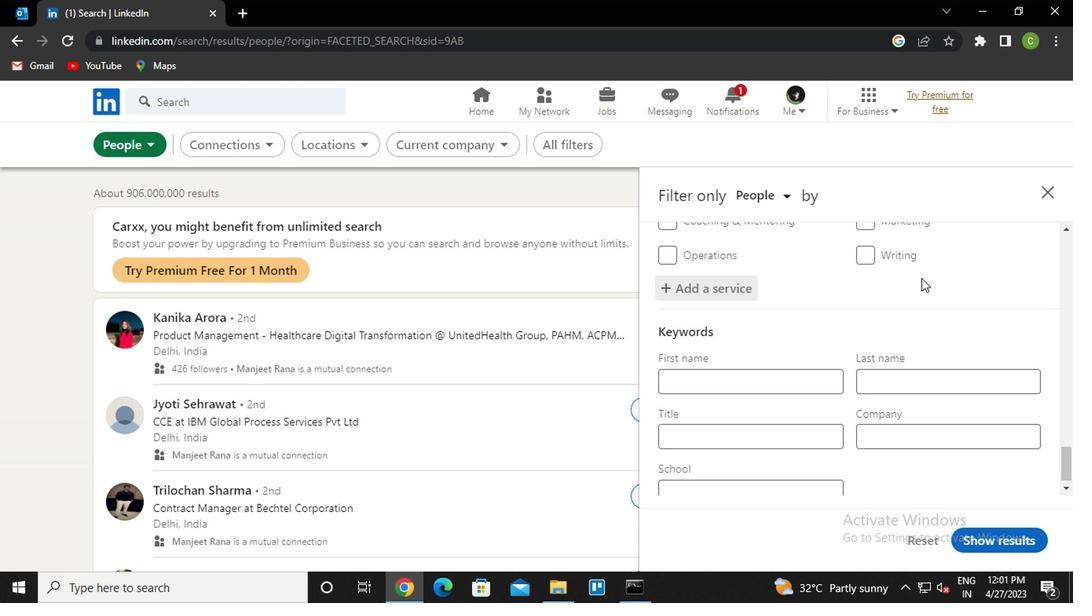 
Action: Mouse moved to (899, 301)
Screenshot: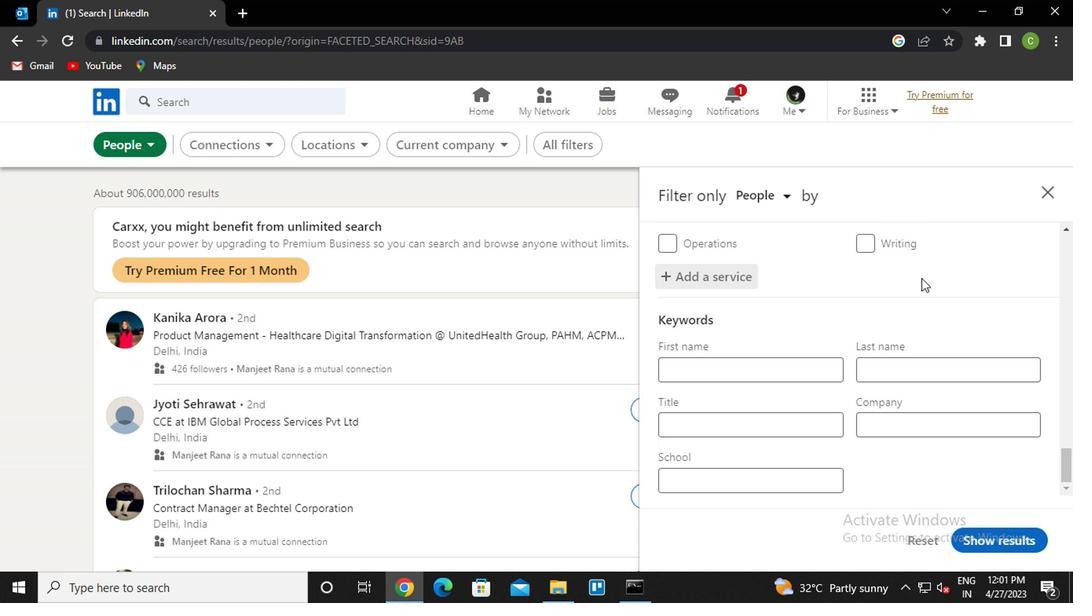 
Action: Mouse scrolled (899, 300) with delta (0, -1)
Screenshot: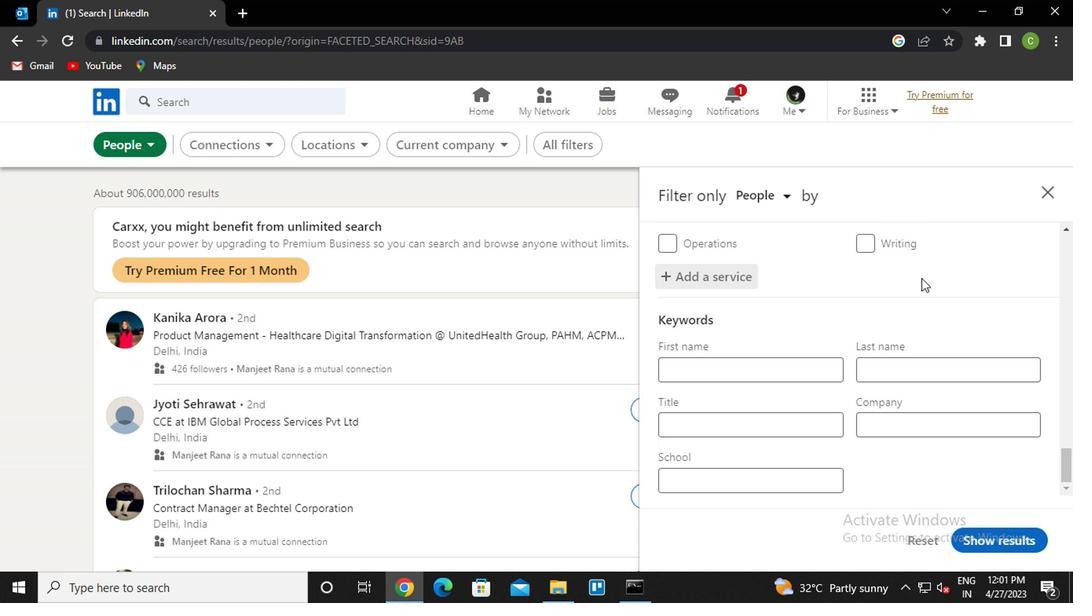 
Action: Mouse moved to (772, 418)
Screenshot: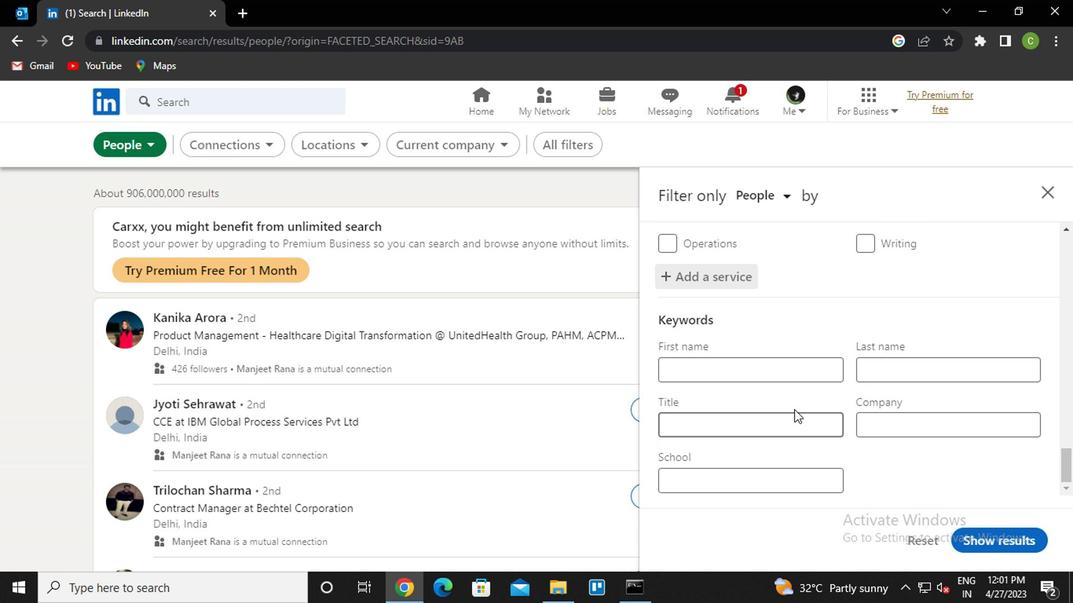 
Action: Mouse pressed left at (772, 418)
Screenshot: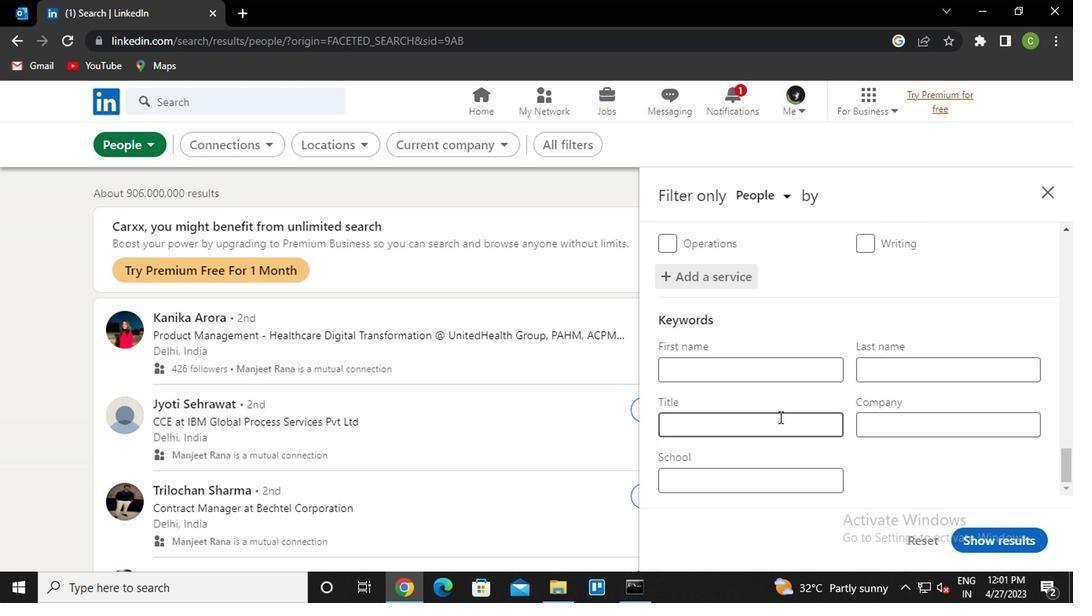 
Action: Key pressed <Key.caps_lock>P<Key.caps_lock>RINCIPAL
Screenshot: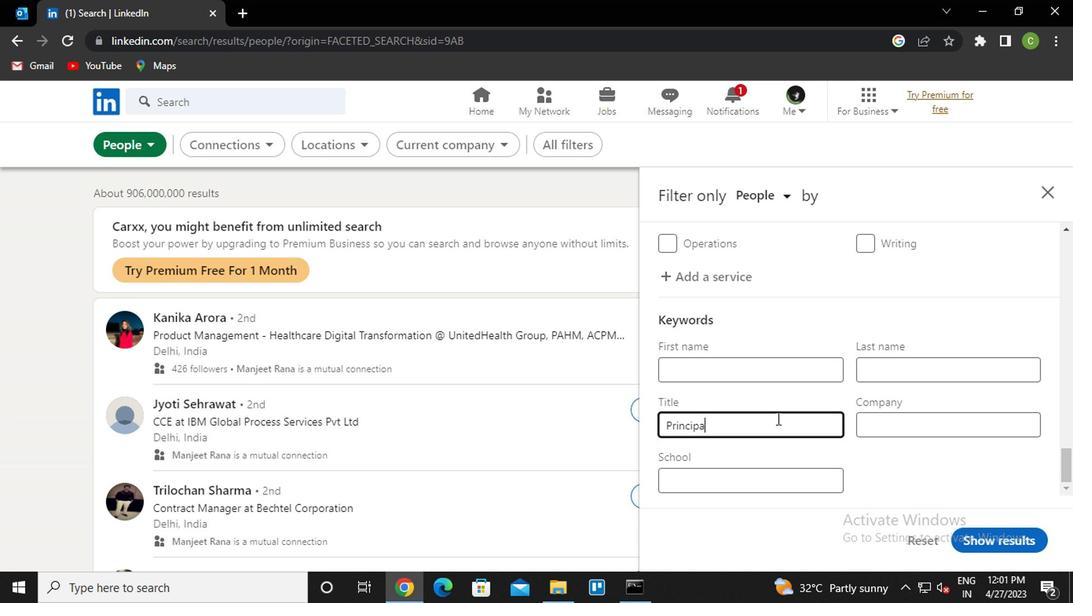 
Action: Mouse moved to (974, 536)
Screenshot: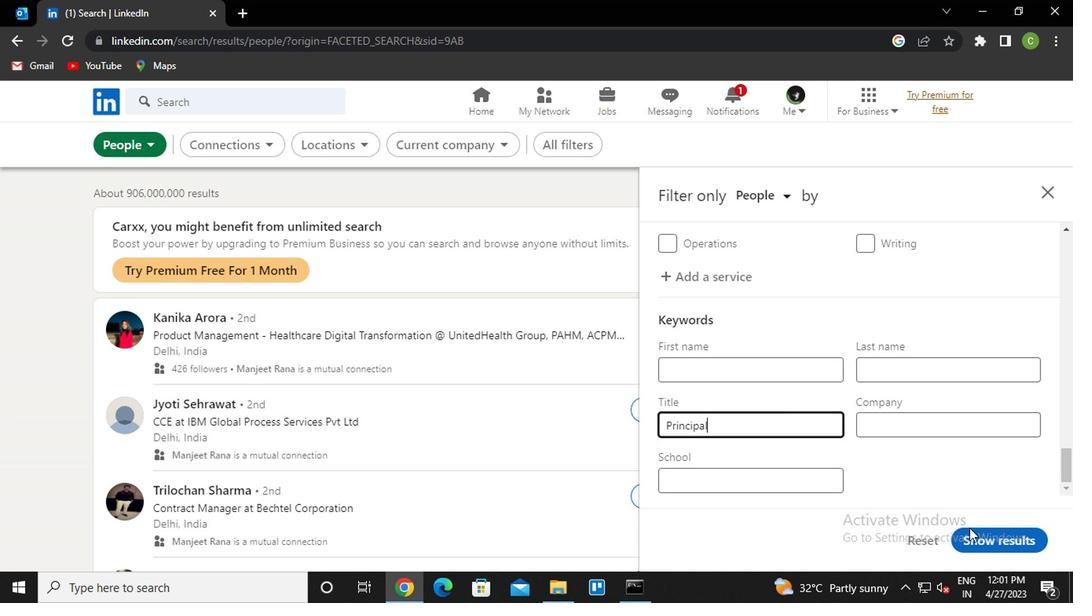 
Action: Mouse pressed left at (974, 536)
Screenshot: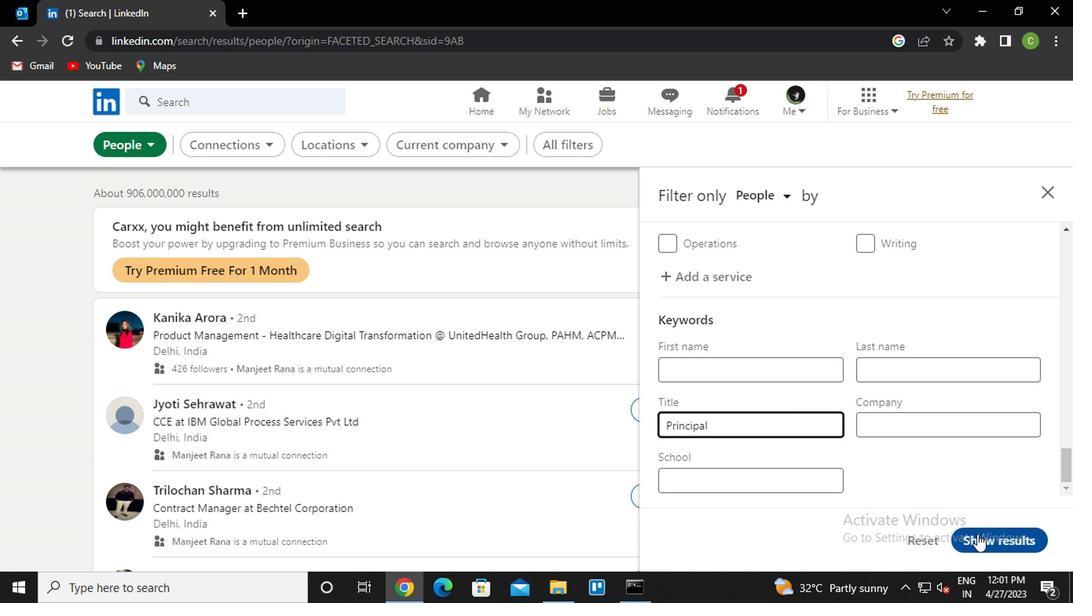 
Action: Mouse moved to (729, 431)
Screenshot: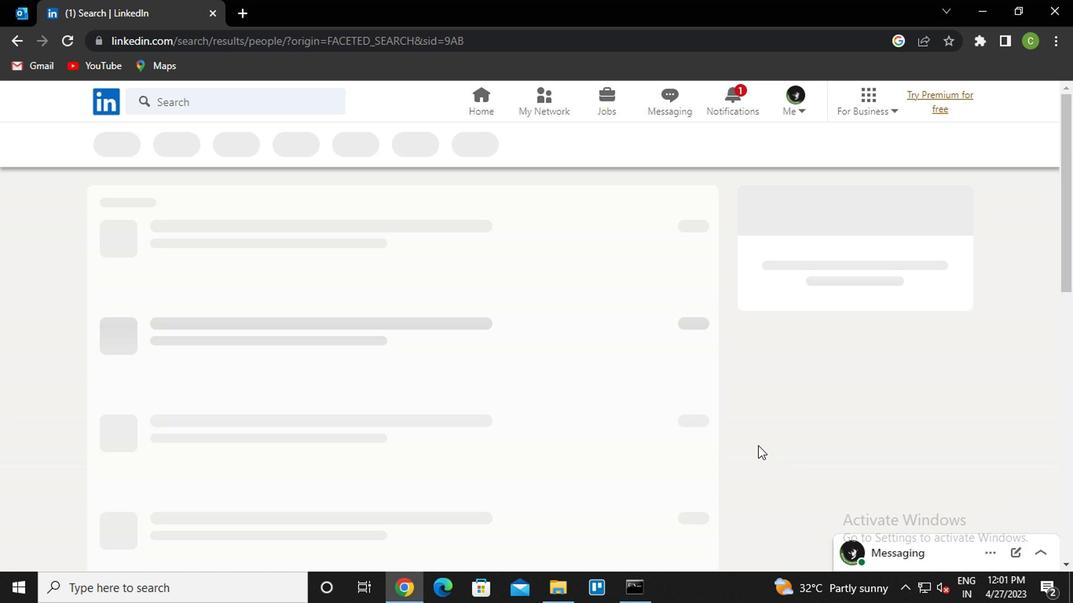 
Action: Key pressed <Key.f8>
Screenshot: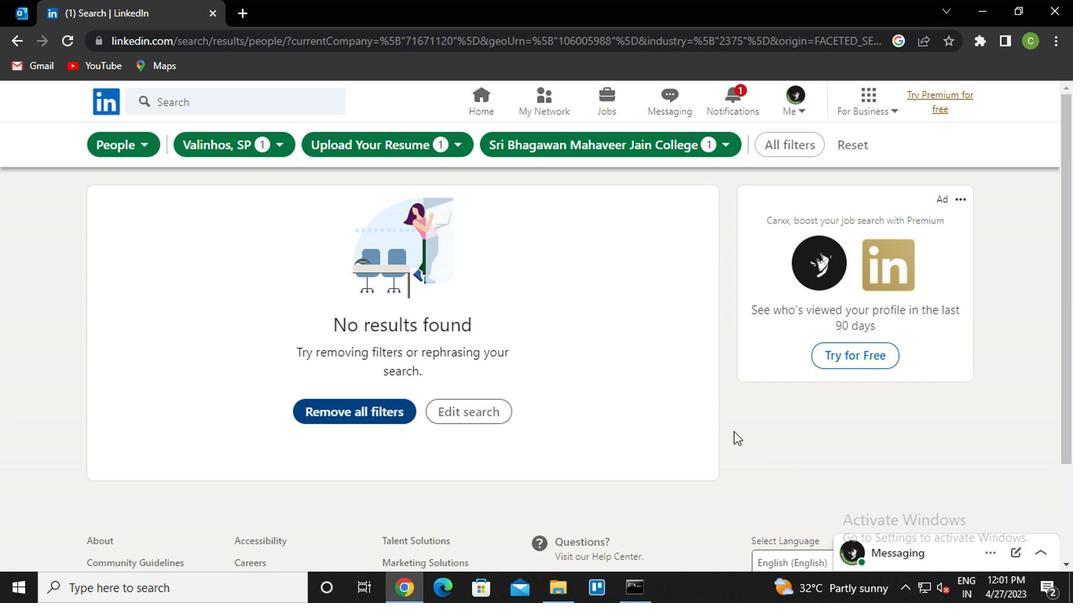 
